 Task: Look for space in Queen Creek, United States from 8th August, 2023 to 15th August, 2023 for 9 adults in price range Rs.10000 to Rs.14000. Place can be shared room with 5 bedrooms having 9 beds and 5 bathrooms. Property type can be house, flat, guest house. Amenities needed are: wifi, TV, free parkinig on premises, gym, breakfast. Booking option can be shelf check-in. Required host language is English.
Action: Mouse moved to (468, 102)
Screenshot: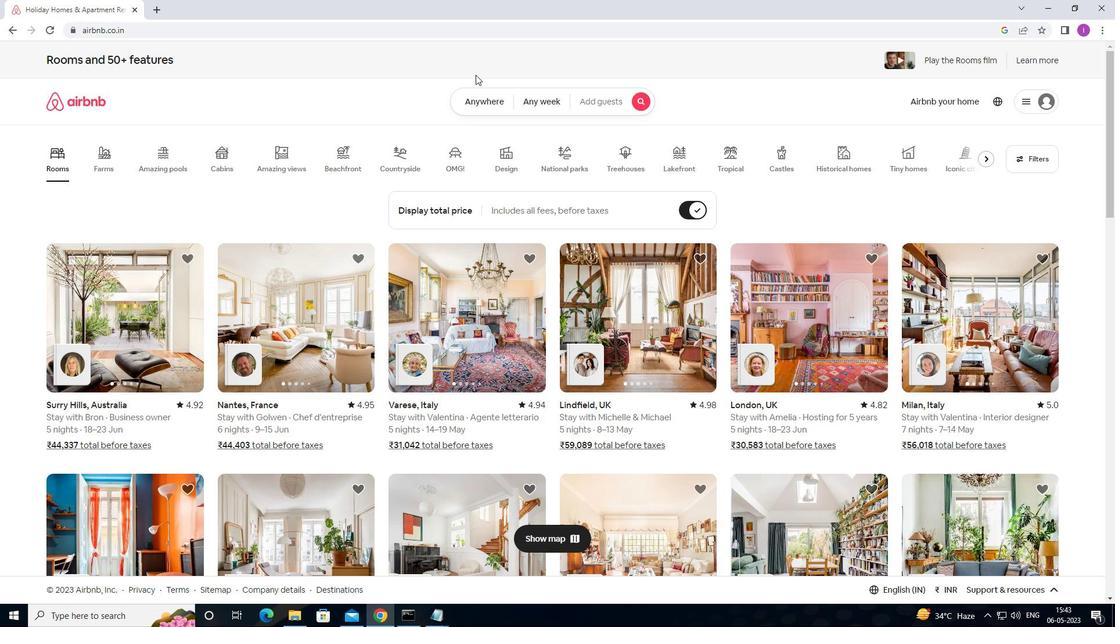 
Action: Mouse pressed left at (468, 102)
Screenshot: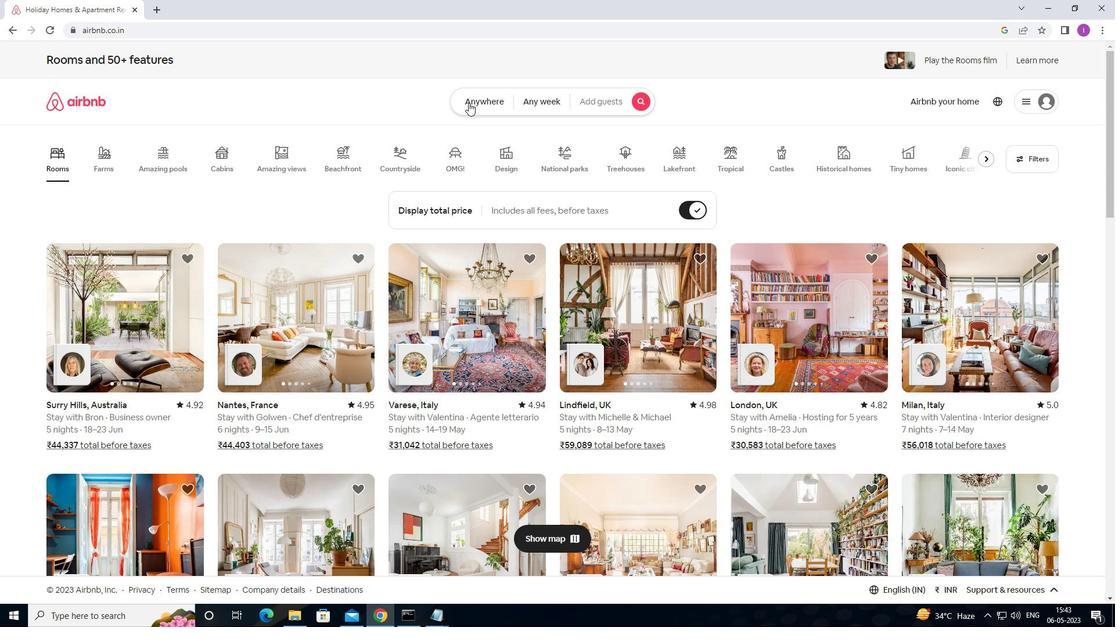 
Action: Mouse moved to (381, 155)
Screenshot: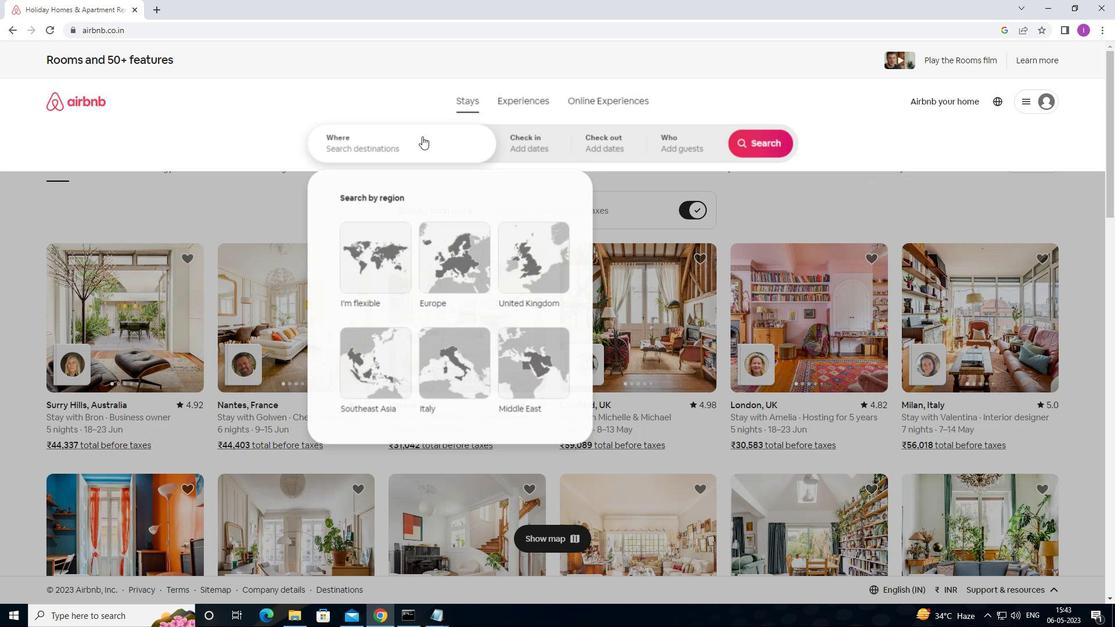 
Action: Mouse pressed left at (381, 155)
Screenshot: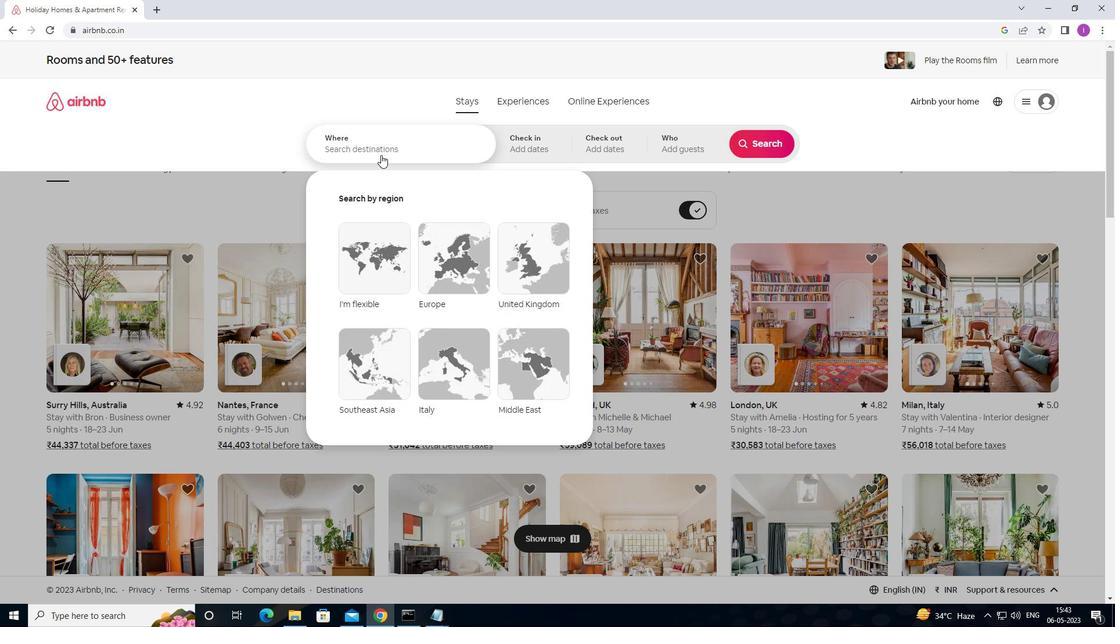 
Action: Mouse moved to (472, 115)
Screenshot: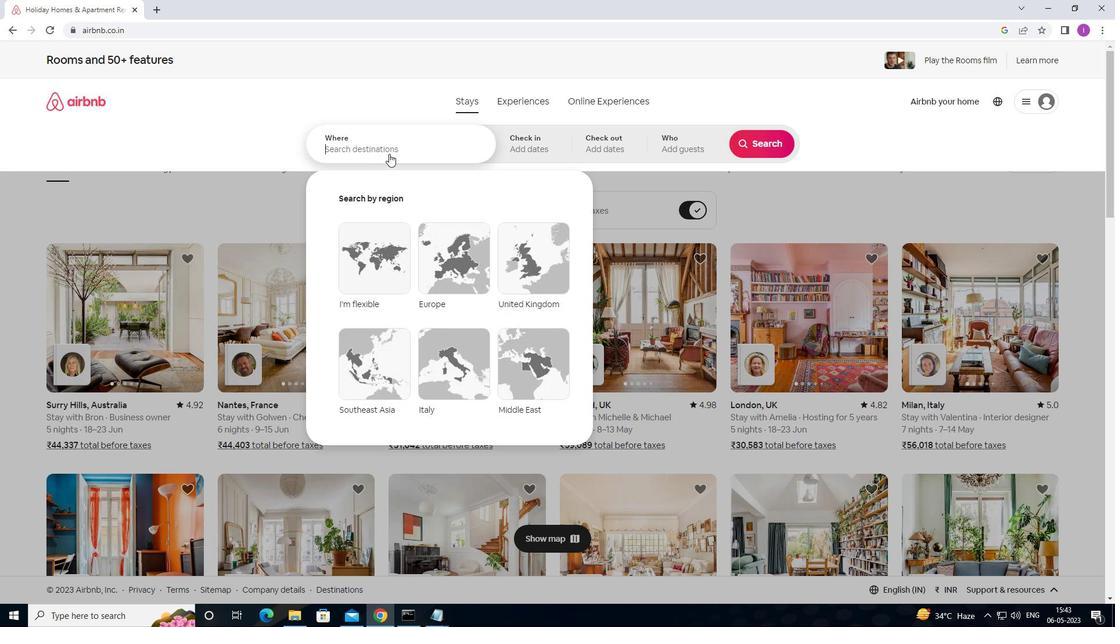 
Action: Key pressed <Key.shift><Key.shift><Key.shift><Key.shift><Key.shift><Key.shift><Key.shift><Key.shift><Key.shift><Key.shift><Key.shift><Key.shift><Key.shift><Key.shift><Key.shift><Key.shift><Key.shift><Key.shift><Key.shift><Key.shift><Key.shift><Key.shift><Key.shift><Key.shift><Key.shift><Key.shift><Key.shift><Key.shift>QUEEN<Key.space><Key.shift>CREEK,<Key.shift>UNO<Key.backspace>ITED<Key.space>STATES
Screenshot: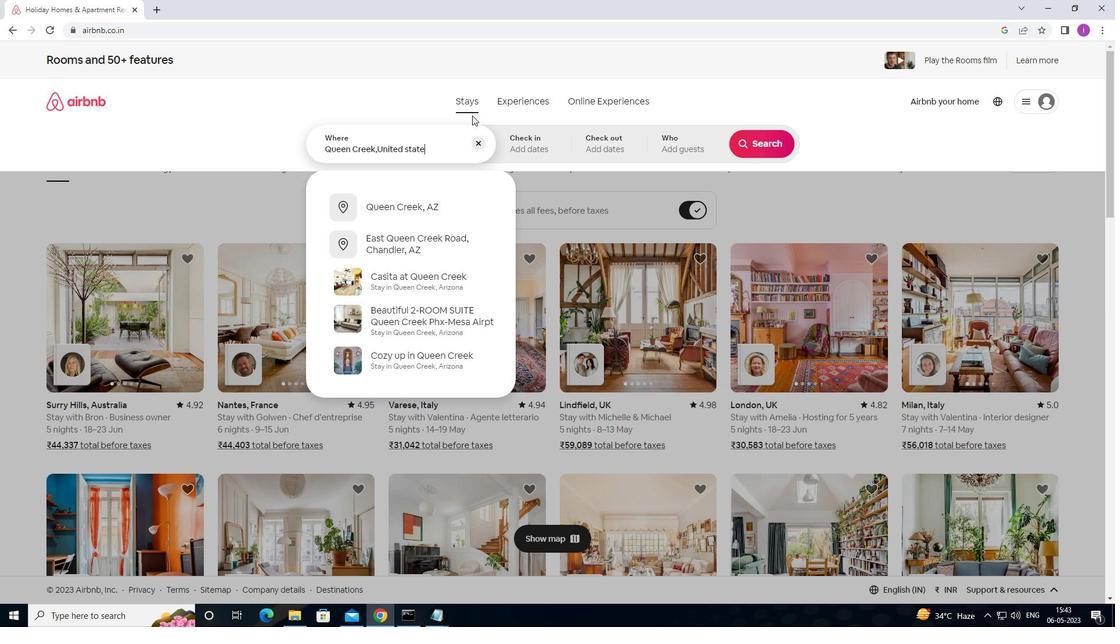 
Action: Mouse moved to (526, 144)
Screenshot: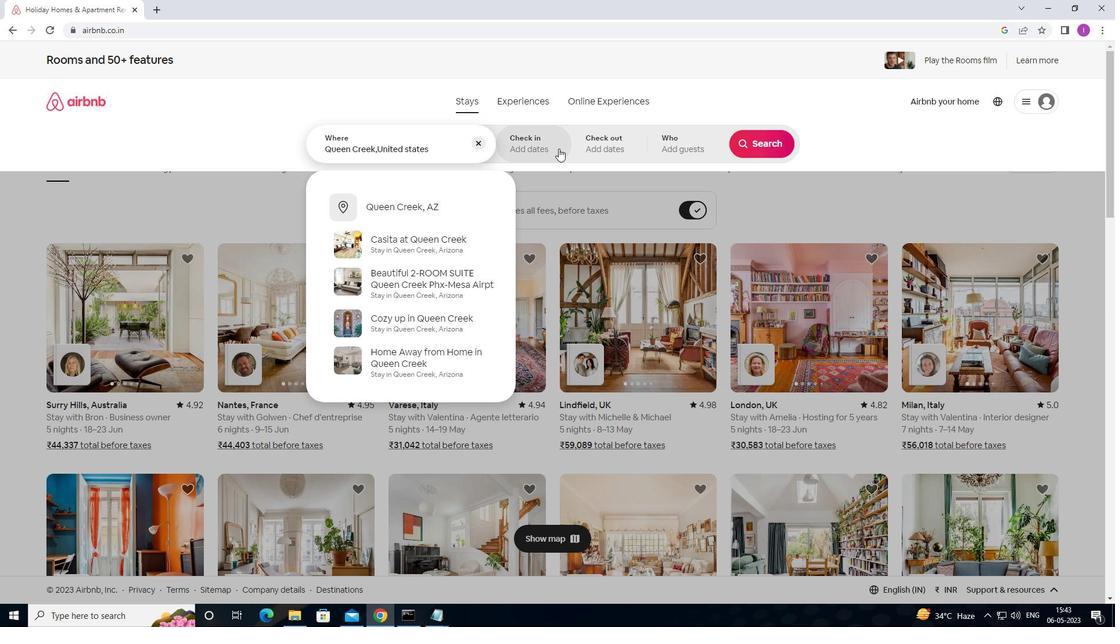 
Action: Mouse pressed left at (526, 144)
Screenshot: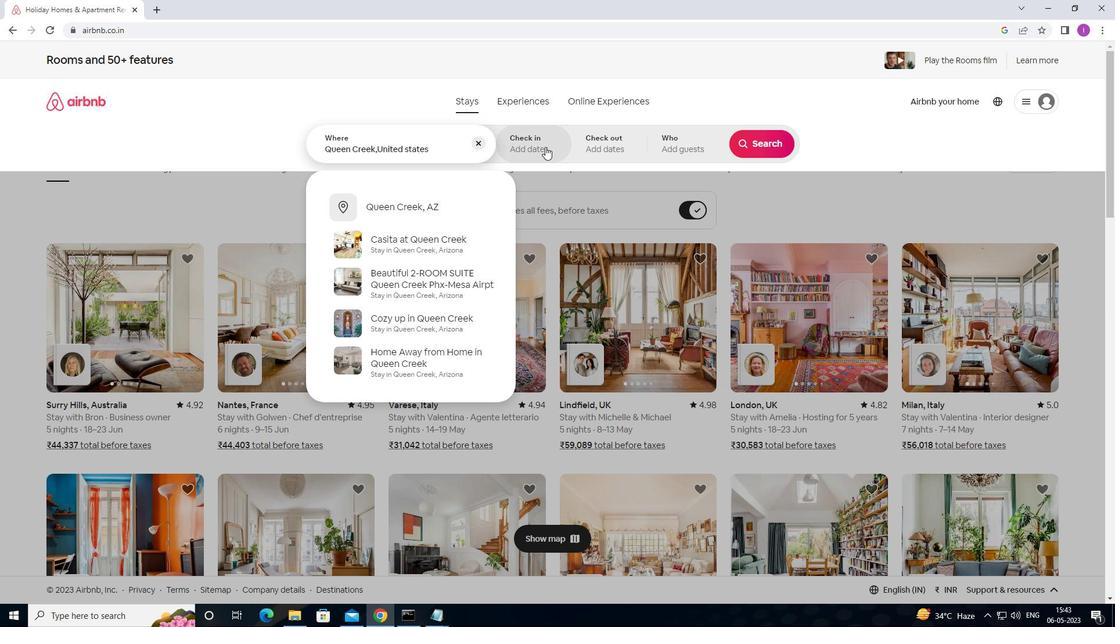
Action: Mouse moved to (762, 235)
Screenshot: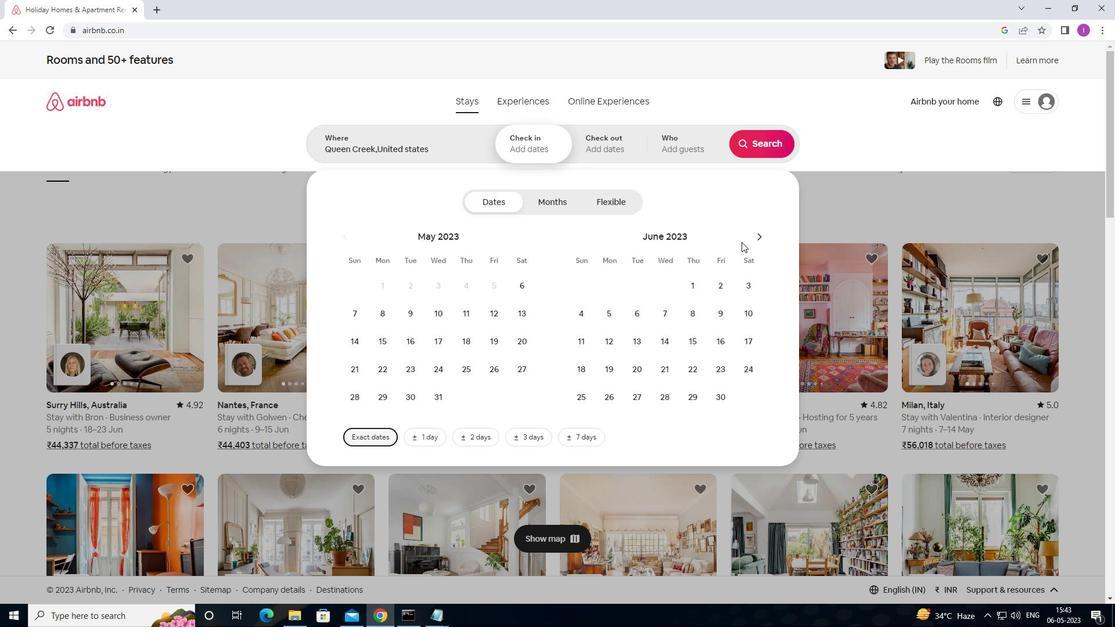 
Action: Mouse pressed left at (762, 235)
Screenshot: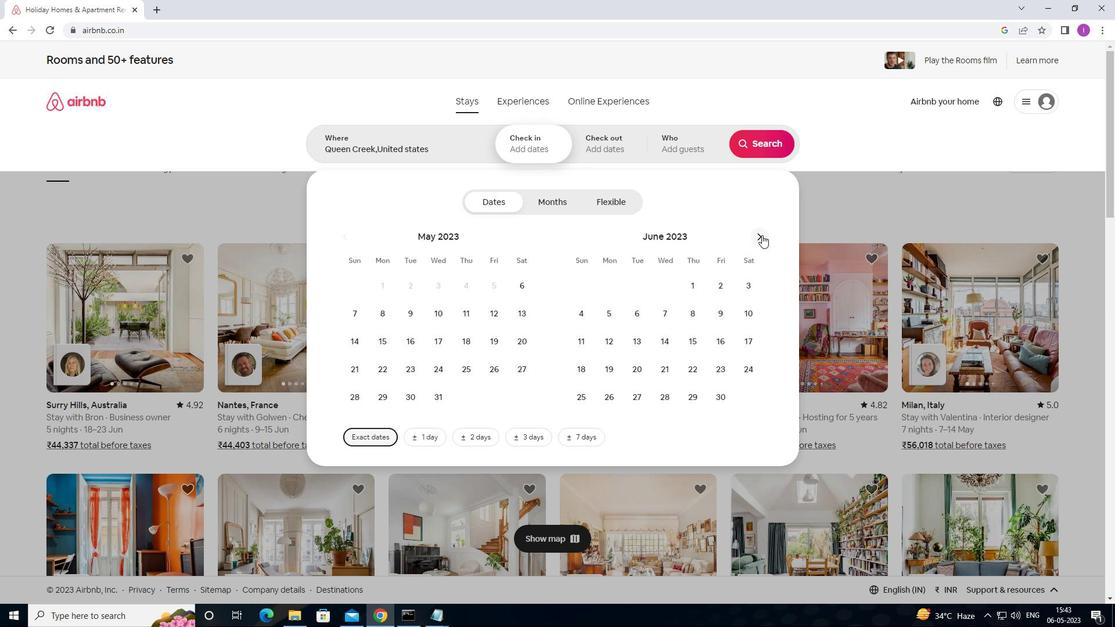 
Action: Mouse pressed left at (762, 235)
Screenshot: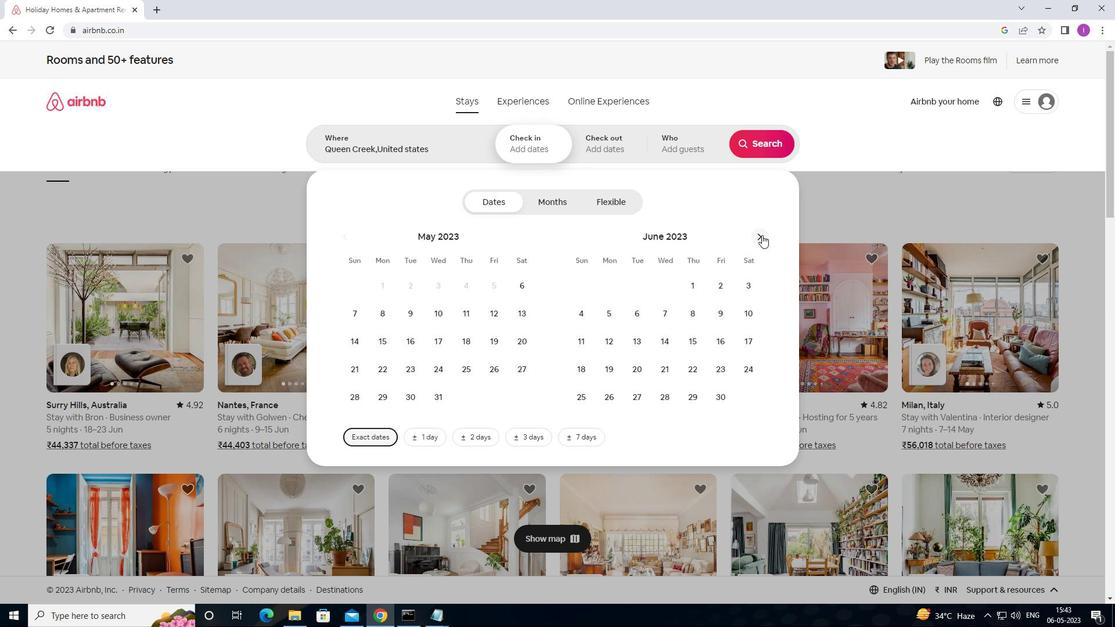 
Action: Mouse pressed left at (762, 235)
Screenshot: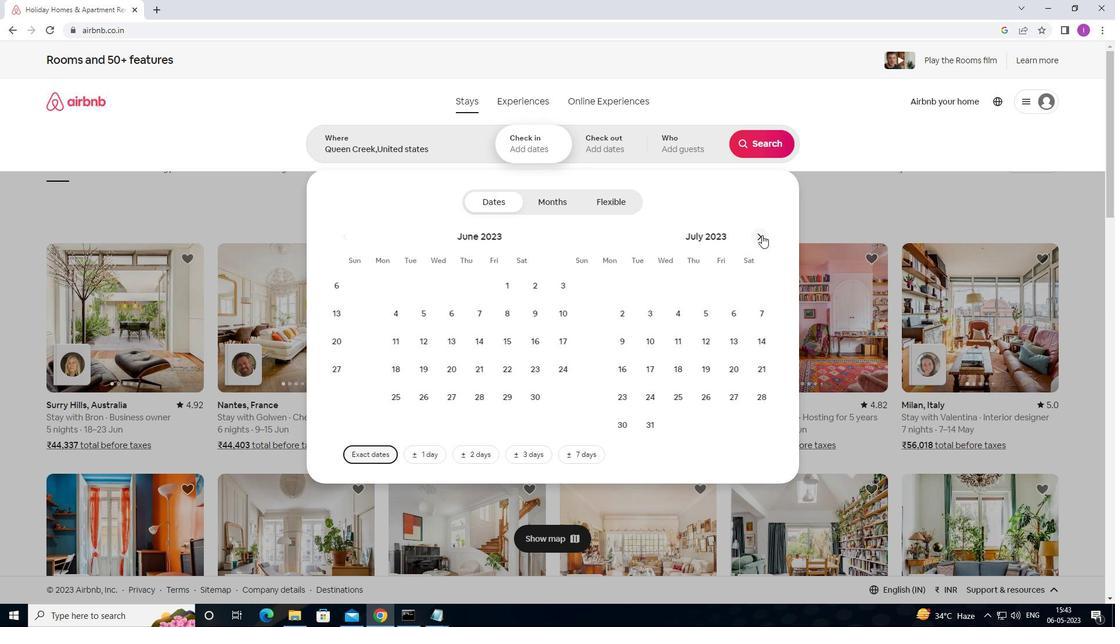 
Action: Mouse moved to (643, 309)
Screenshot: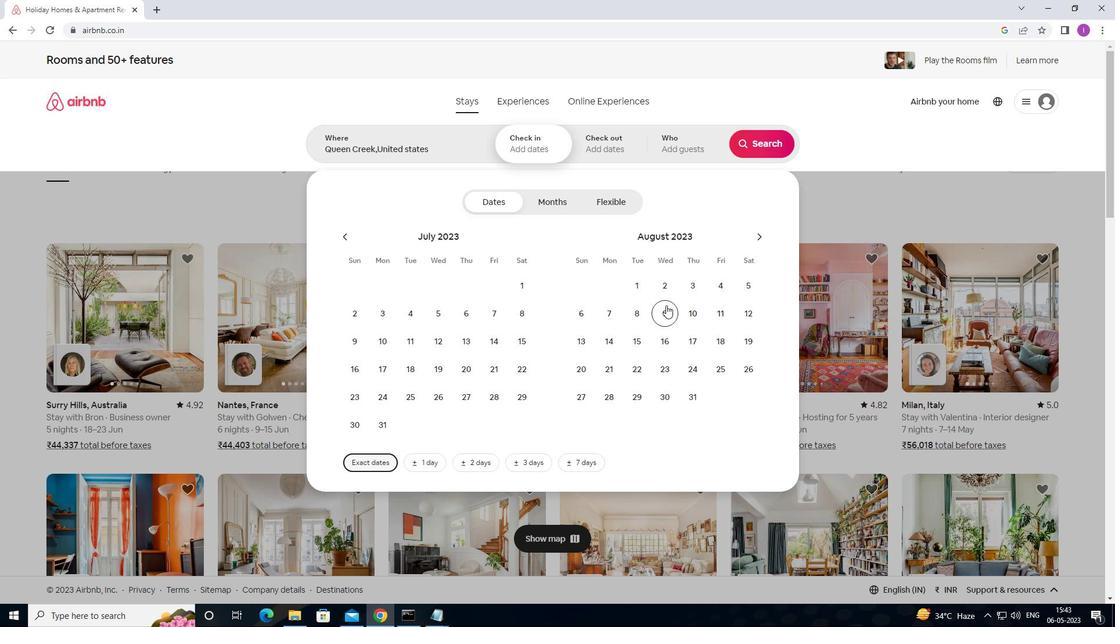 
Action: Mouse pressed left at (643, 309)
Screenshot: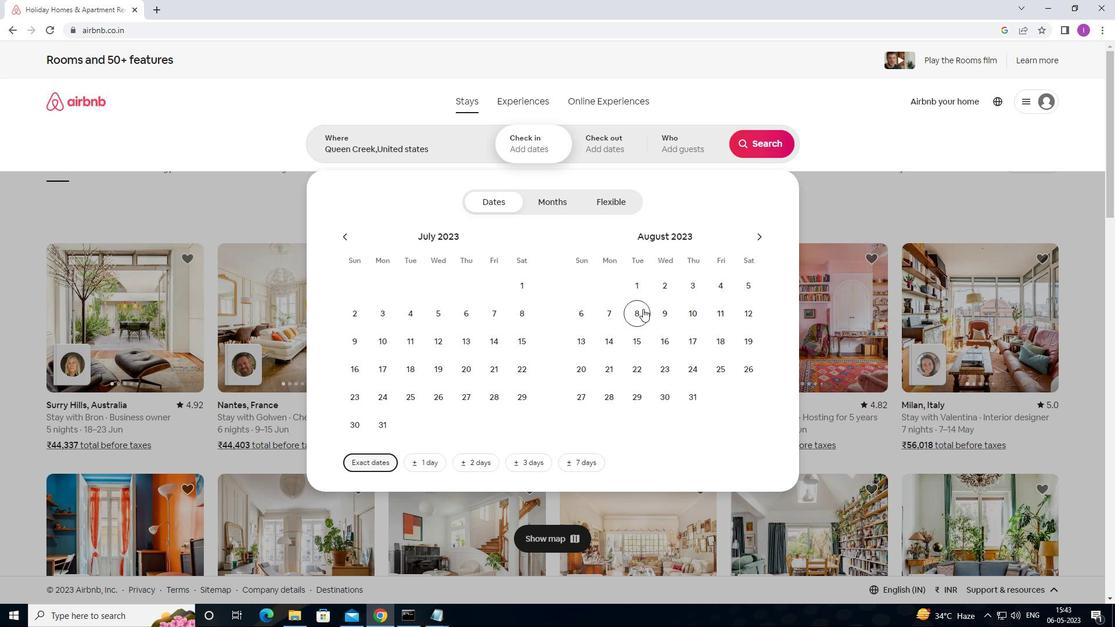 
Action: Mouse moved to (641, 335)
Screenshot: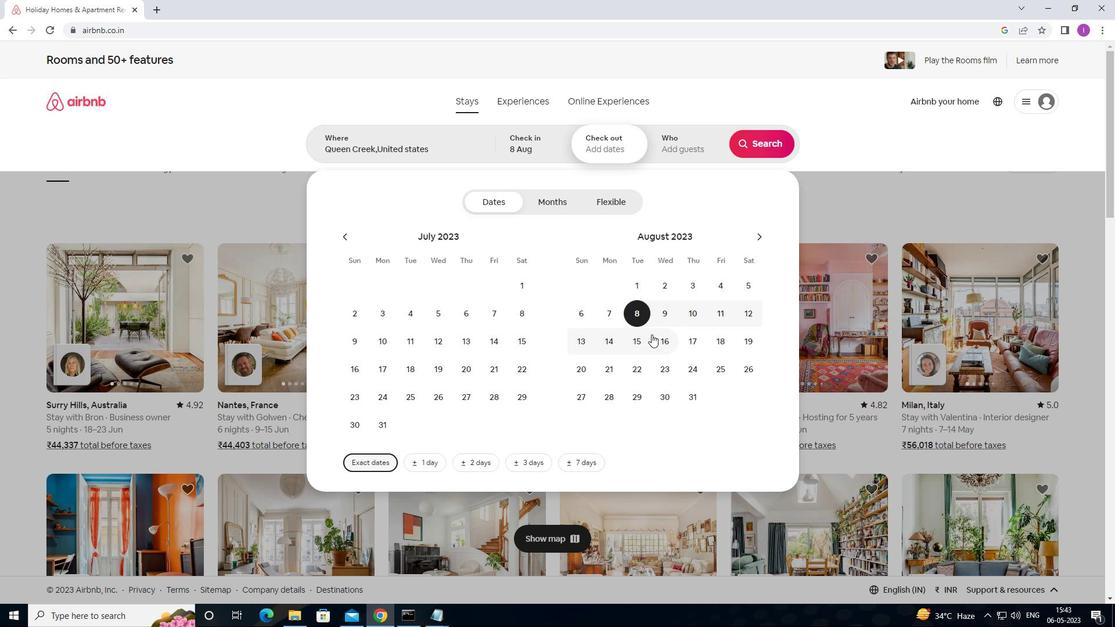 
Action: Mouse pressed left at (641, 335)
Screenshot: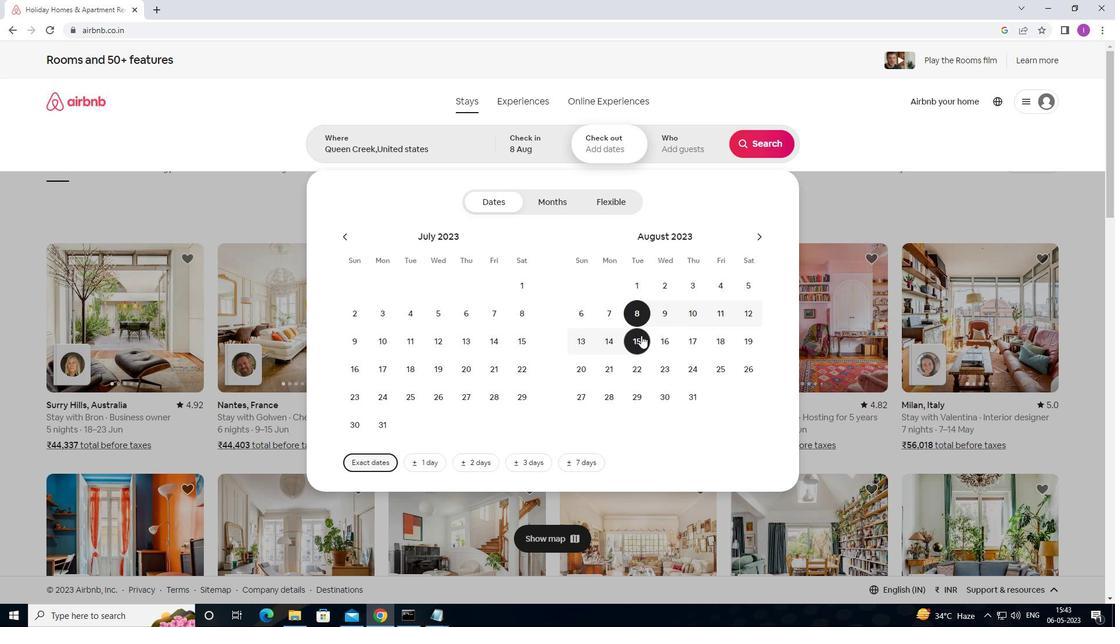 
Action: Mouse moved to (669, 145)
Screenshot: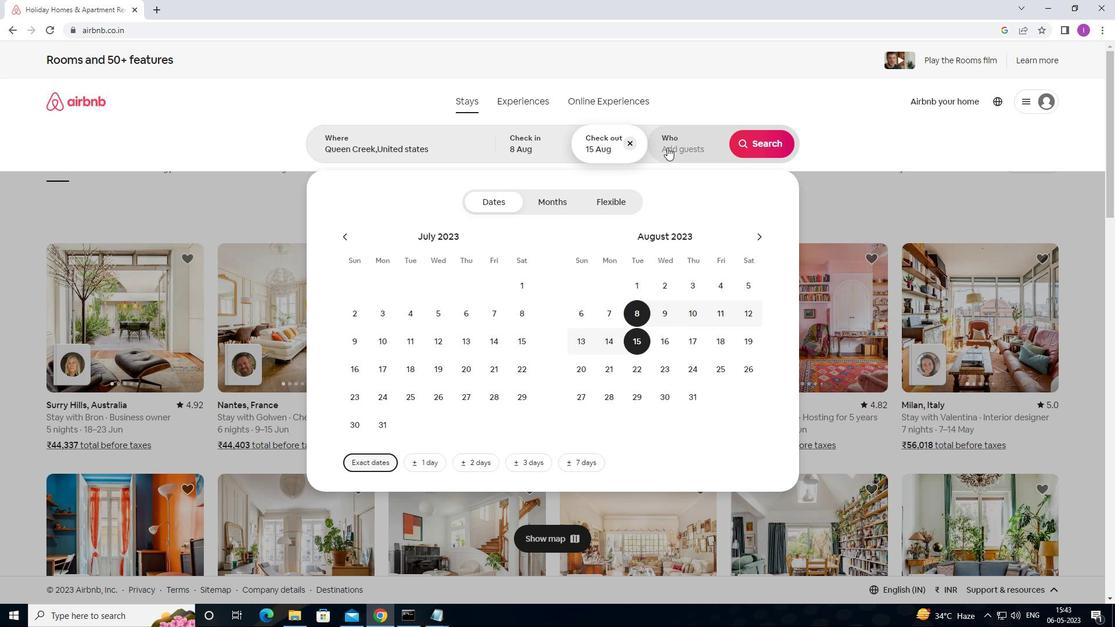
Action: Mouse pressed left at (669, 145)
Screenshot: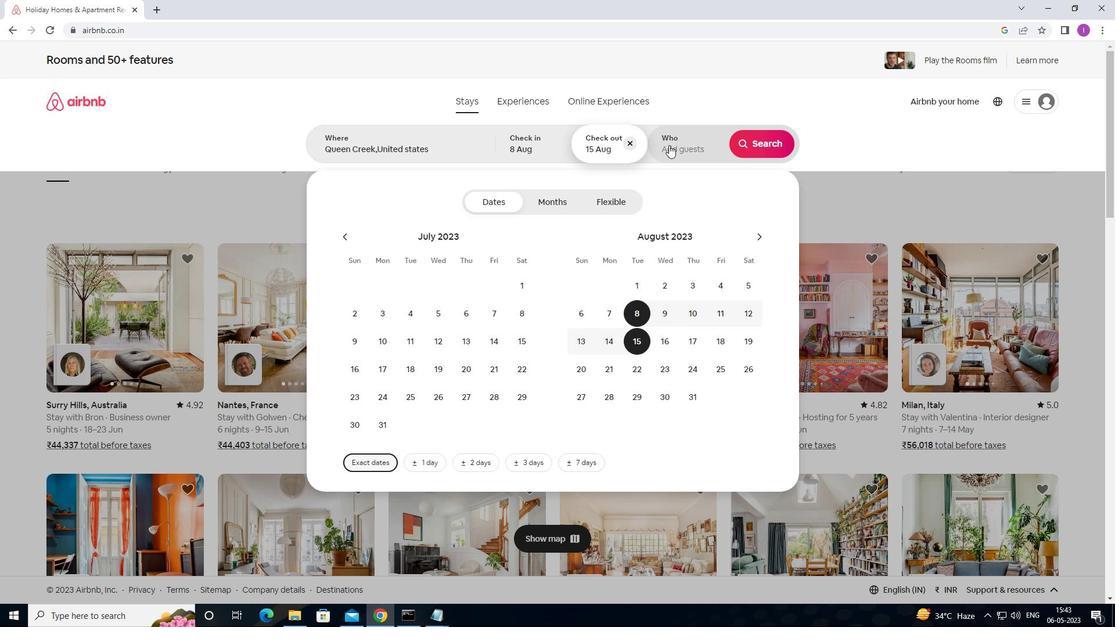 
Action: Mouse moved to (765, 202)
Screenshot: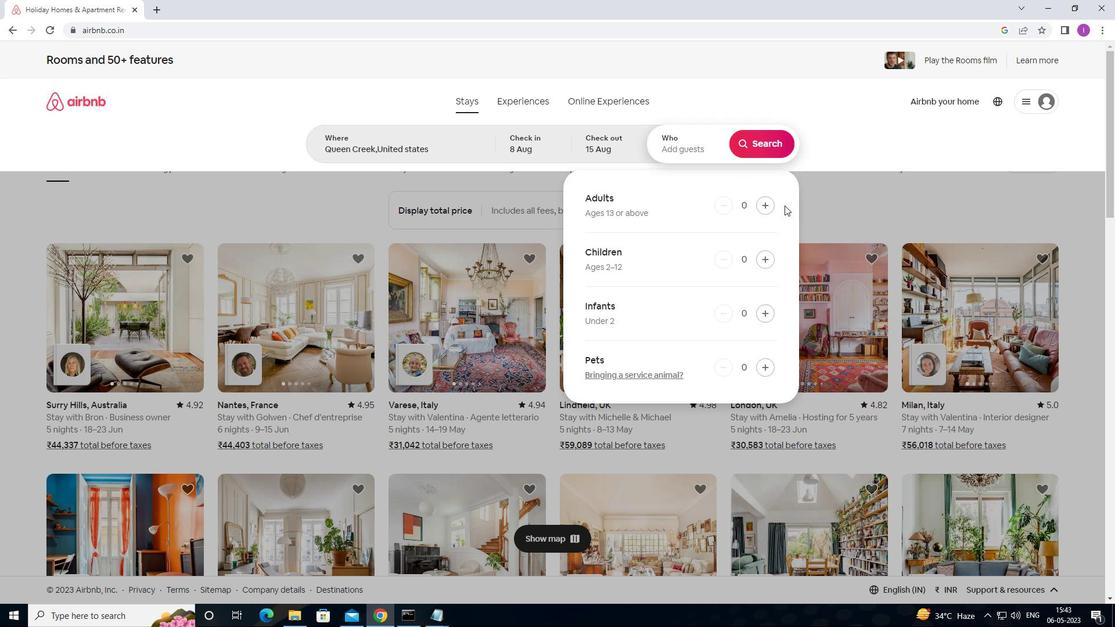 
Action: Mouse pressed left at (765, 202)
Screenshot: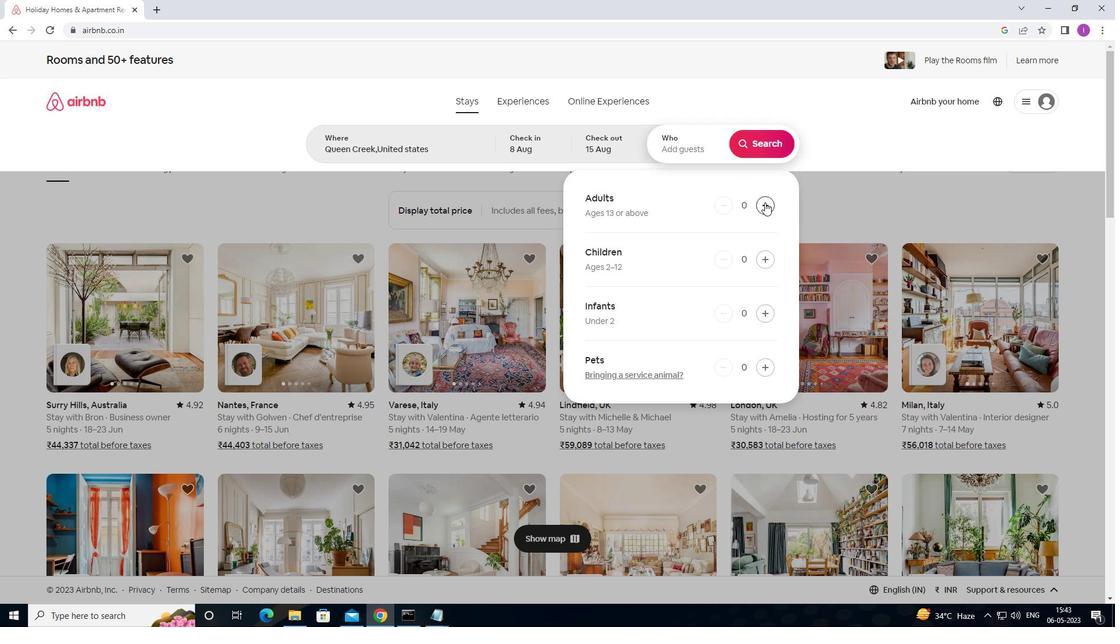
Action: Mouse moved to (765, 203)
Screenshot: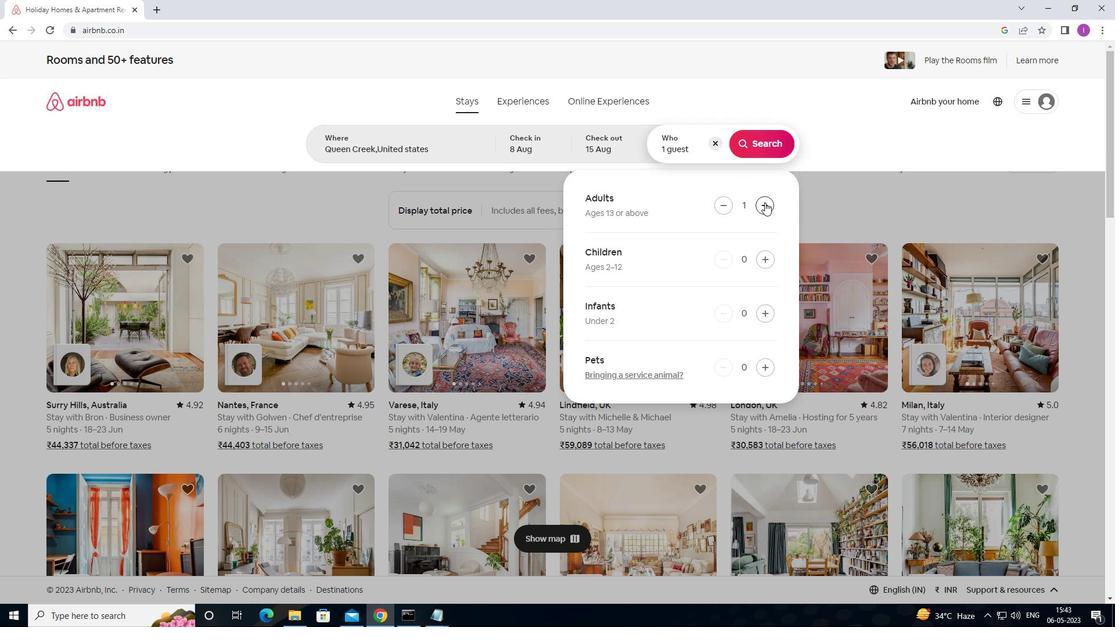 
Action: Mouse pressed left at (765, 203)
Screenshot: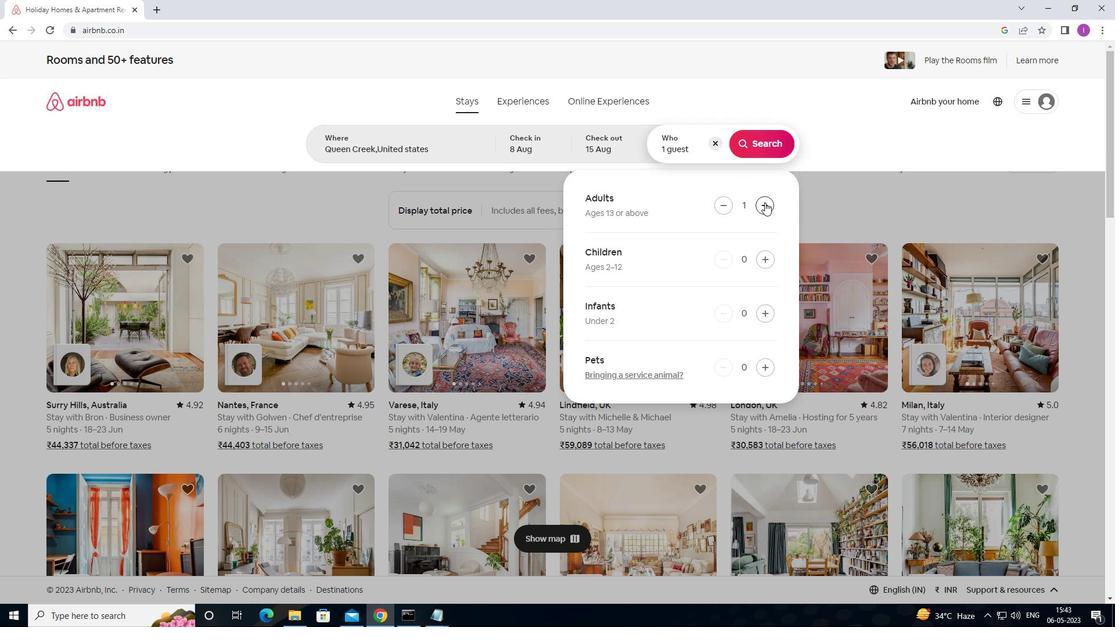 
Action: Mouse moved to (765, 203)
Screenshot: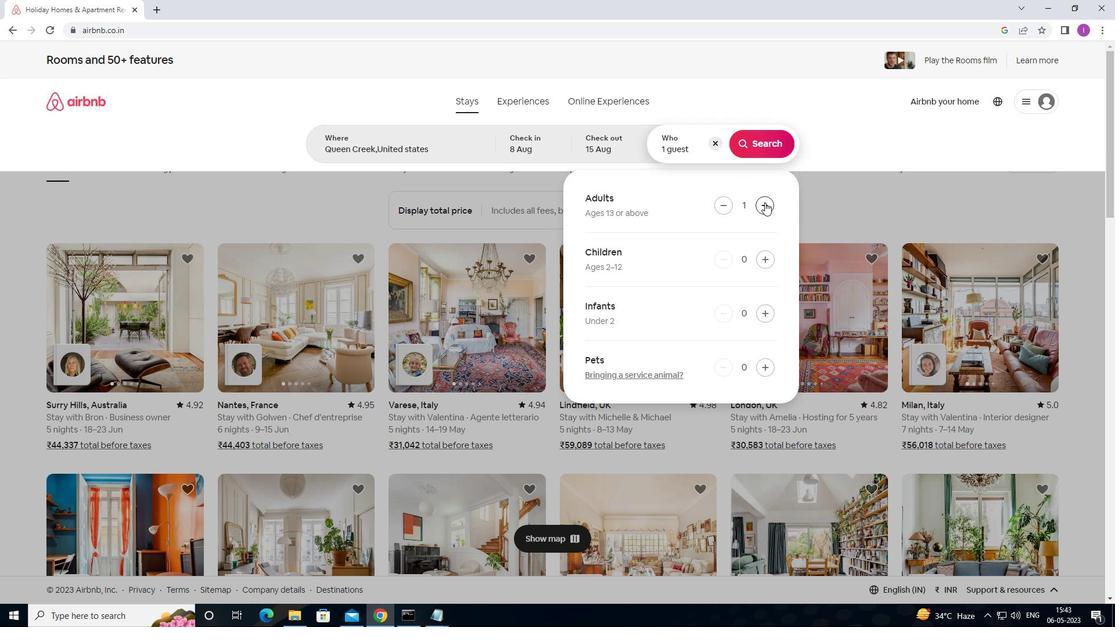 
Action: Mouse pressed left at (765, 203)
Screenshot: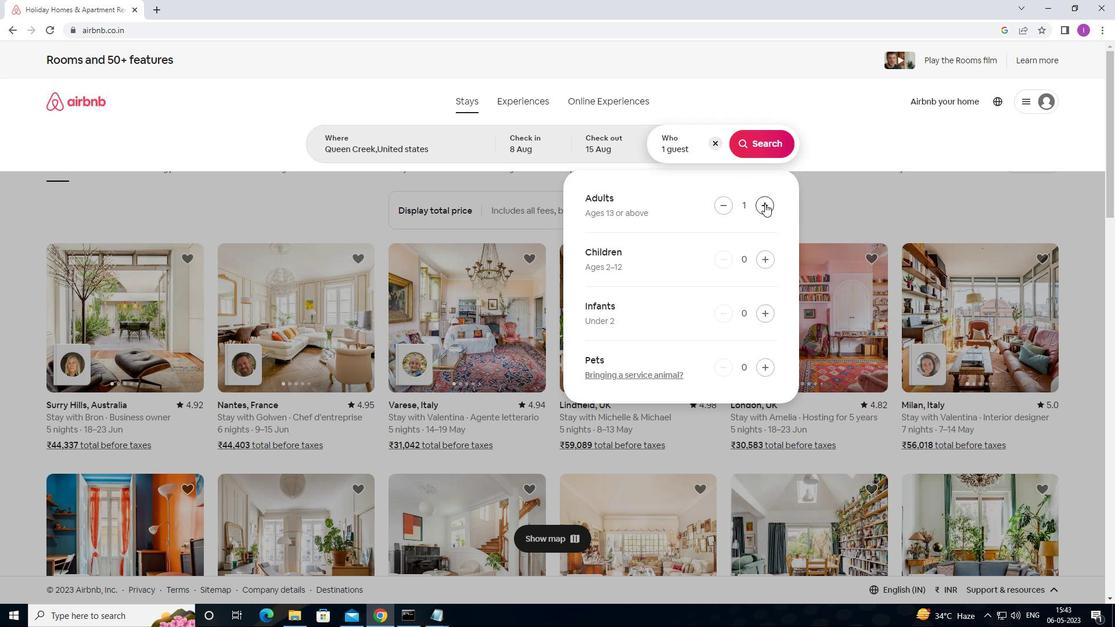 
Action: Mouse moved to (776, 203)
Screenshot: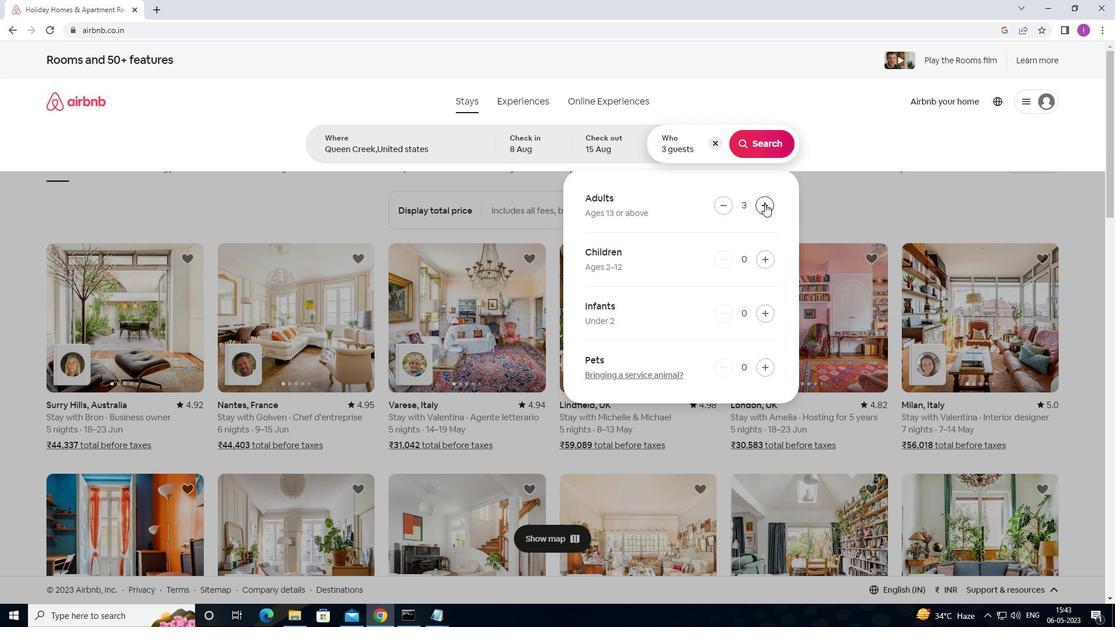 
Action: Mouse pressed left at (776, 203)
Screenshot: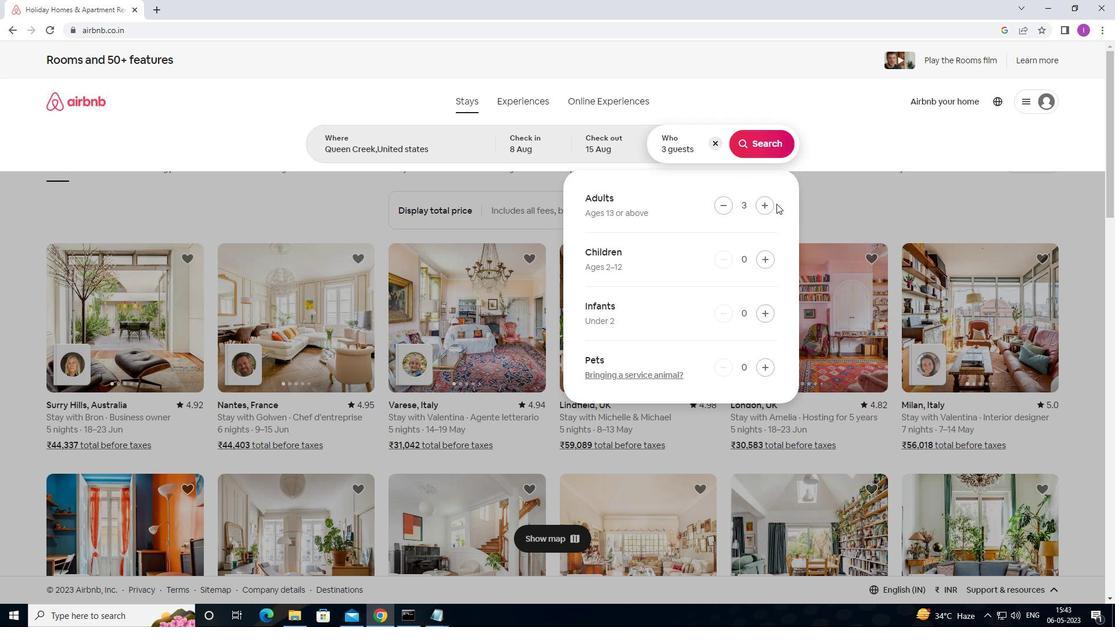 
Action: Mouse pressed left at (776, 203)
Screenshot: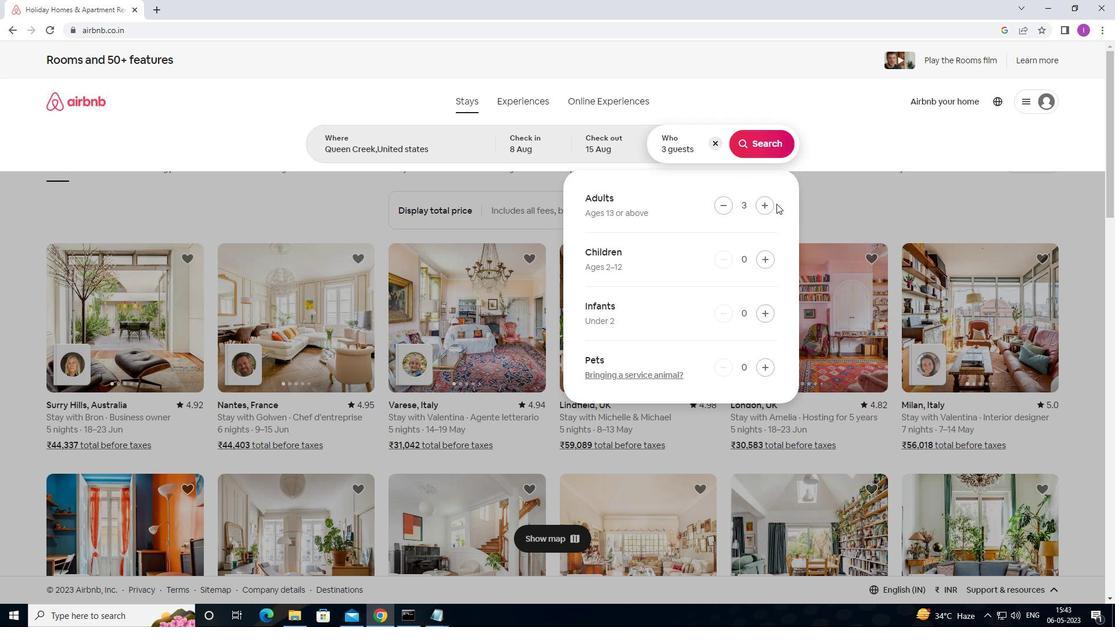 
Action: Mouse pressed left at (776, 203)
Screenshot: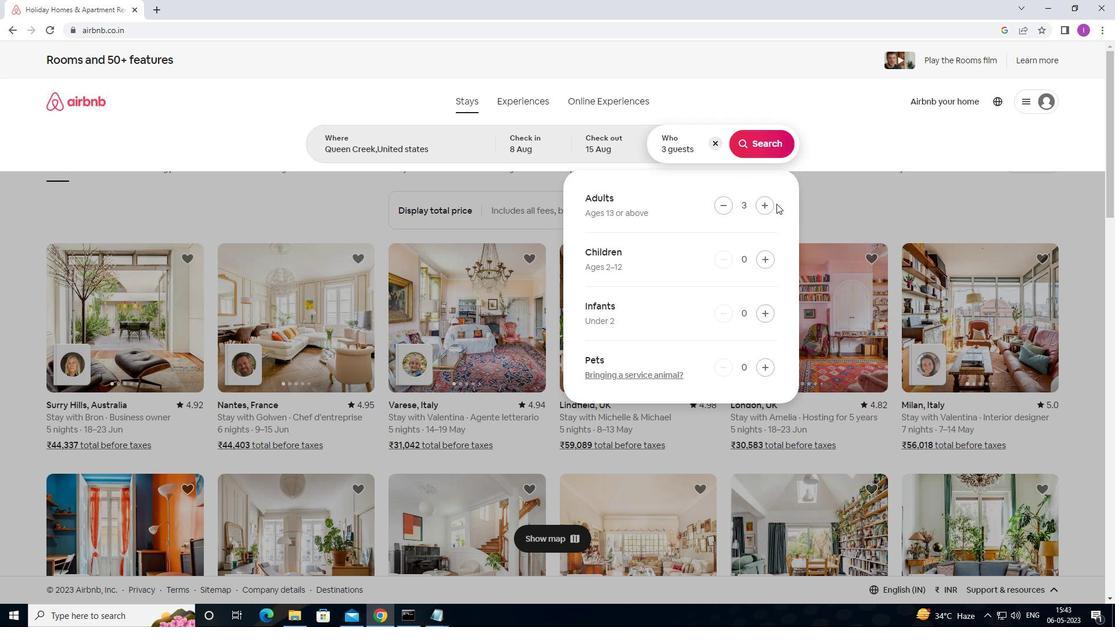 
Action: Mouse pressed left at (776, 203)
Screenshot: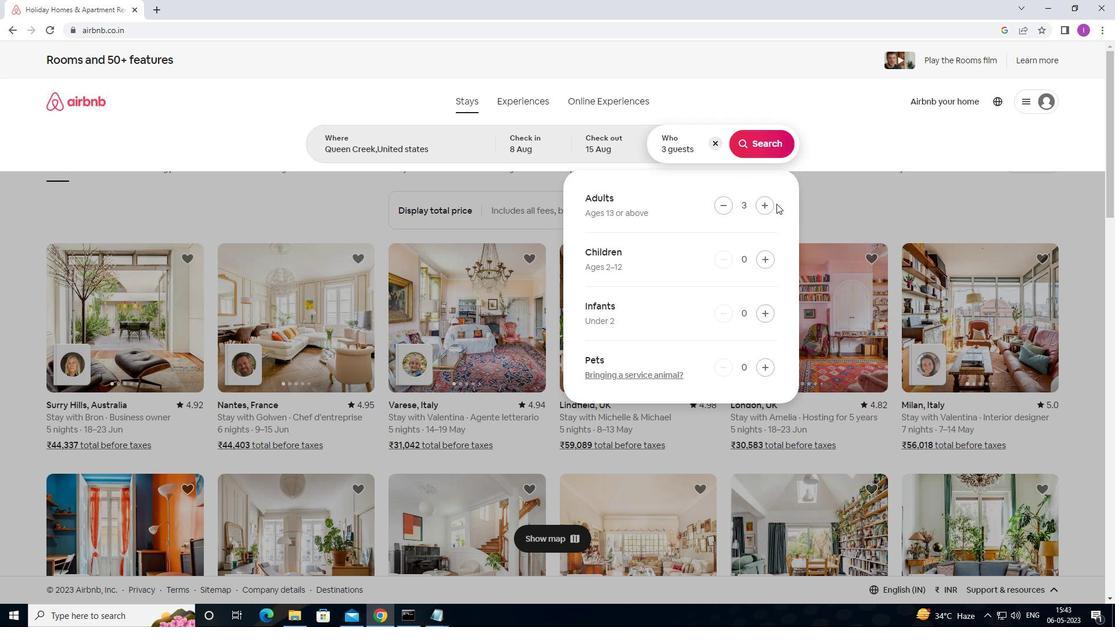 
Action: Mouse moved to (772, 205)
Screenshot: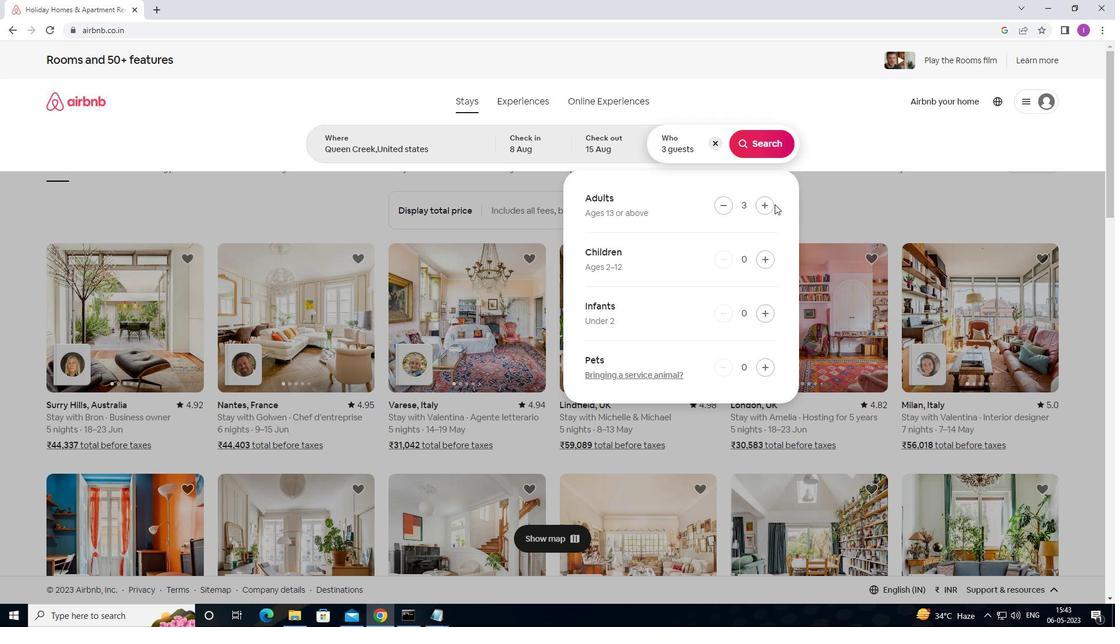 
Action: Mouse pressed left at (772, 205)
Screenshot: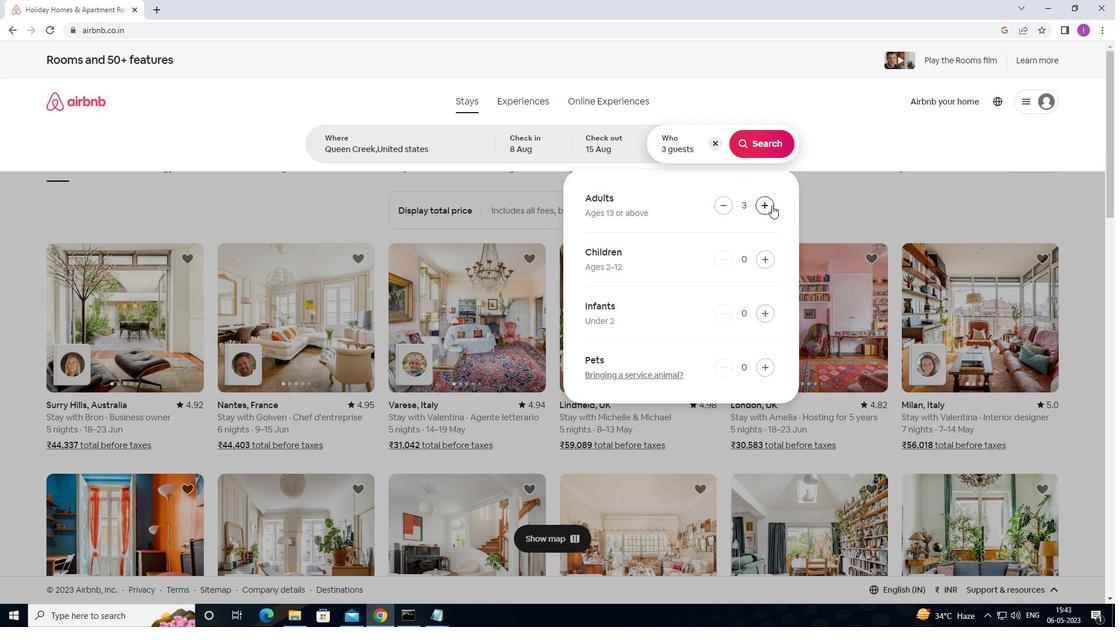 
Action: Mouse moved to (766, 205)
Screenshot: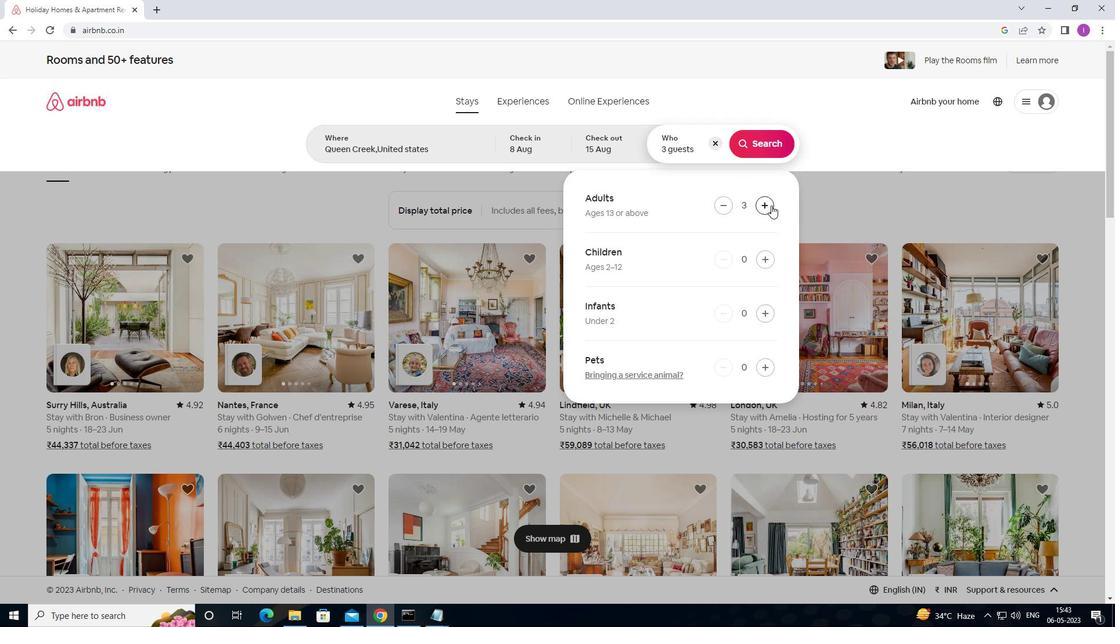 
Action: Mouse pressed left at (766, 205)
Screenshot: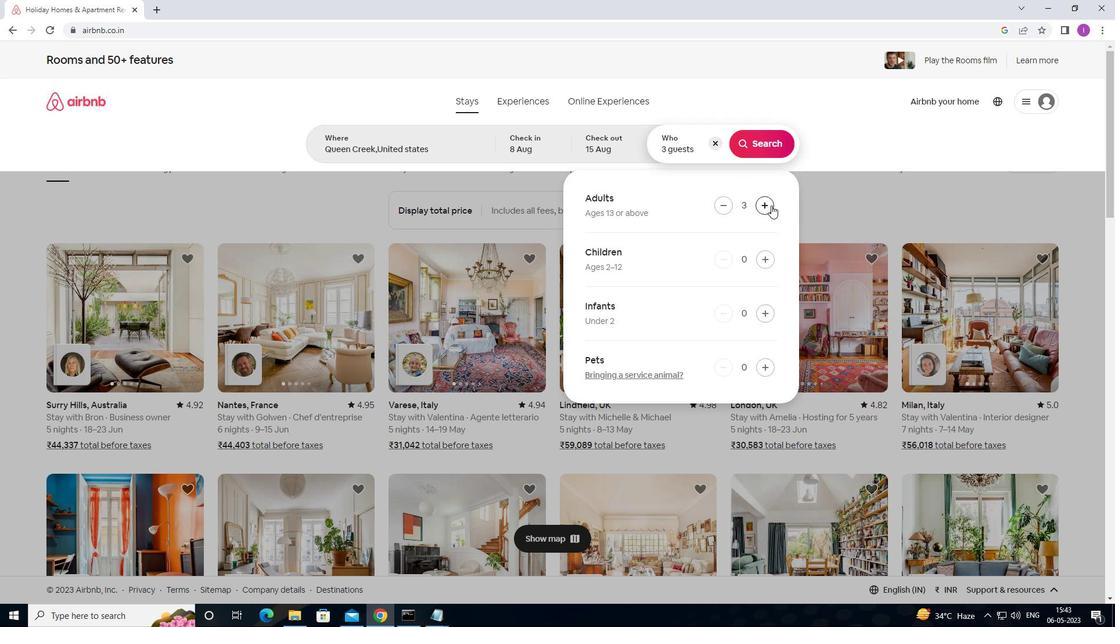 
Action: Mouse moved to (765, 205)
Screenshot: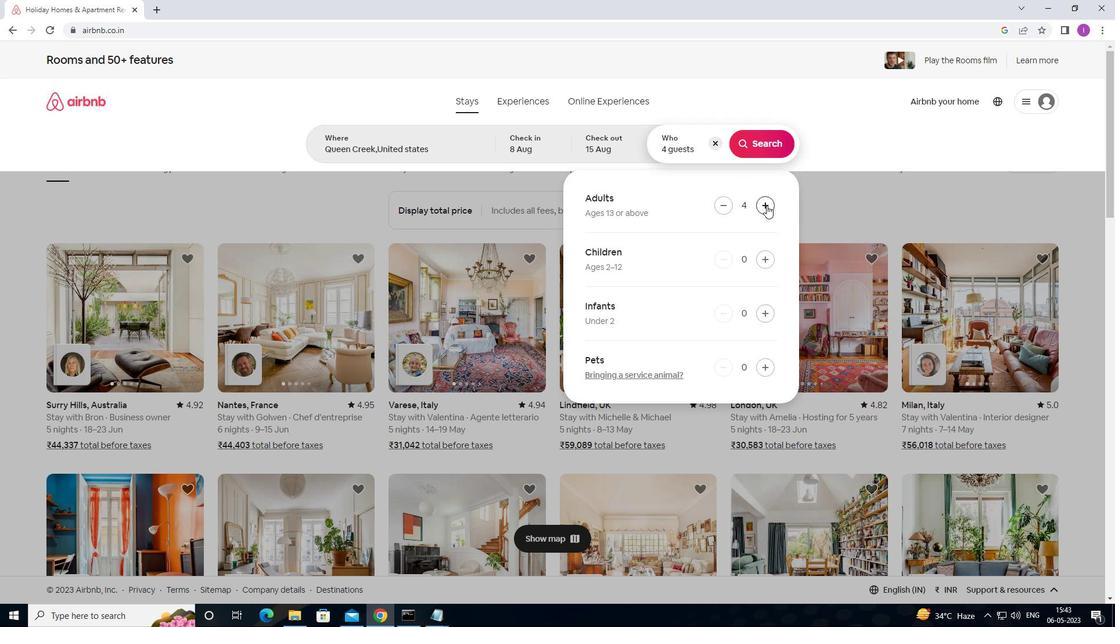 
Action: Mouse pressed left at (765, 205)
Screenshot: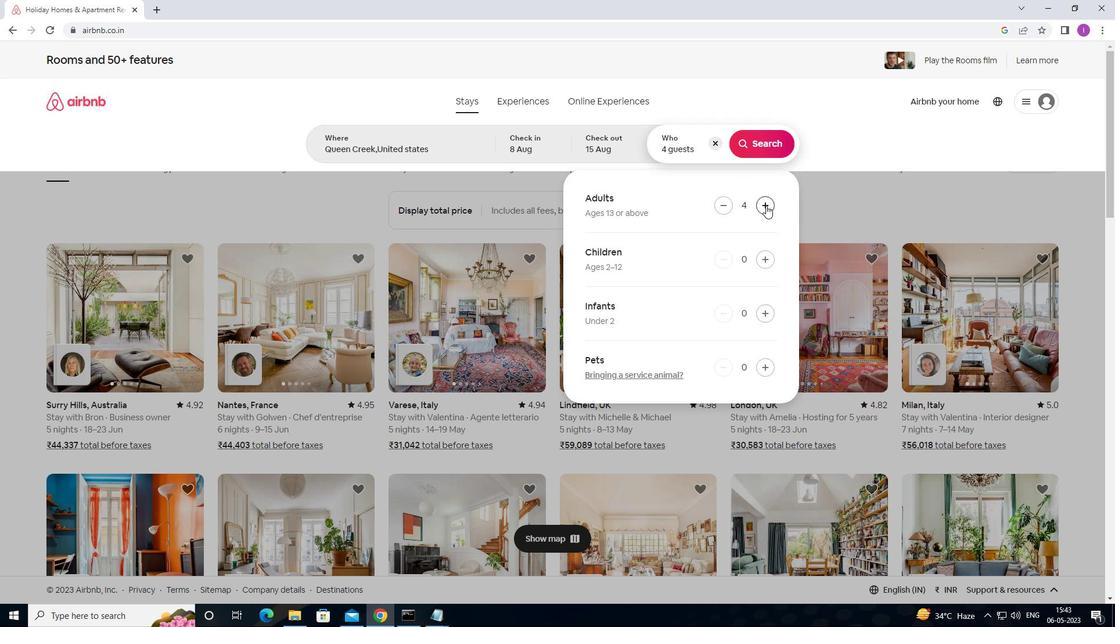 
Action: Mouse pressed left at (765, 205)
Screenshot: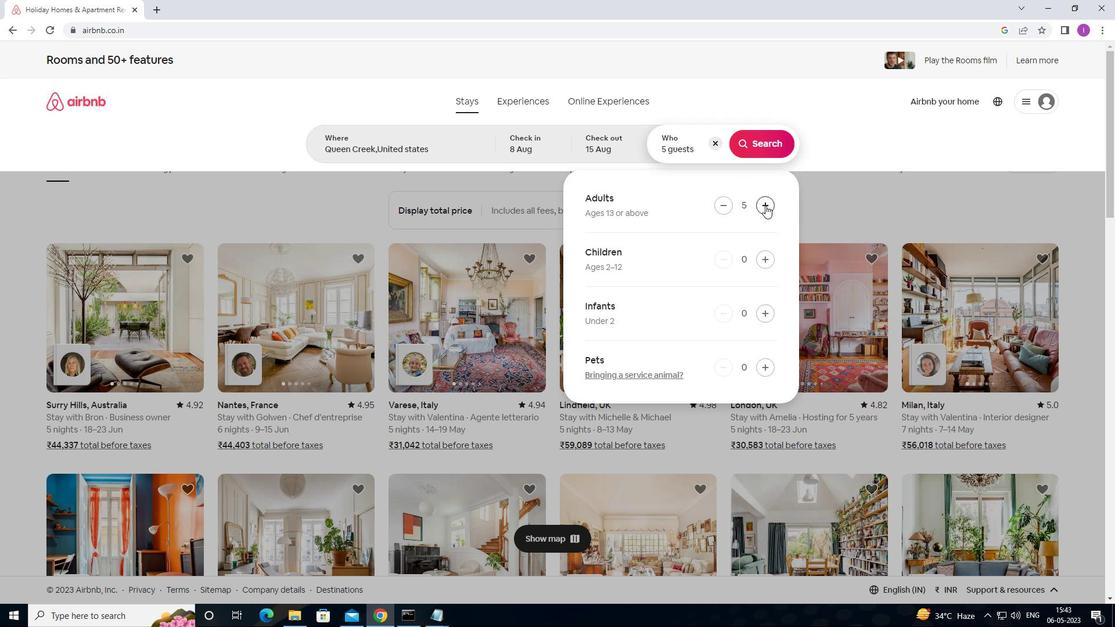 
Action: Mouse pressed left at (765, 205)
Screenshot: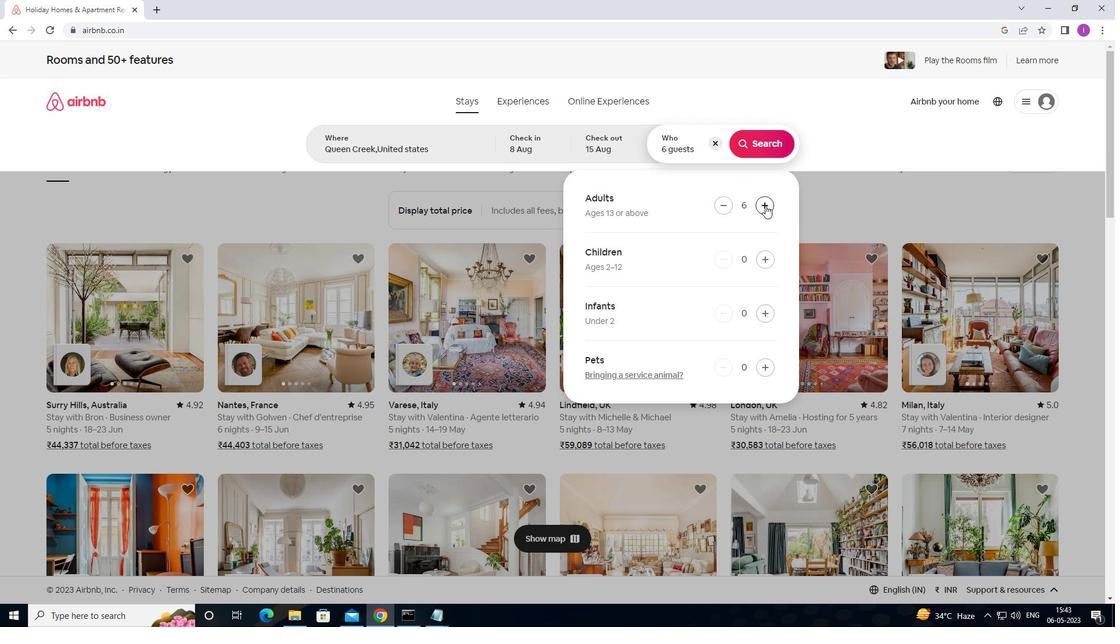 
Action: Mouse moved to (763, 200)
Screenshot: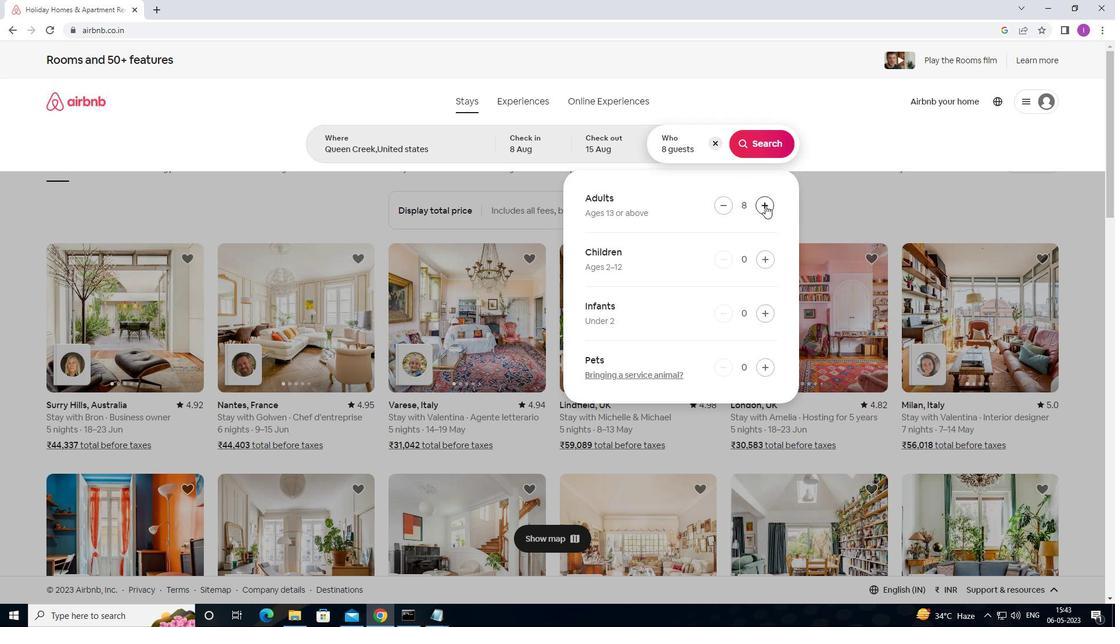 
Action: Mouse pressed left at (763, 200)
Screenshot: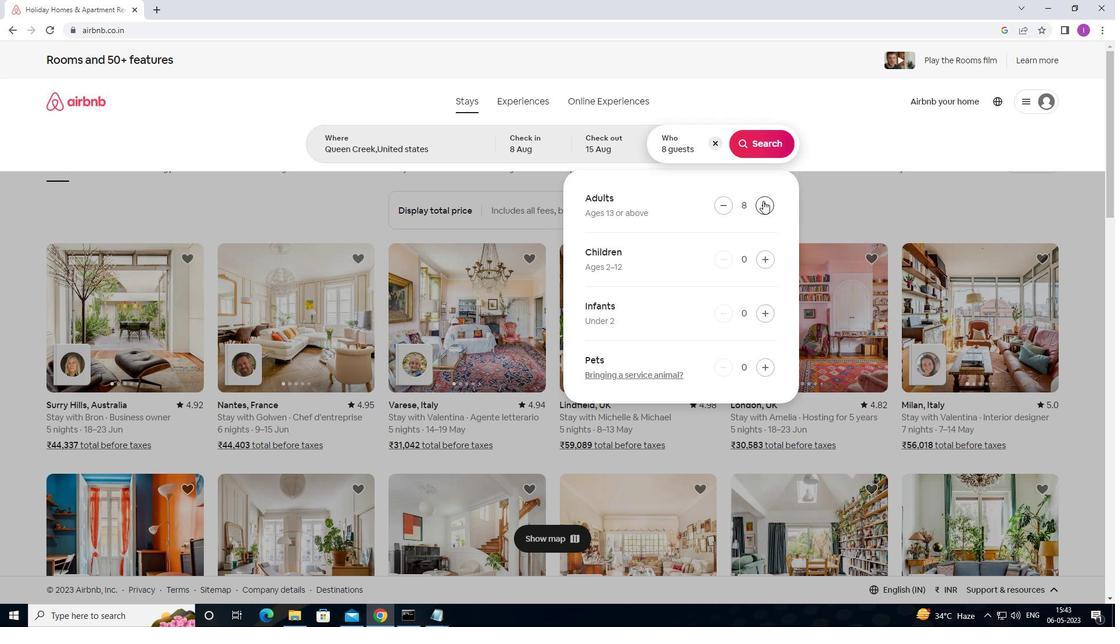 
Action: Mouse moved to (757, 146)
Screenshot: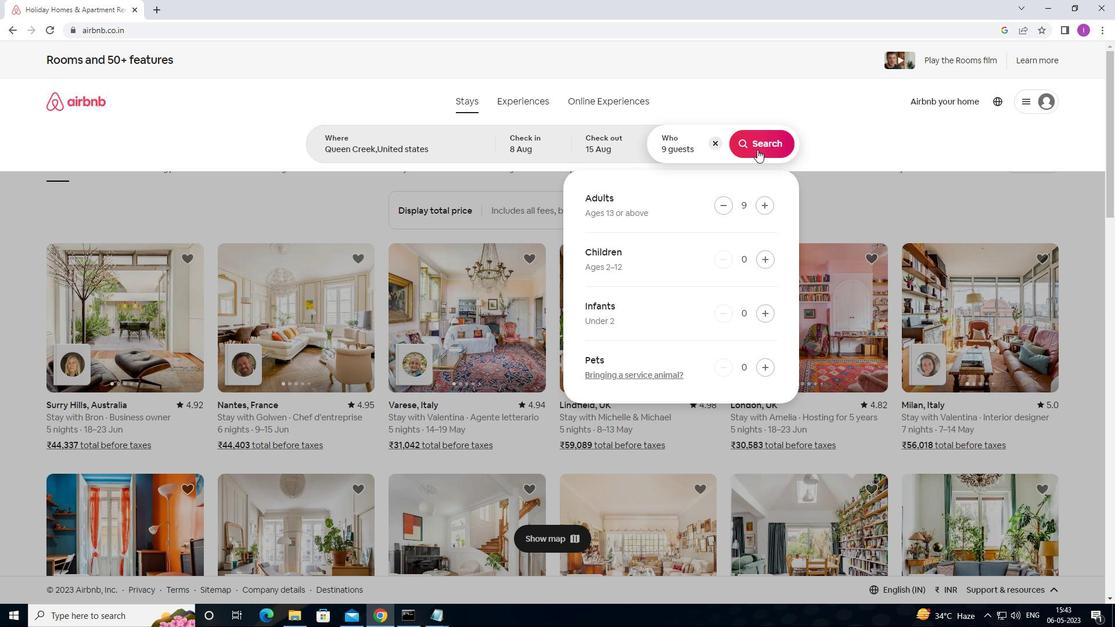 
Action: Mouse pressed left at (757, 146)
Screenshot: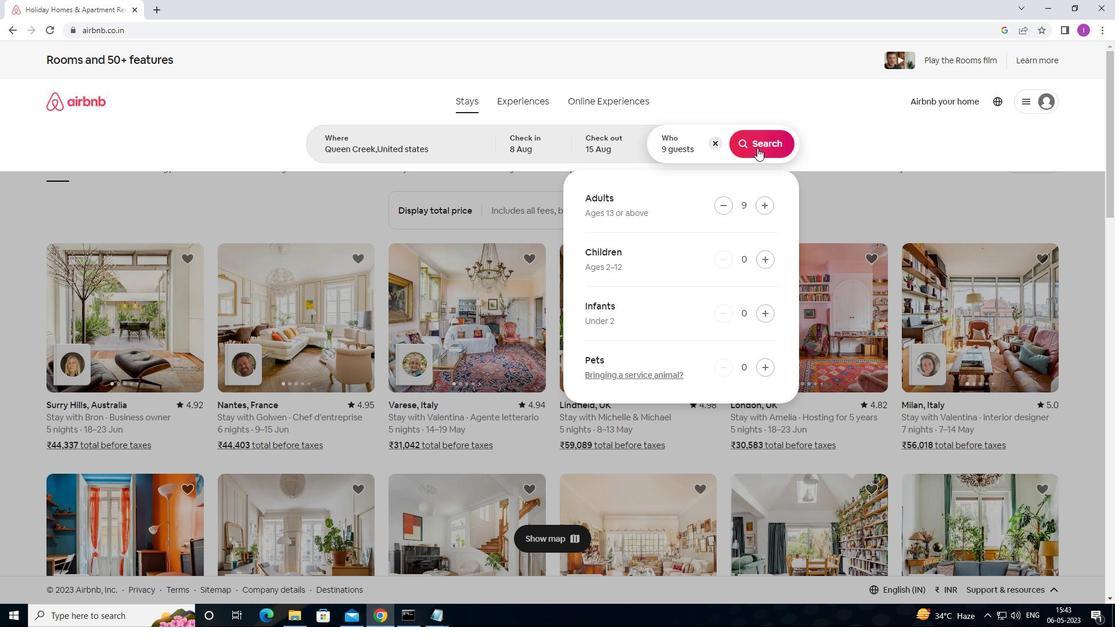 
Action: Mouse moved to (1048, 112)
Screenshot: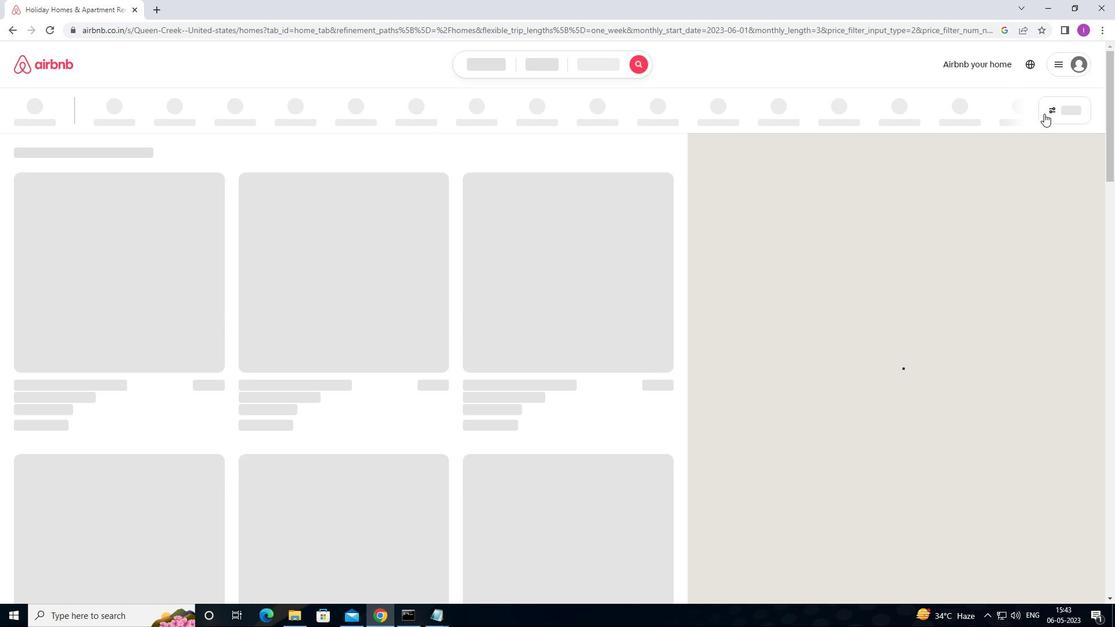 
Action: Mouse pressed left at (1048, 112)
Screenshot: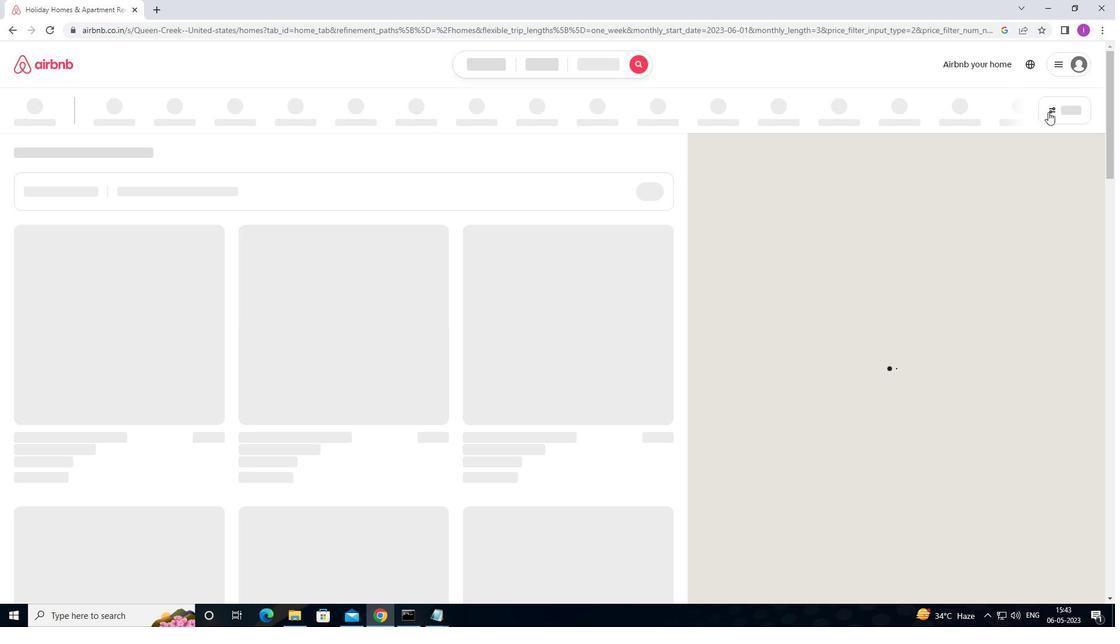 
Action: Mouse moved to (457, 393)
Screenshot: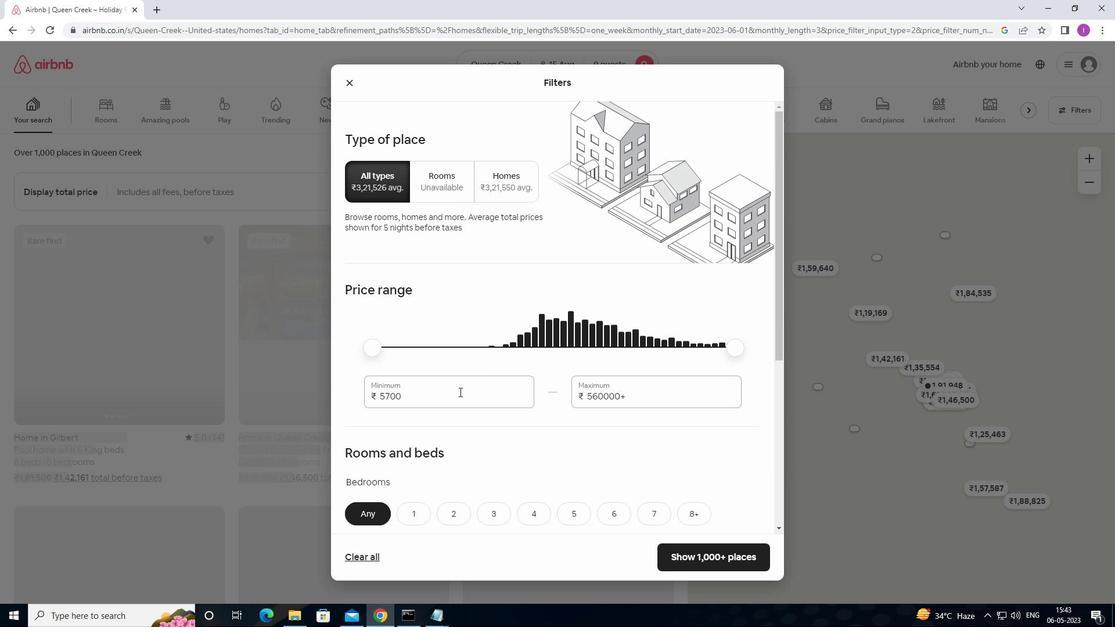 
Action: Mouse pressed left at (457, 393)
Screenshot: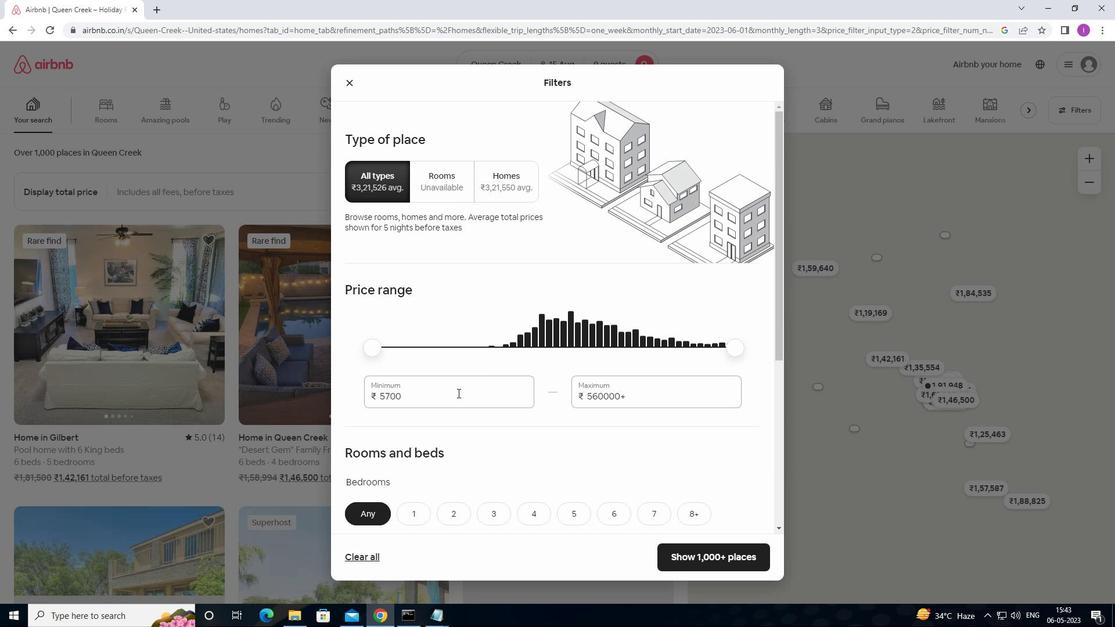 
Action: Mouse moved to (401, 379)
Screenshot: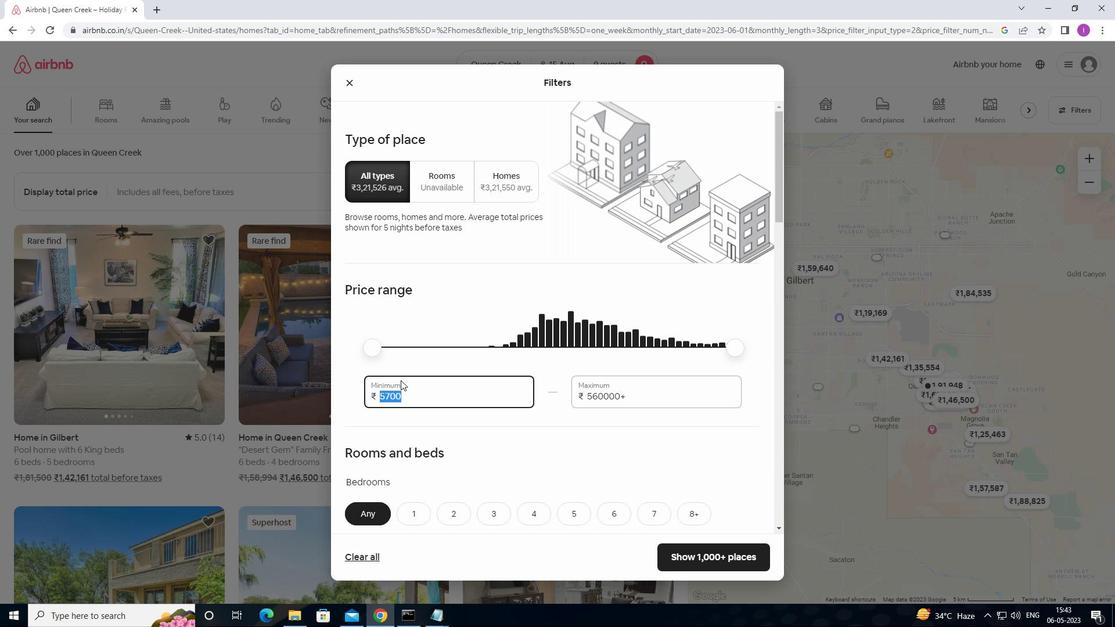 
Action: Key pressed 2
Screenshot: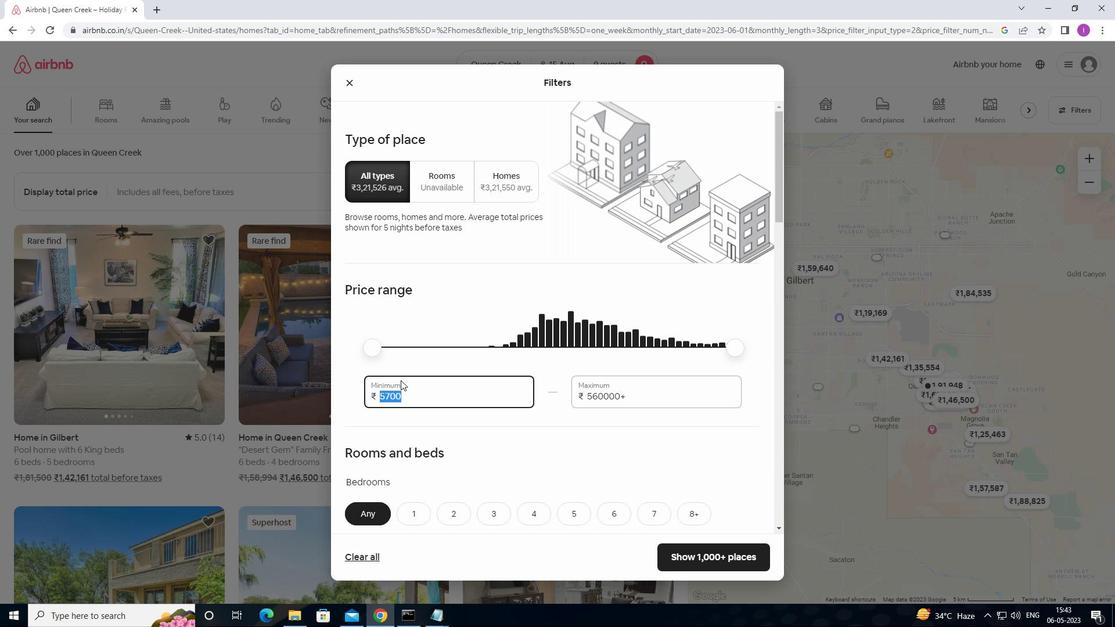 
Action: Mouse moved to (415, 366)
Screenshot: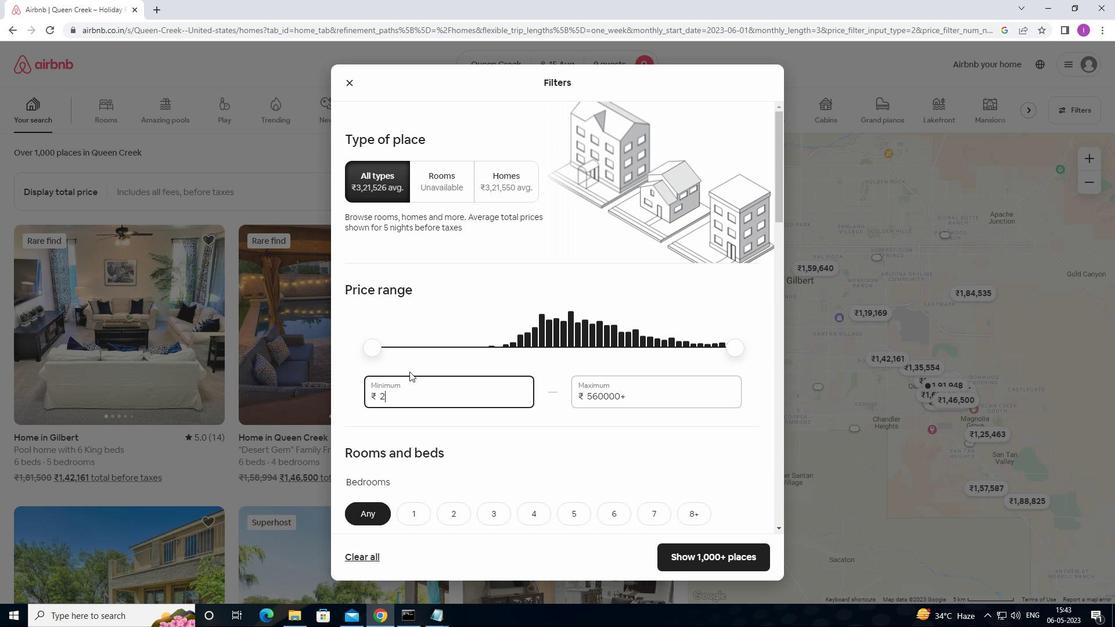 
Action: Key pressed 1000<Key.backspace><Key.backspace><Key.backspace><Key.backspace><Key.backspace><Key.backspace><Key.backspace><Key.backspace><Key.backspace><Key.backspace><Key.backspace><Key.backspace>
Screenshot: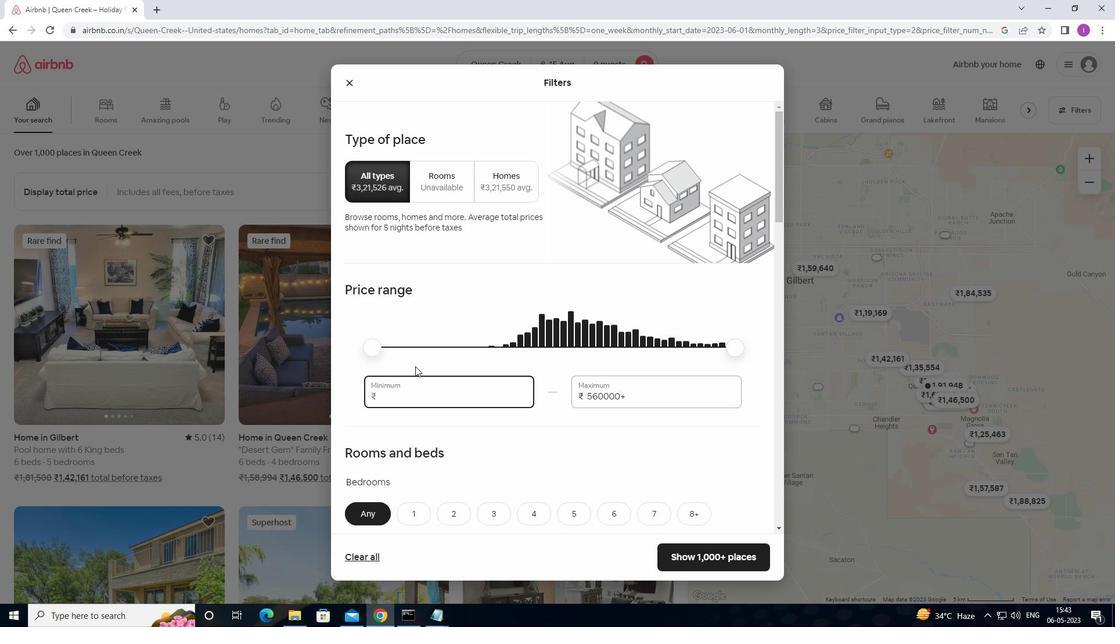 
Action: Mouse moved to (428, 356)
Screenshot: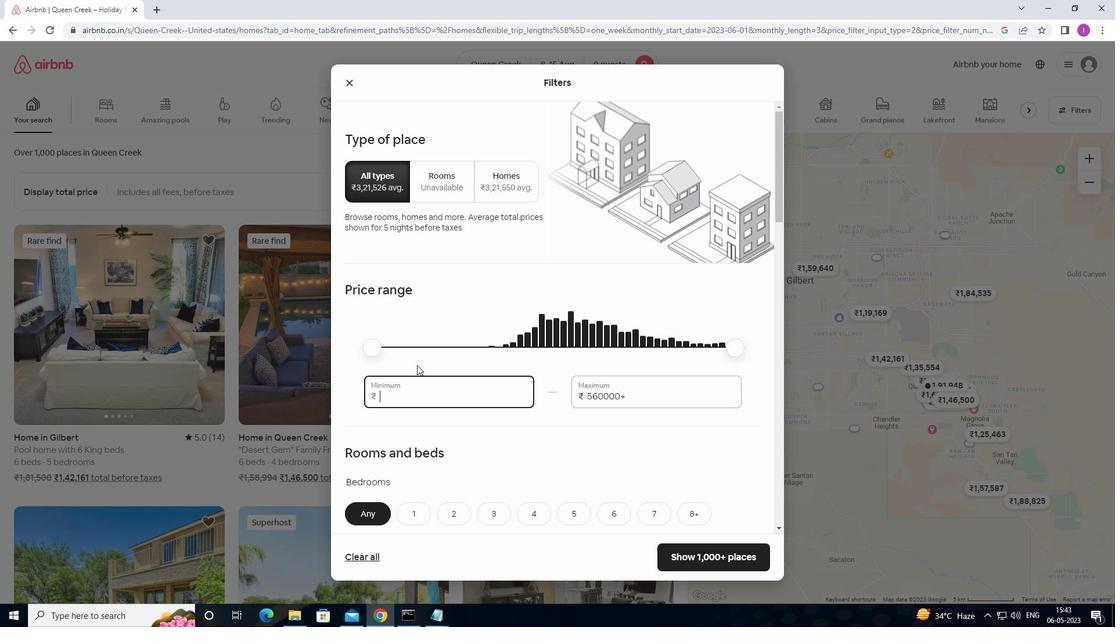 
Action: Key pressed 1
Screenshot: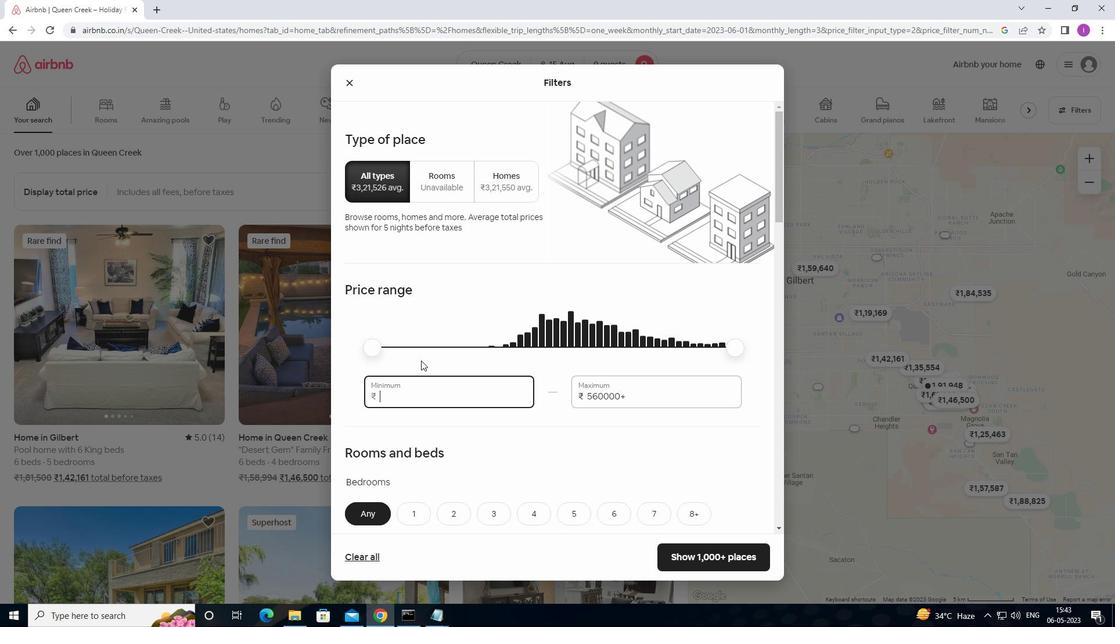 
Action: Mouse moved to (430, 356)
Screenshot: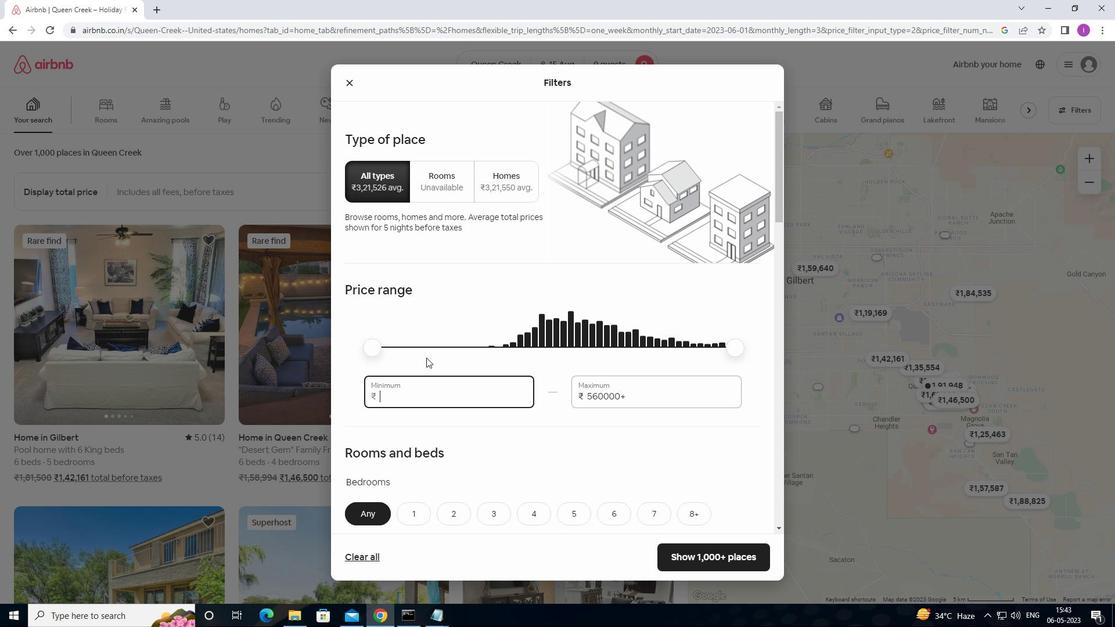 
Action: Key pressed 000
Screenshot: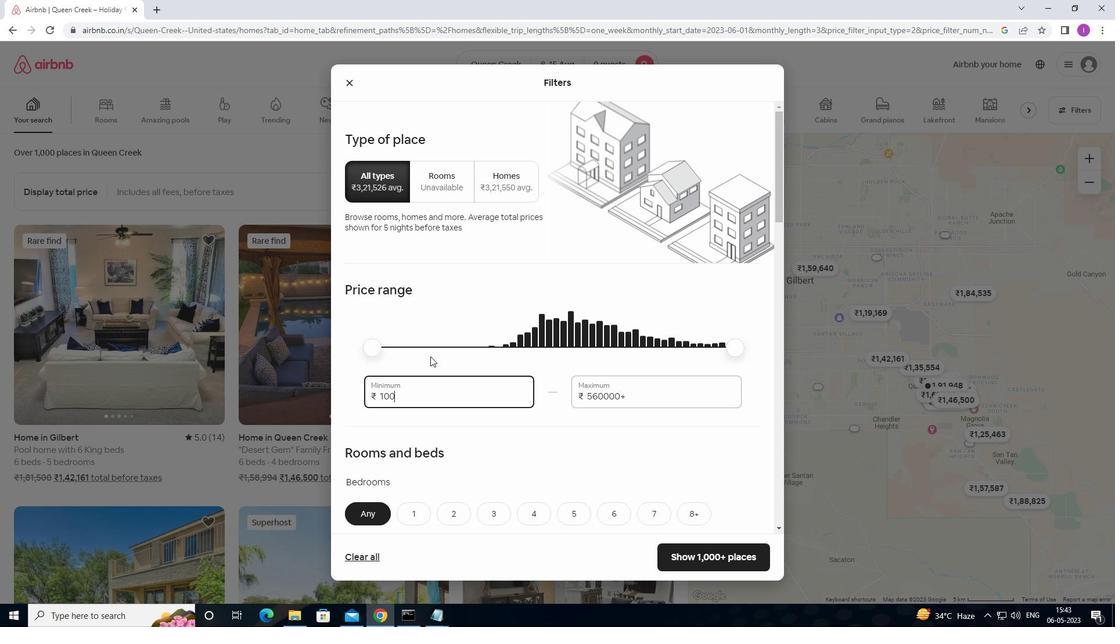 
Action: Mouse moved to (447, 354)
Screenshot: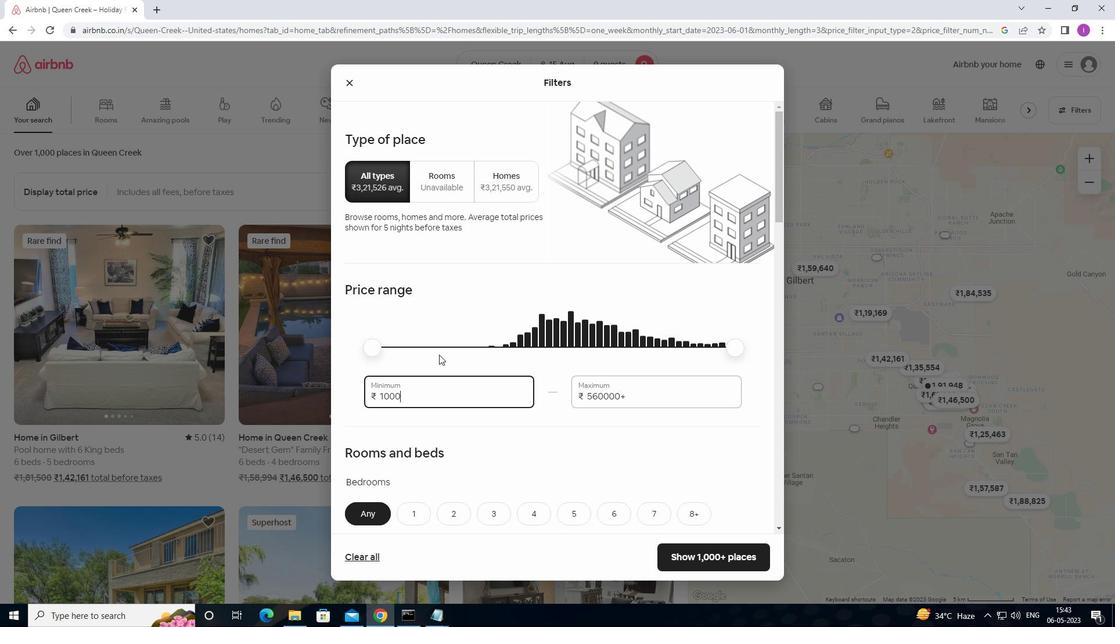 
Action: Key pressed 0
Screenshot: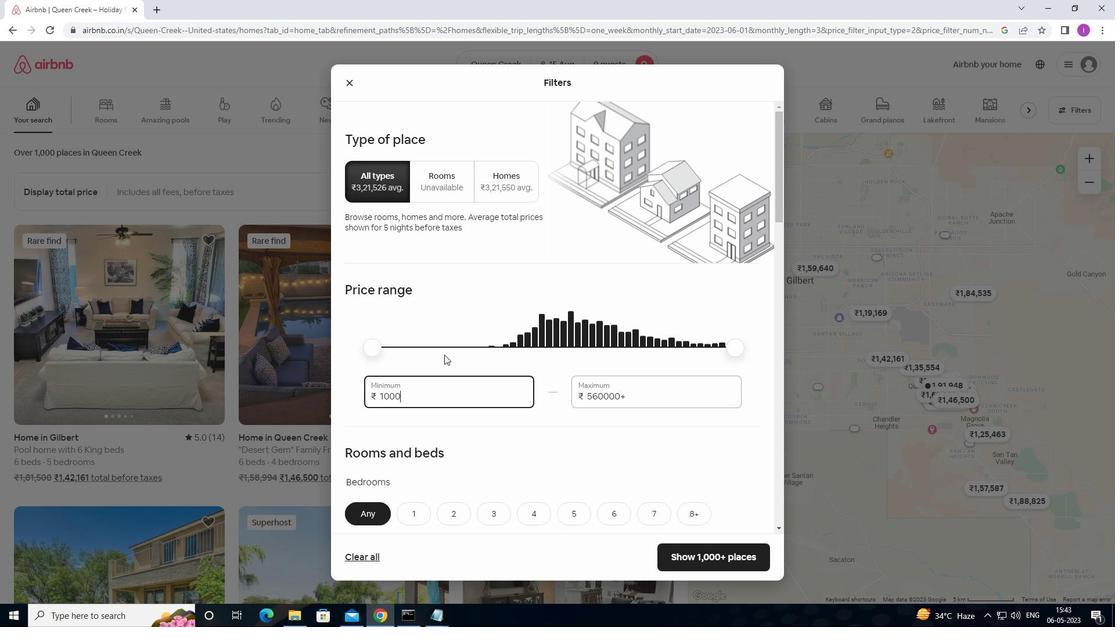 
Action: Mouse moved to (654, 399)
Screenshot: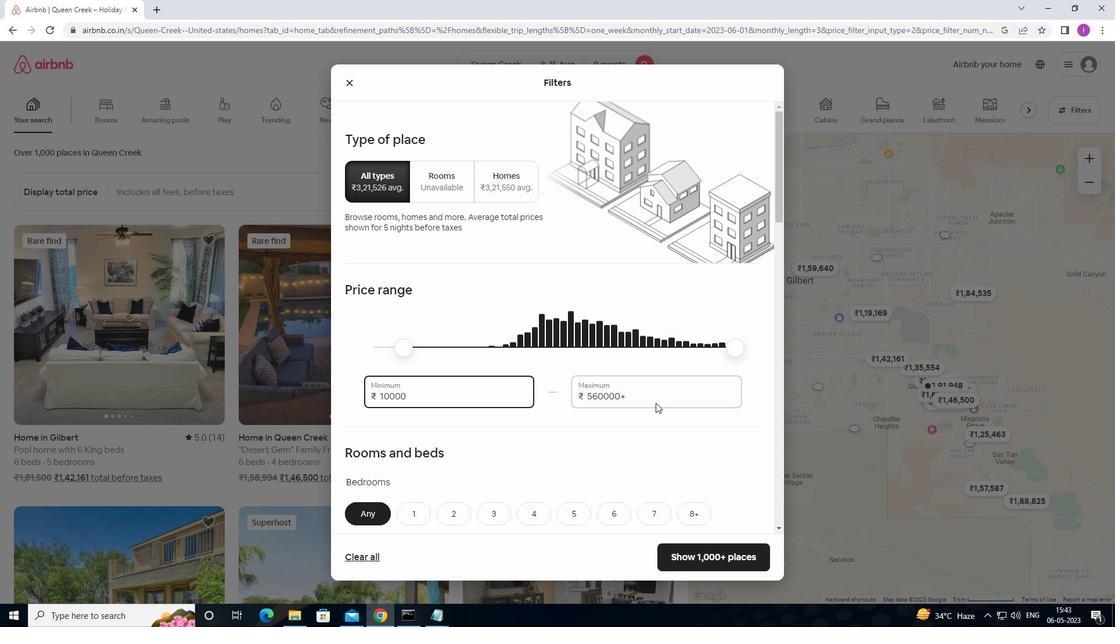 
Action: Mouse pressed left at (654, 399)
Screenshot: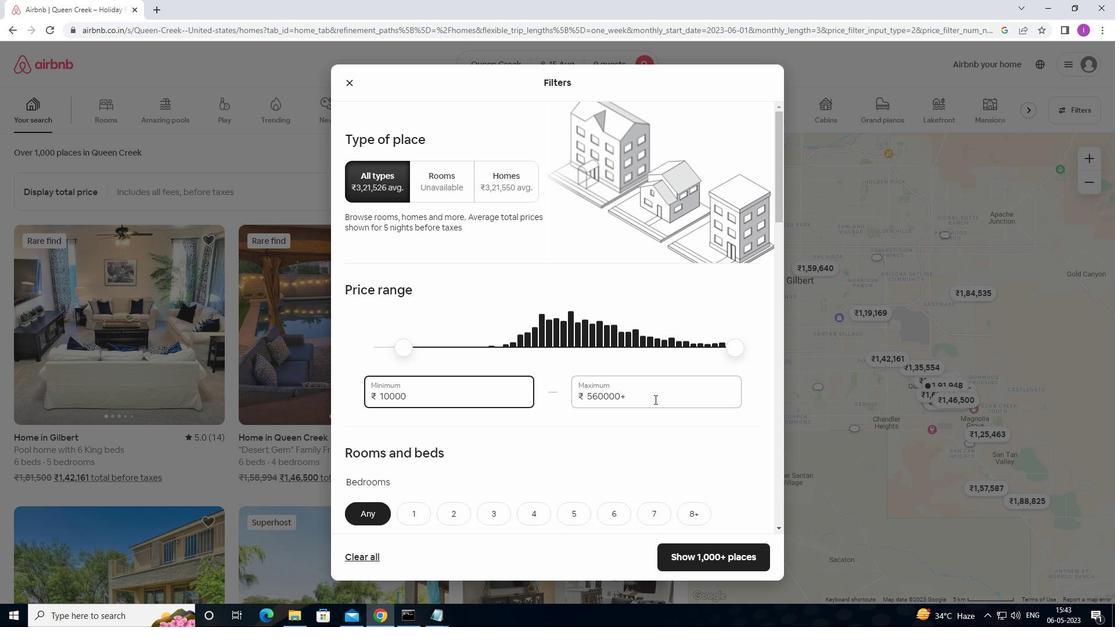 
Action: Mouse moved to (579, 409)
Screenshot: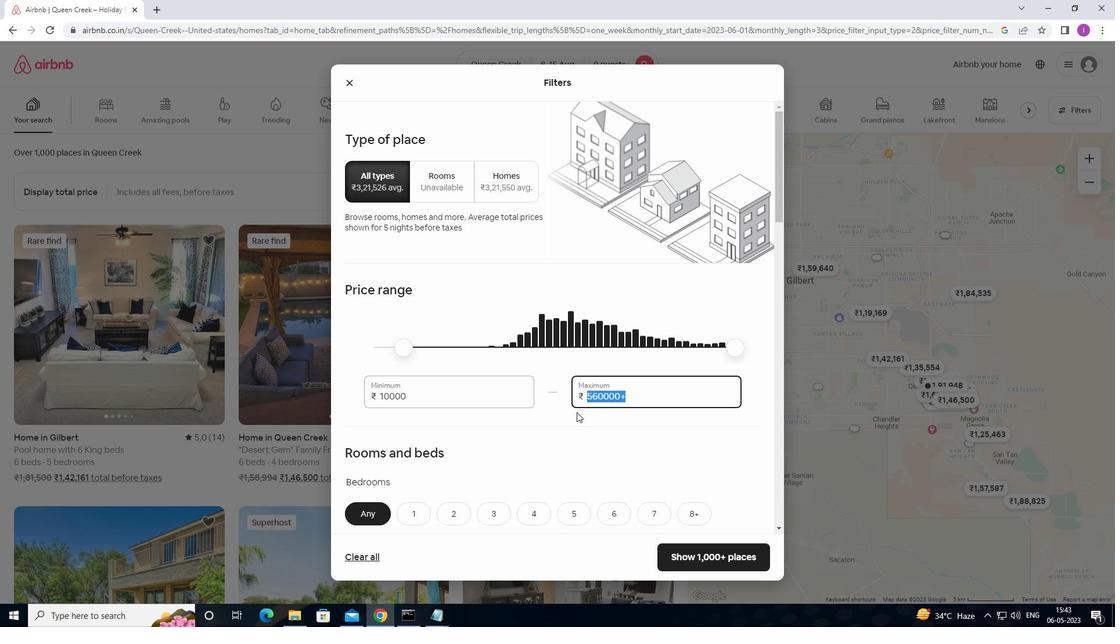 
Action: Key pressed 1
Screenshot: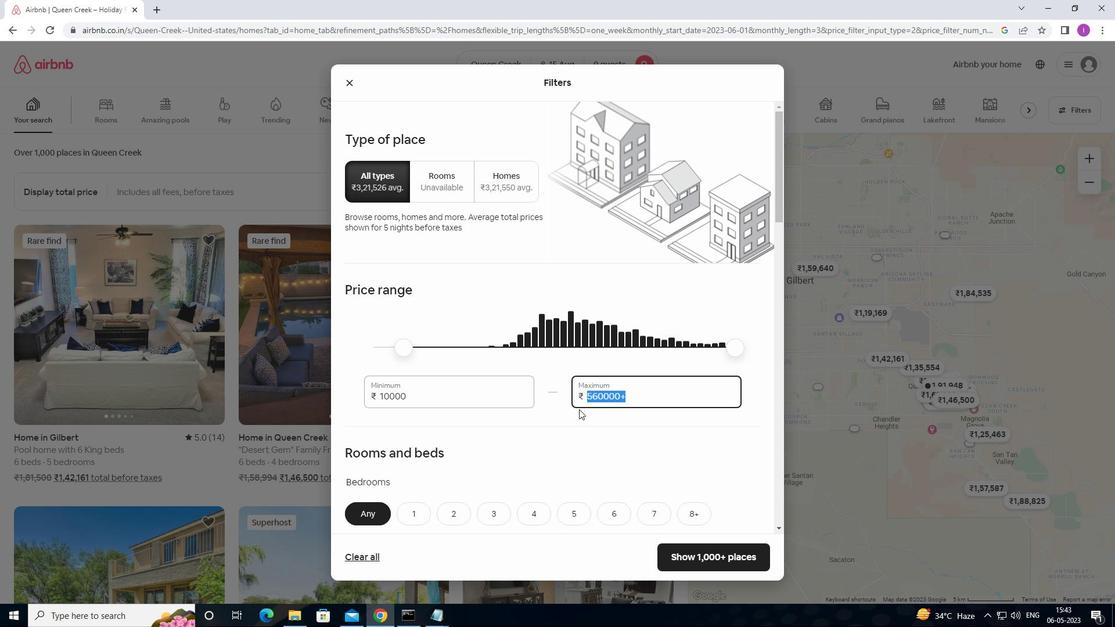 
Action: Mouse moved to (580, 407)
Screenshot: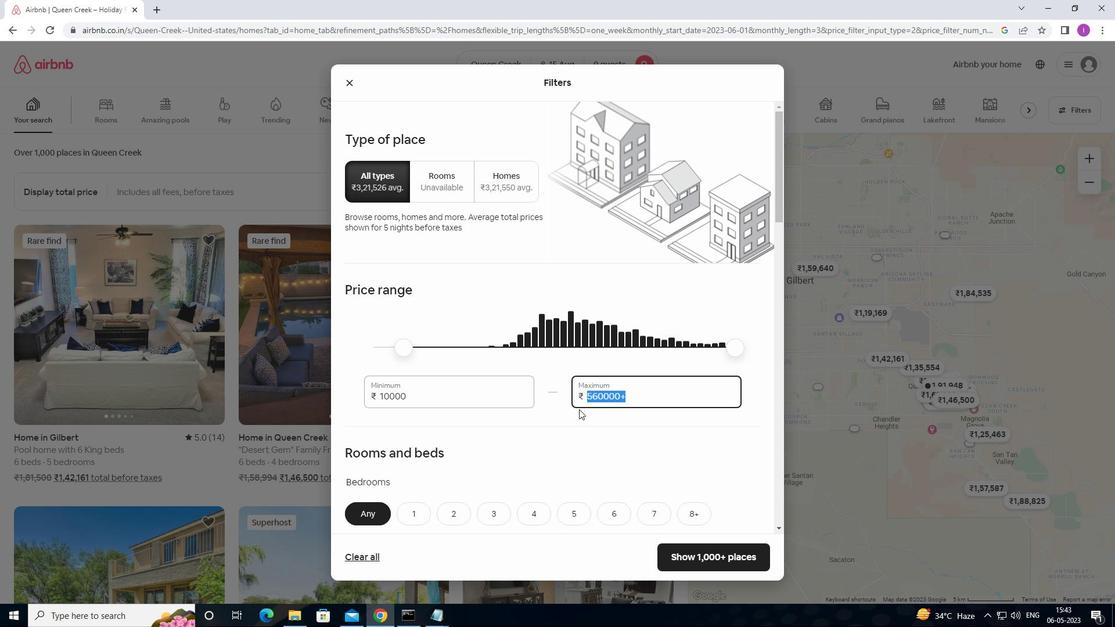 
Action: Key pressed 4000
Screenshot: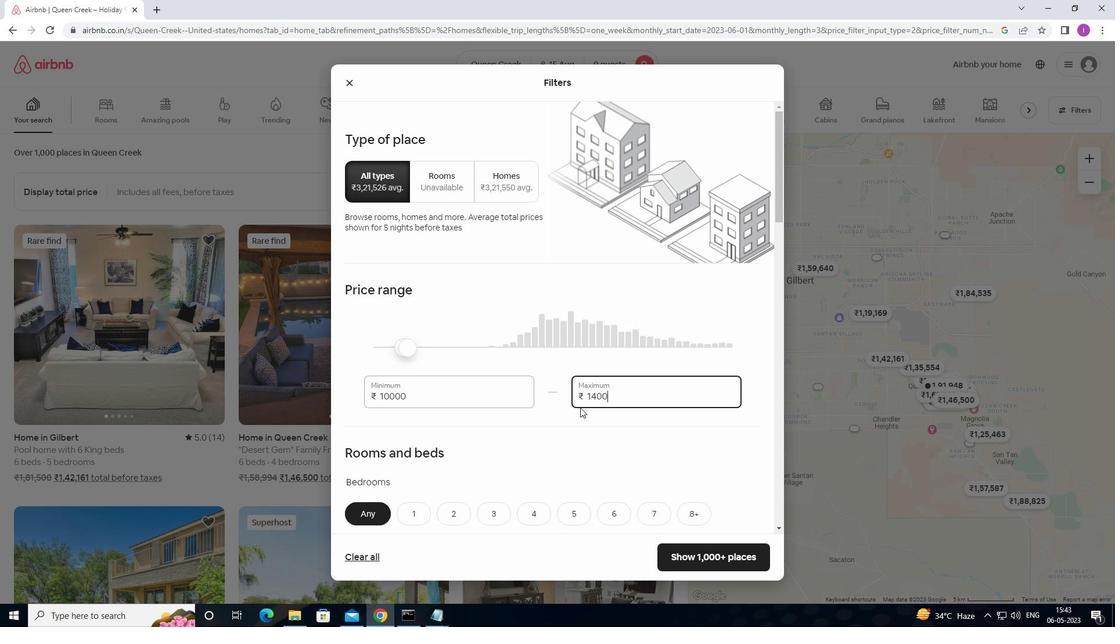 
Action: Mouse moved to (582, 406)
Screenshot: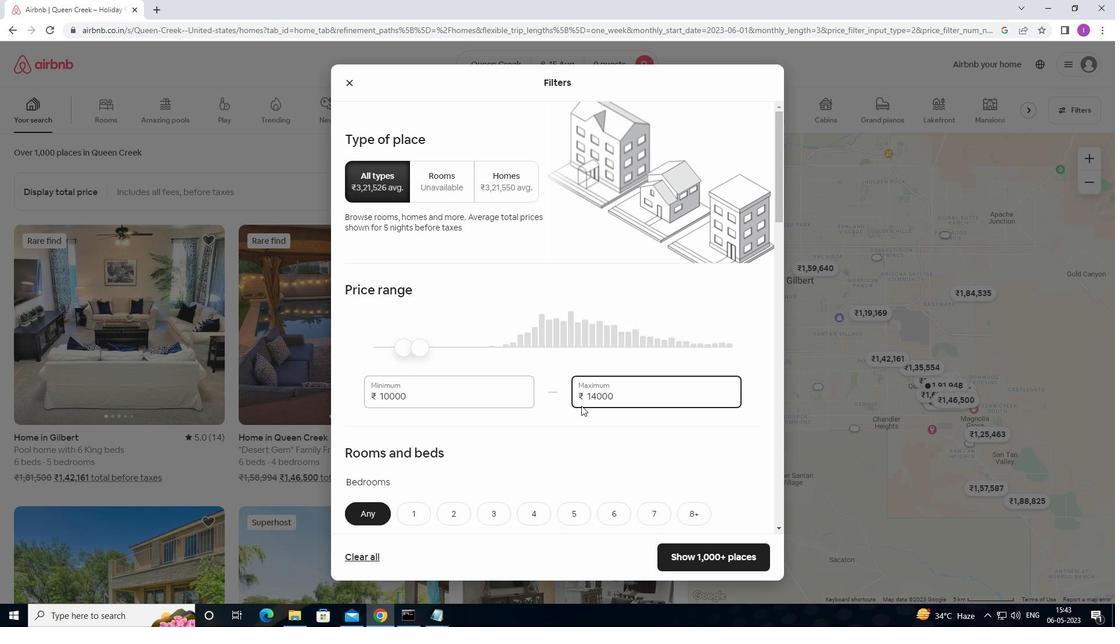 
Action: Mouse scrolled (582, 405) with delta (0, 0)
Screenshot: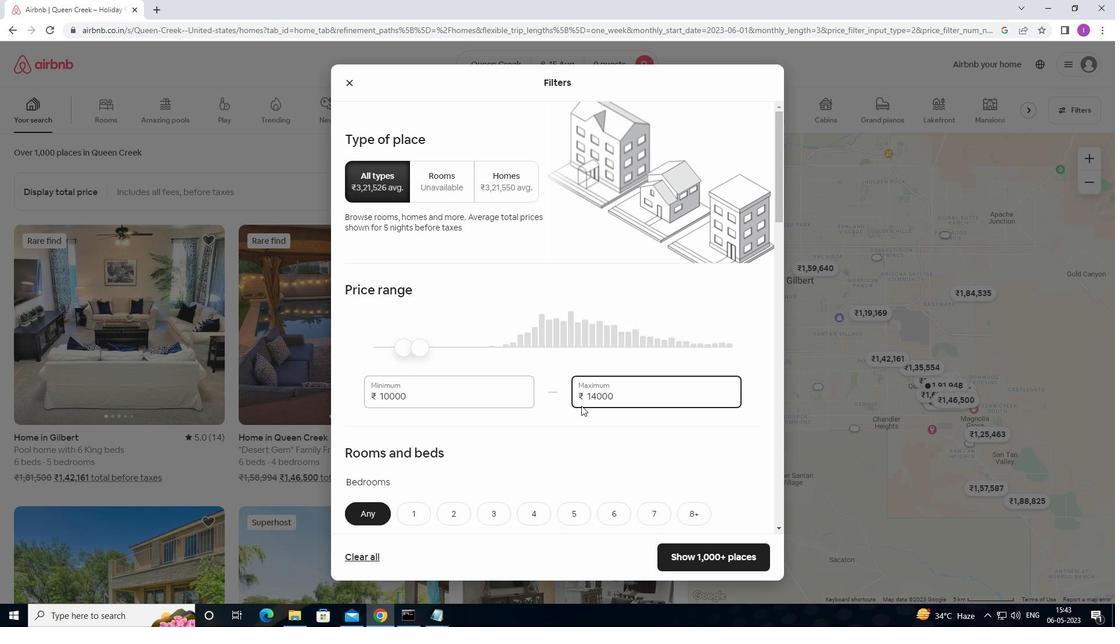 
Action: Mouse moved to (583, 410)
Screenshot: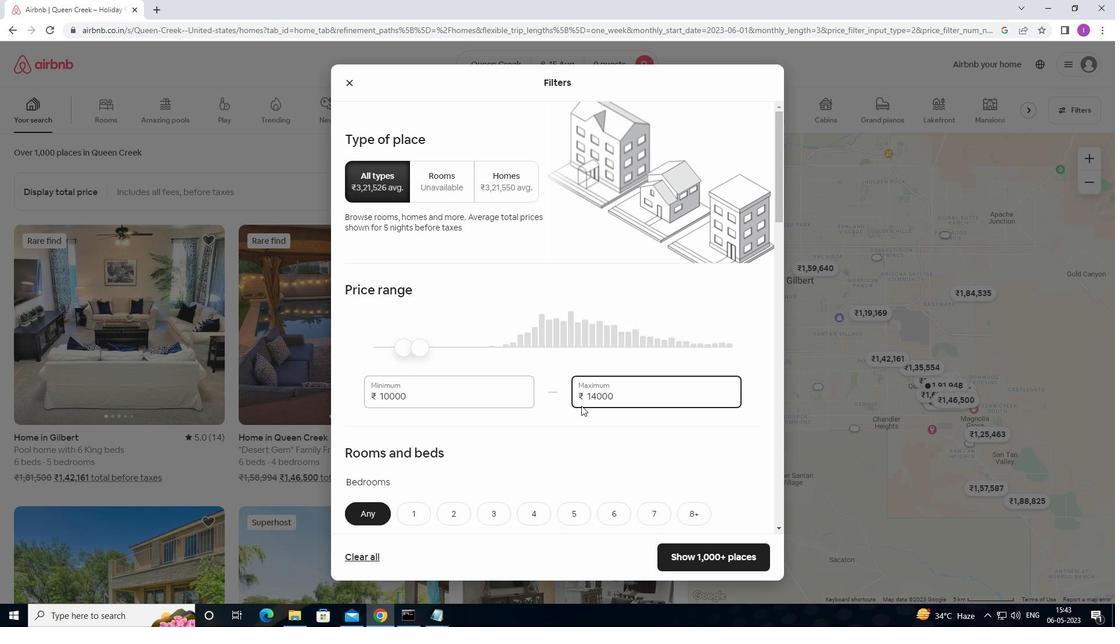 
Action: Mouse scrolled (583, 410) with delta (0, 0)
Screenshot: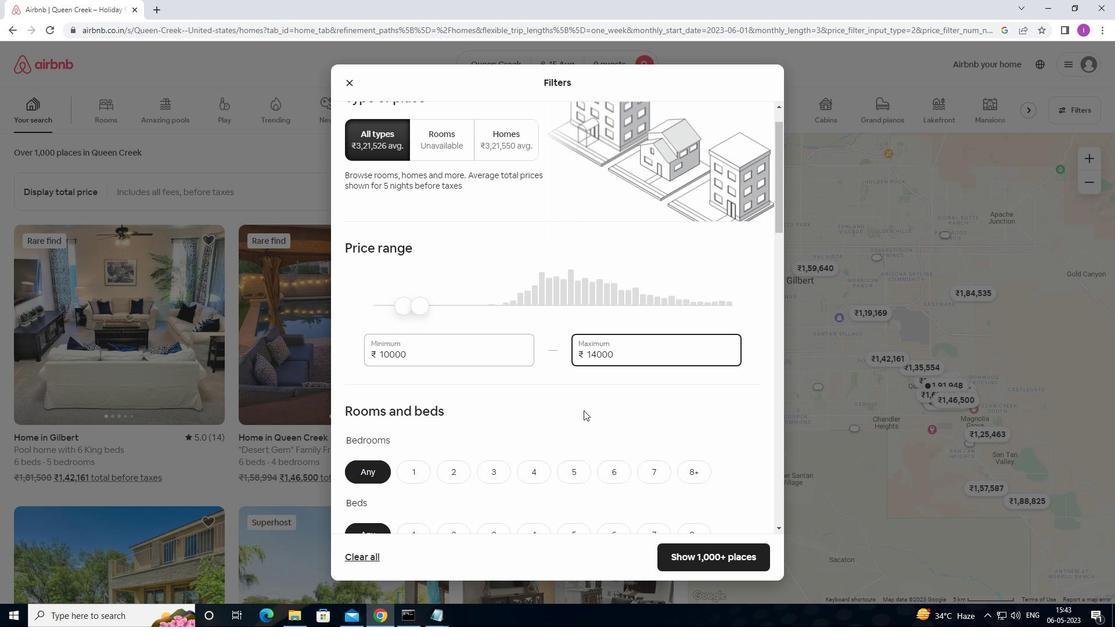 
Action: Mouse scrolled (583, 410) with delta (0, 0)
Screenshot: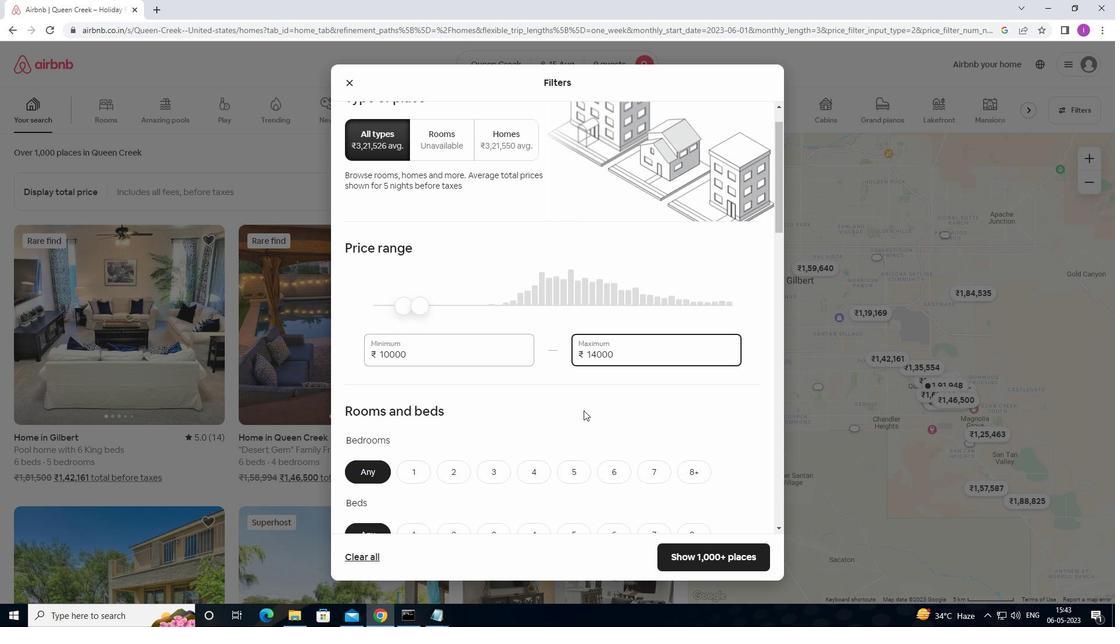
Action: Mouse scrolled (583, 410) with delta (0, 0)
Screenshot: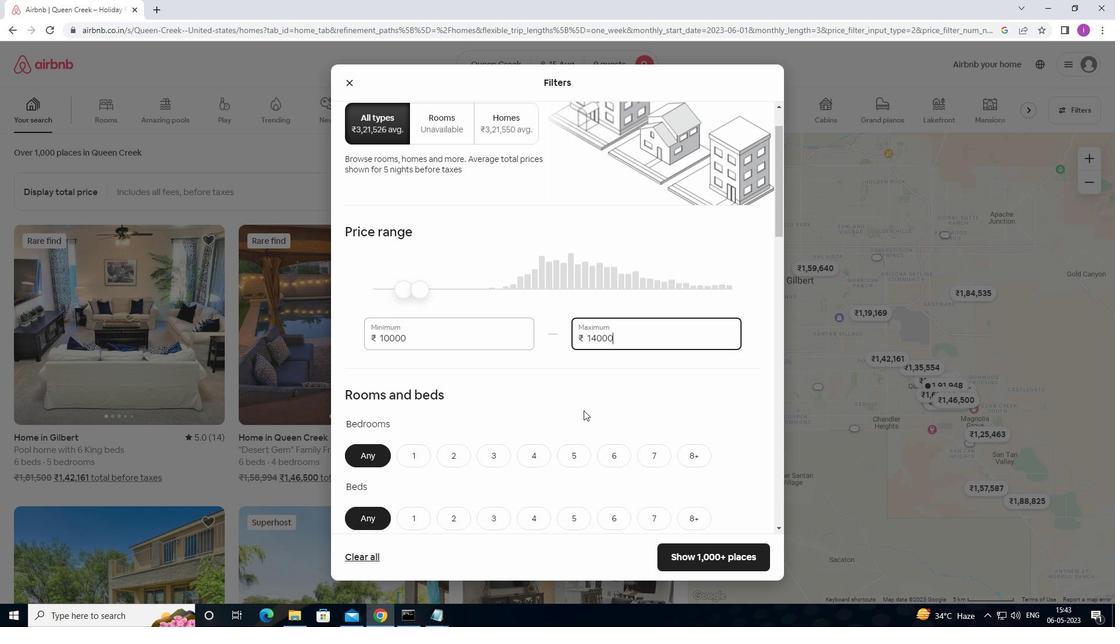 
Action: Mouse scrolled (583, 410) with delta (0, 0)
Screenshot: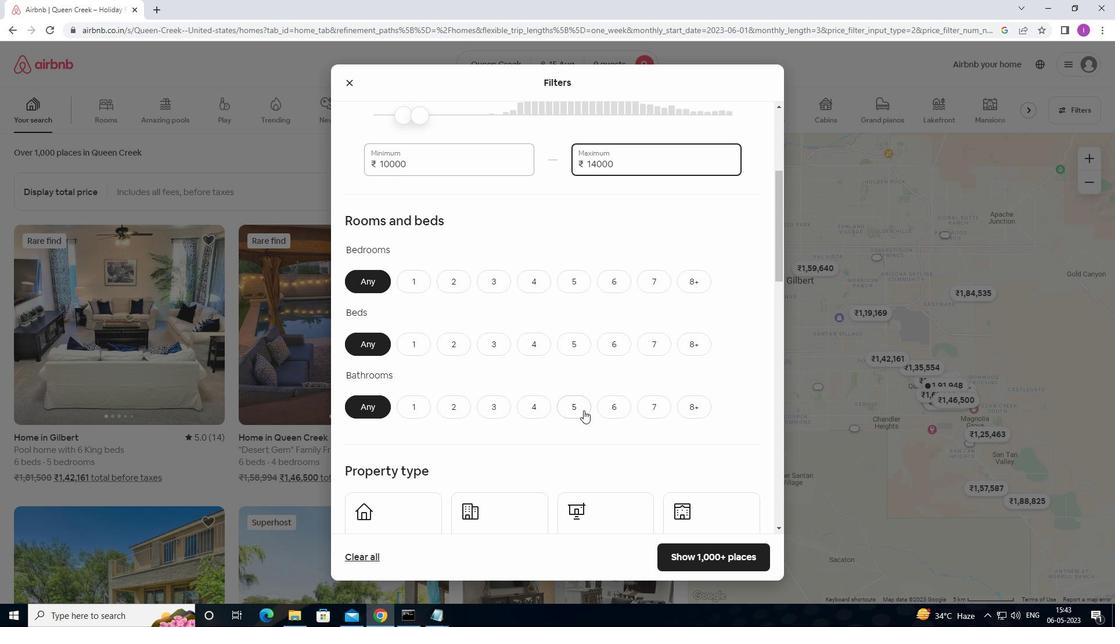 
Action: Mouse moved to (584, 410)
Screenshot: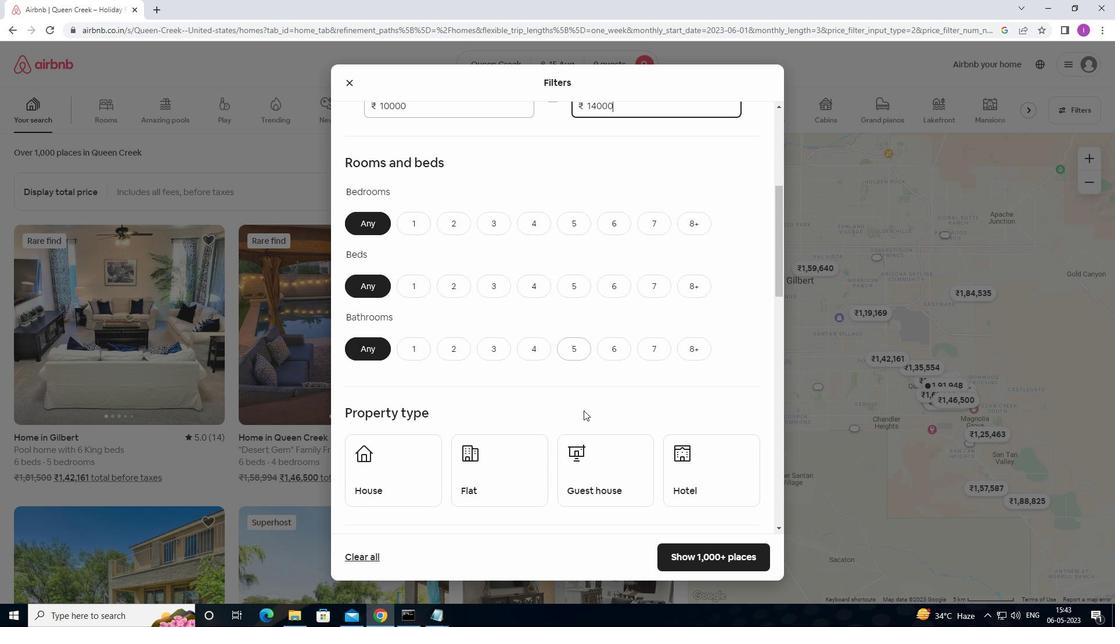 
Action: Mouse scrolled (584, 410) with delta (0, 0)
Screenshot: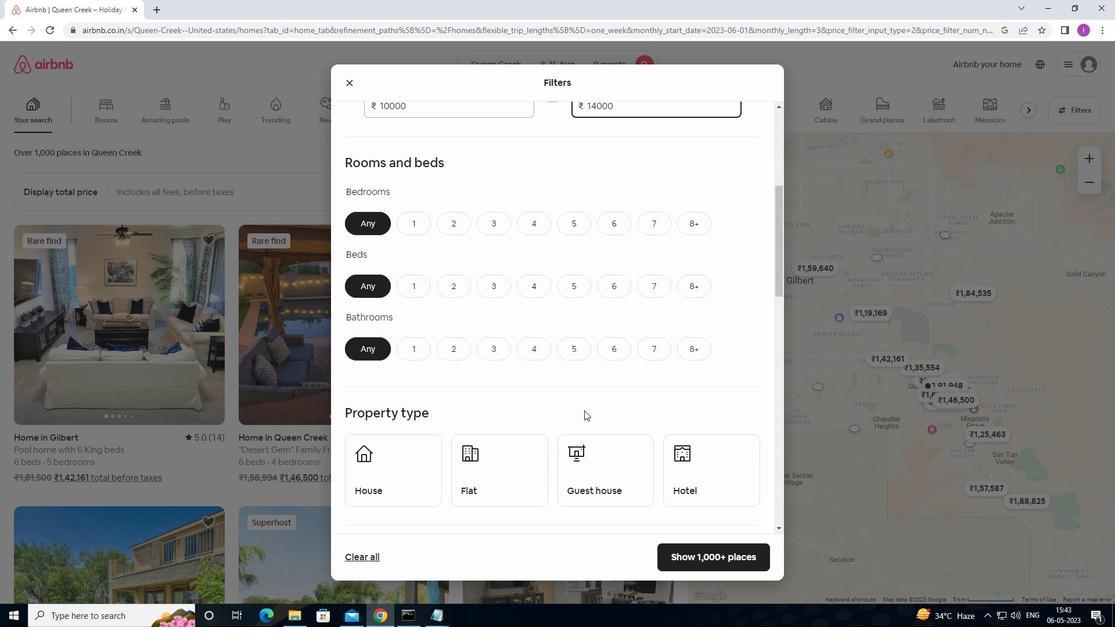 
Action: Mouse moved to (584, 410)
Screenshot: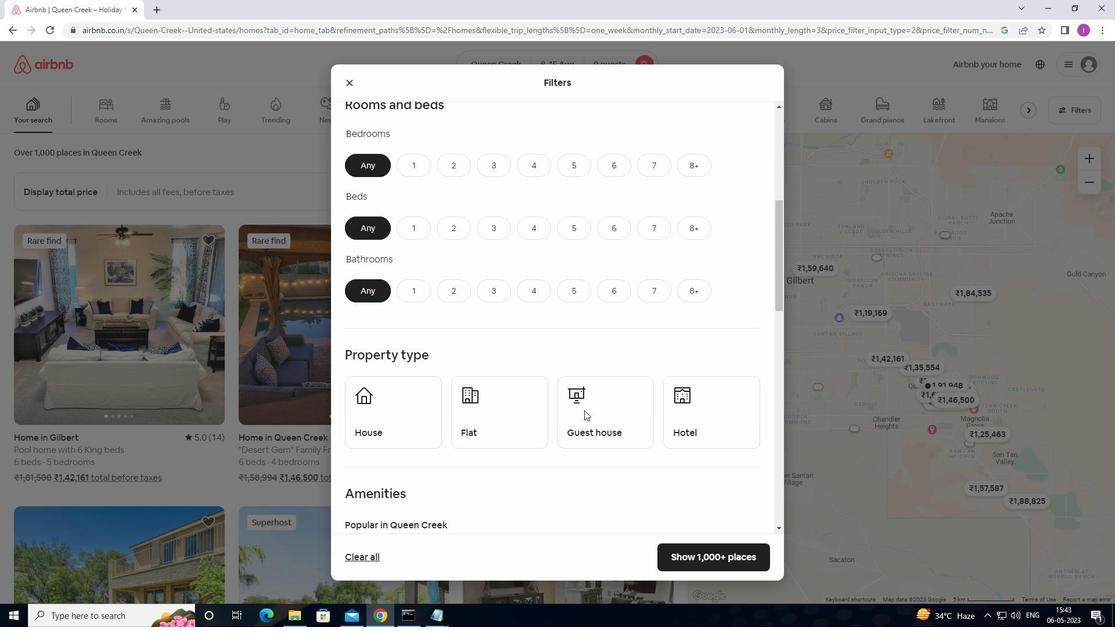 
Action: Mouse scrolled (584, 410) with delta (0, 0)
Screenshot: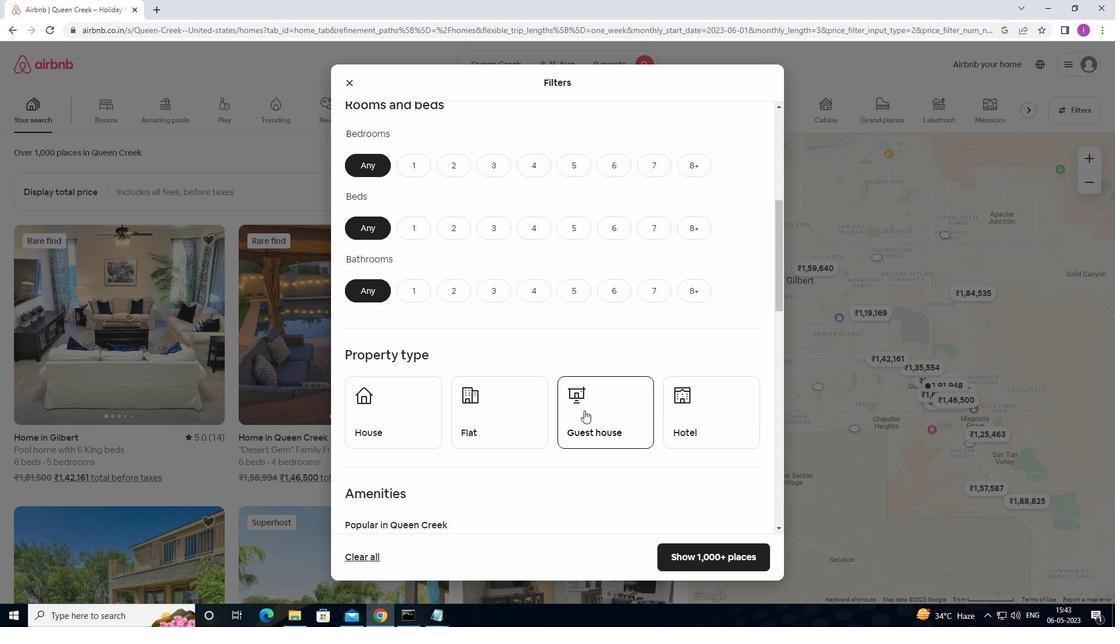 
Action: Mouse moved to (582, 113)
Screenshot: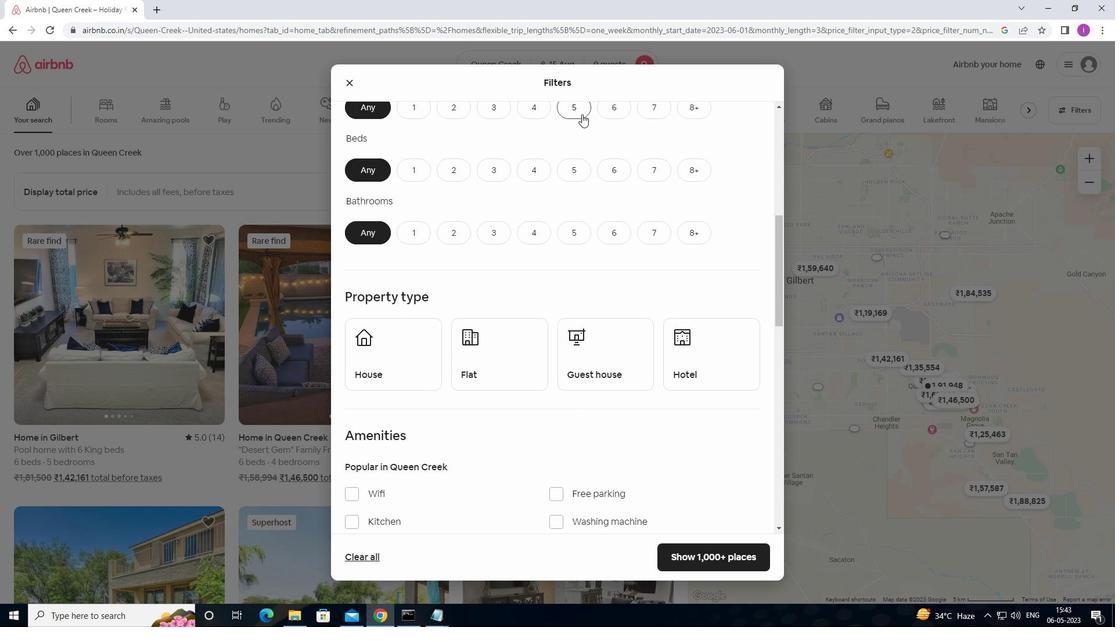 
Action: Mouse pressed left at (582, 113)
Screenshot: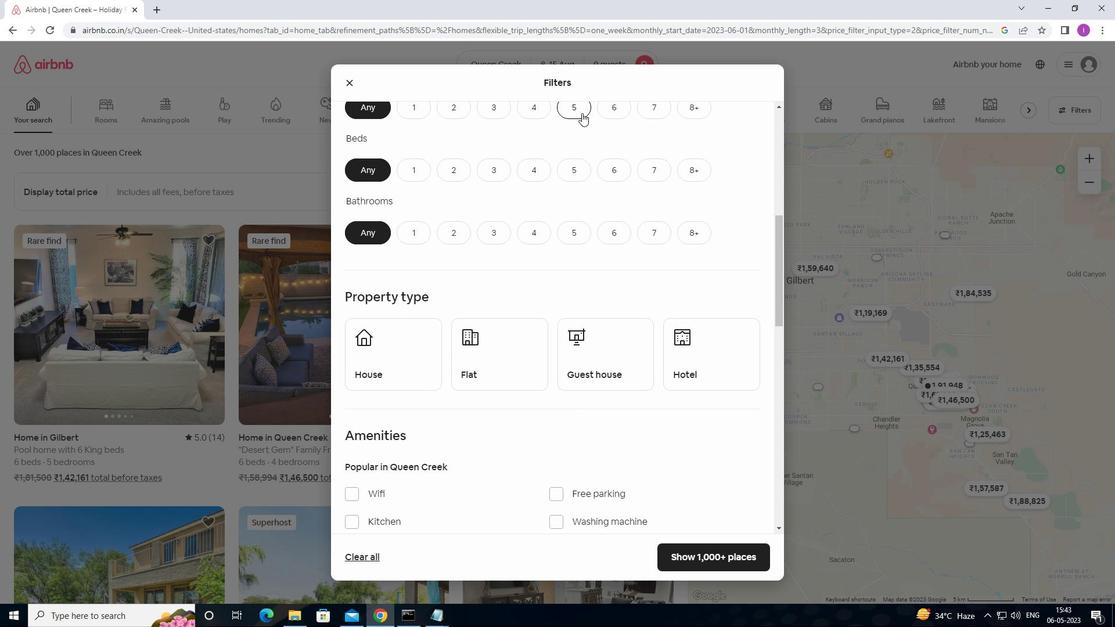 
Action: Mouse moved to (687, 168)
Screenshot: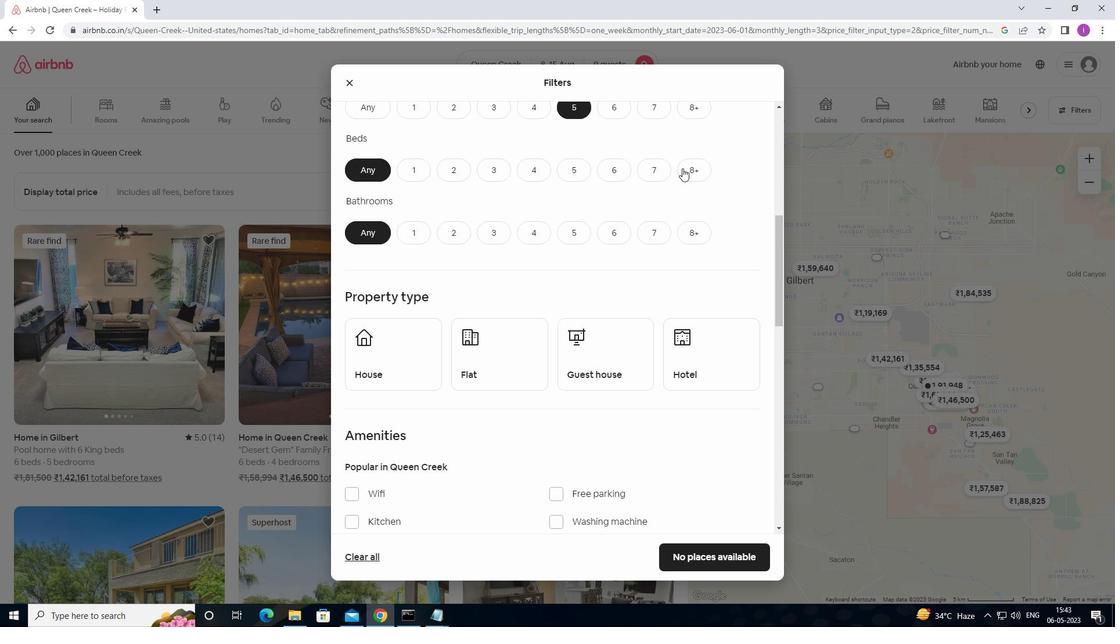 
Action: Mouse pressed left at (687, 168)
Screenshot: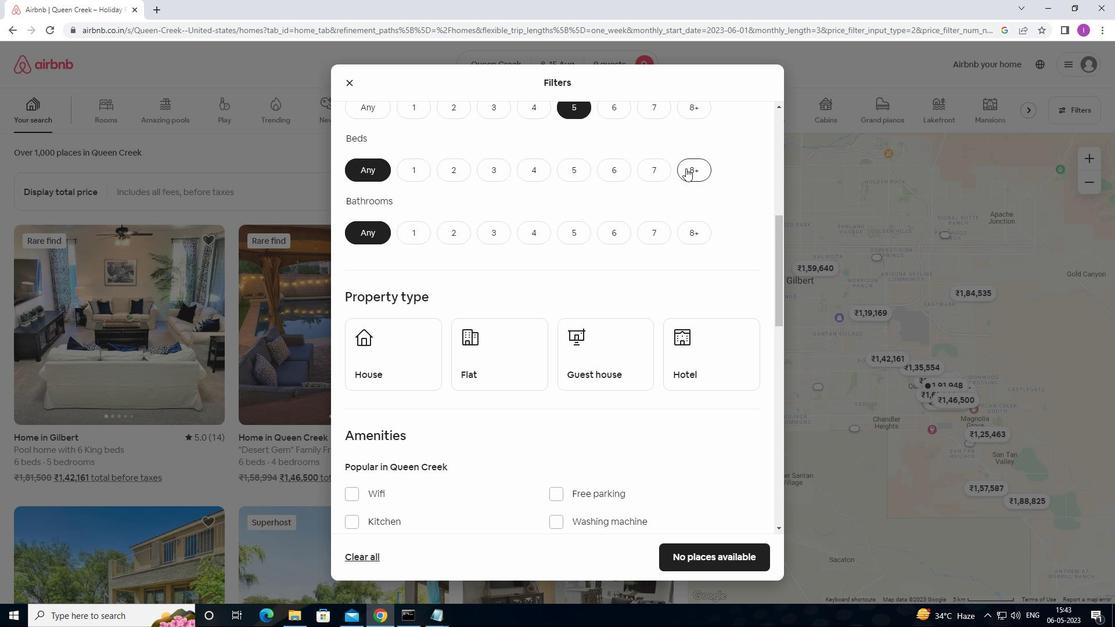 
Action: Mouse moved to (575, 236)
Screenshot: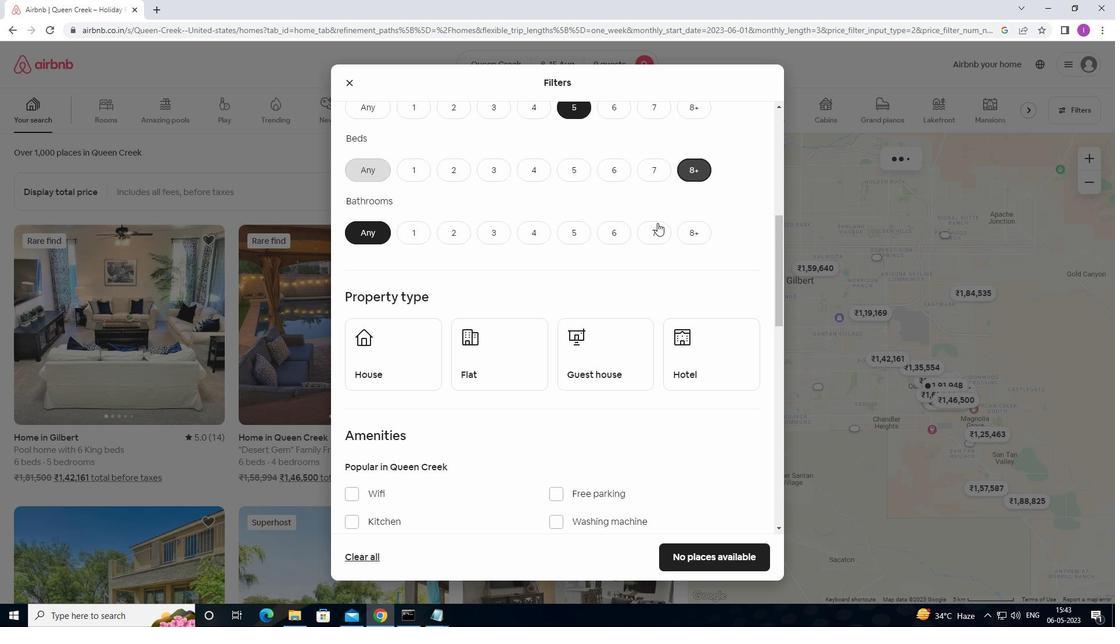 
Action: Mouse pressed left at (575, 236)
Screenshot: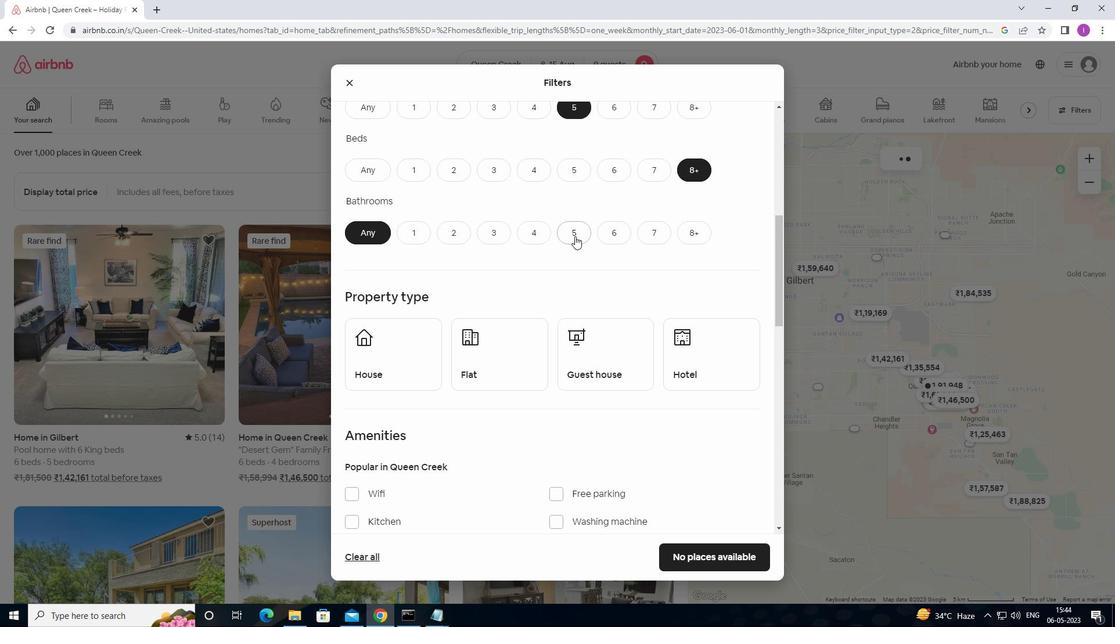 
Action: Mouse moved to (427, 372)
Screenshot: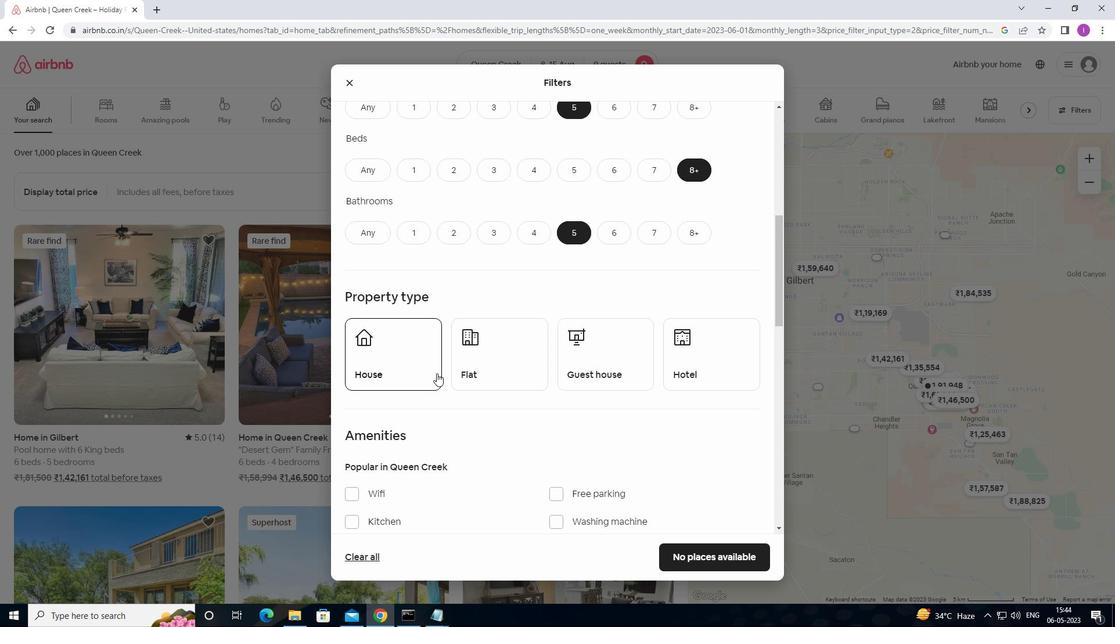 
Action: Mouse pressed left at (427, 372)
Screenshot: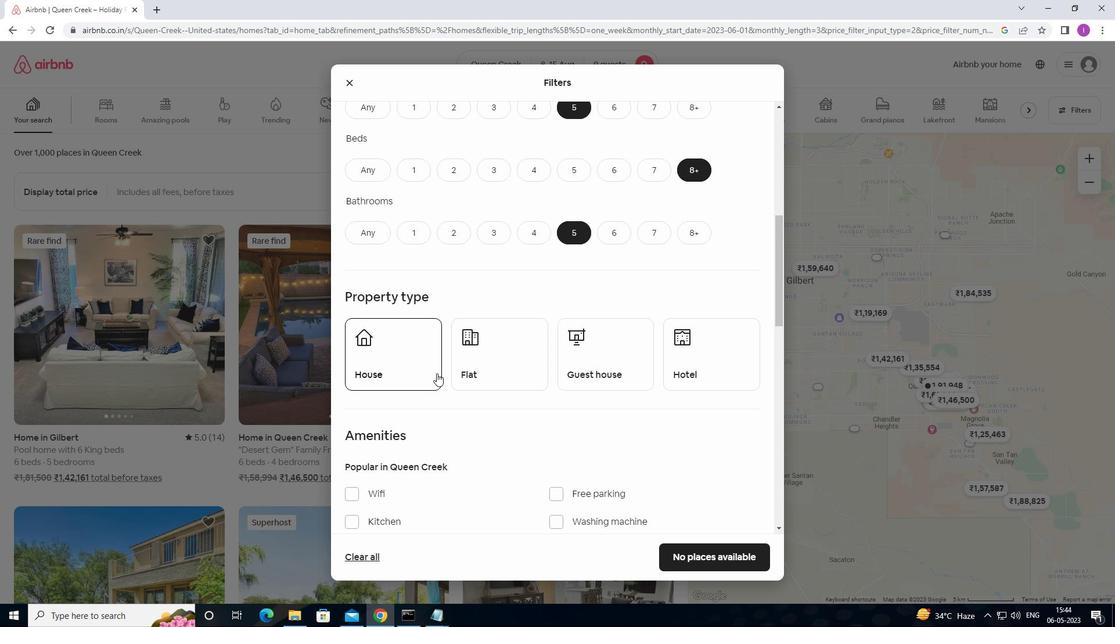 
Action: Mouse moved to (483, 367)
Screenshot: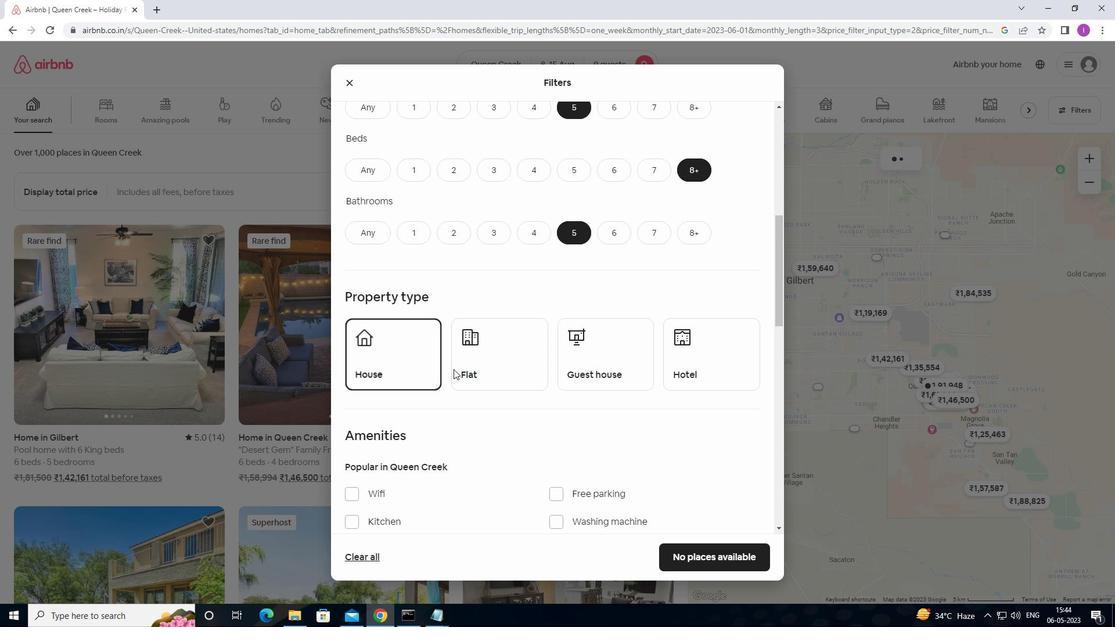 
Action: Mouse pressed left at (483, 367)
Screenshot: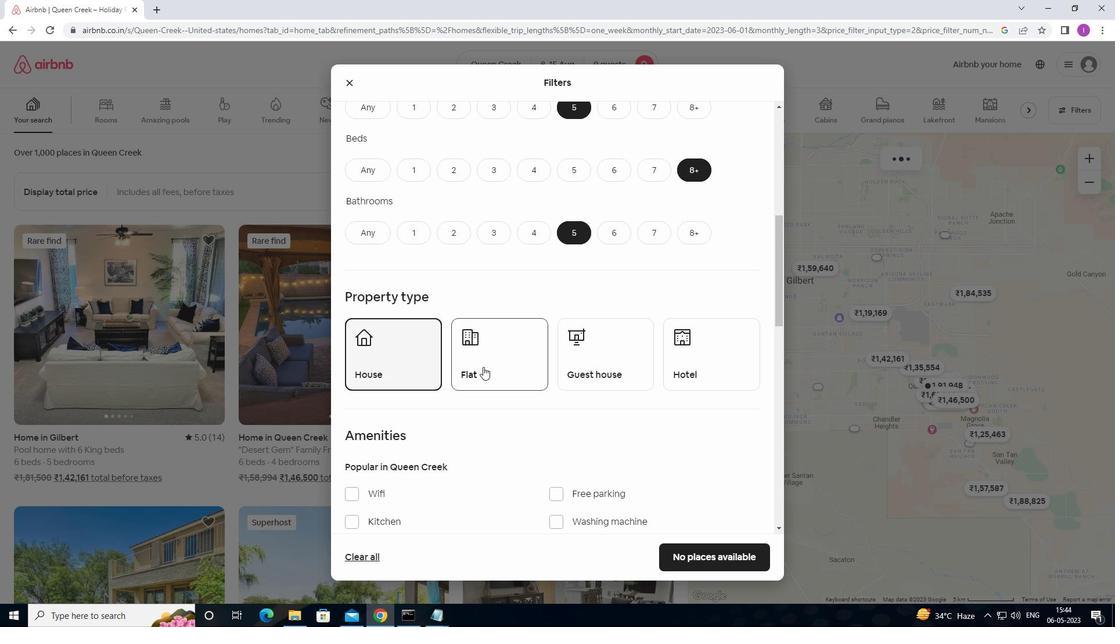 
Action: Mouse moved to (591, 371)
Screenshot: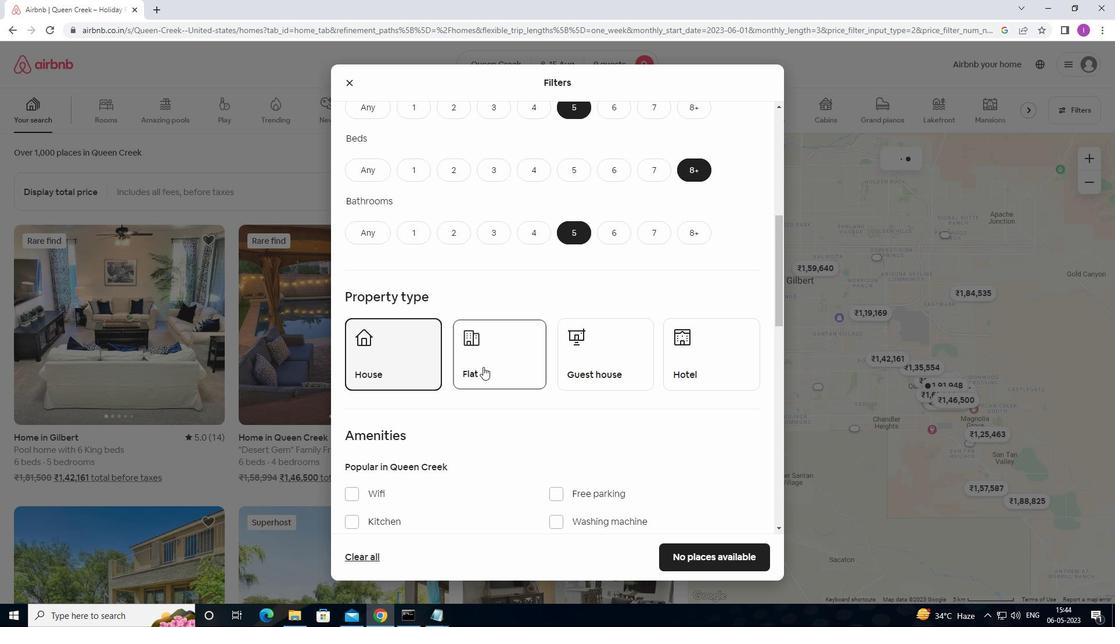 
Action: Mouse pressed left at (591, 371)
Screenshot: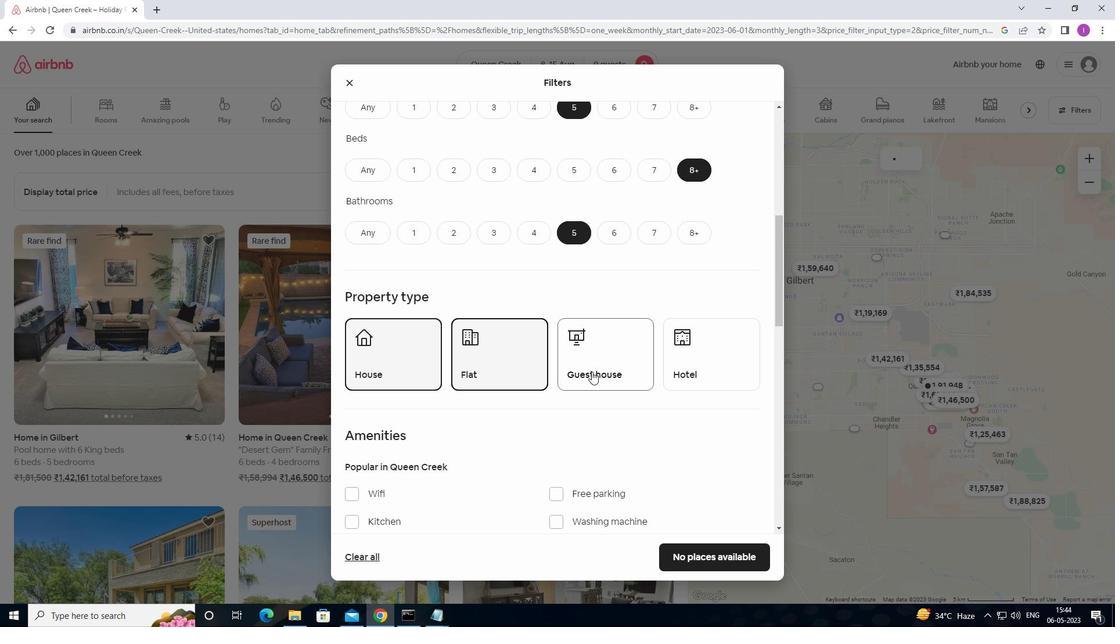 
Action: Mouse moved to (594, 371)
Screenshot: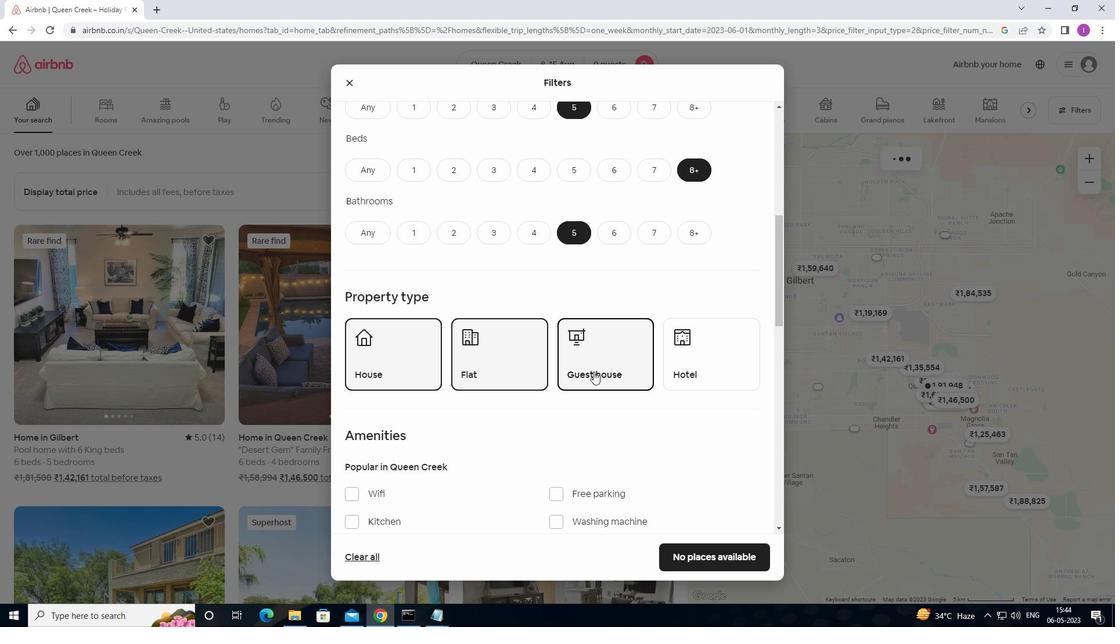 
Action: Mouse scrolled (594, 371) with delta (0, 0)
Screenshot: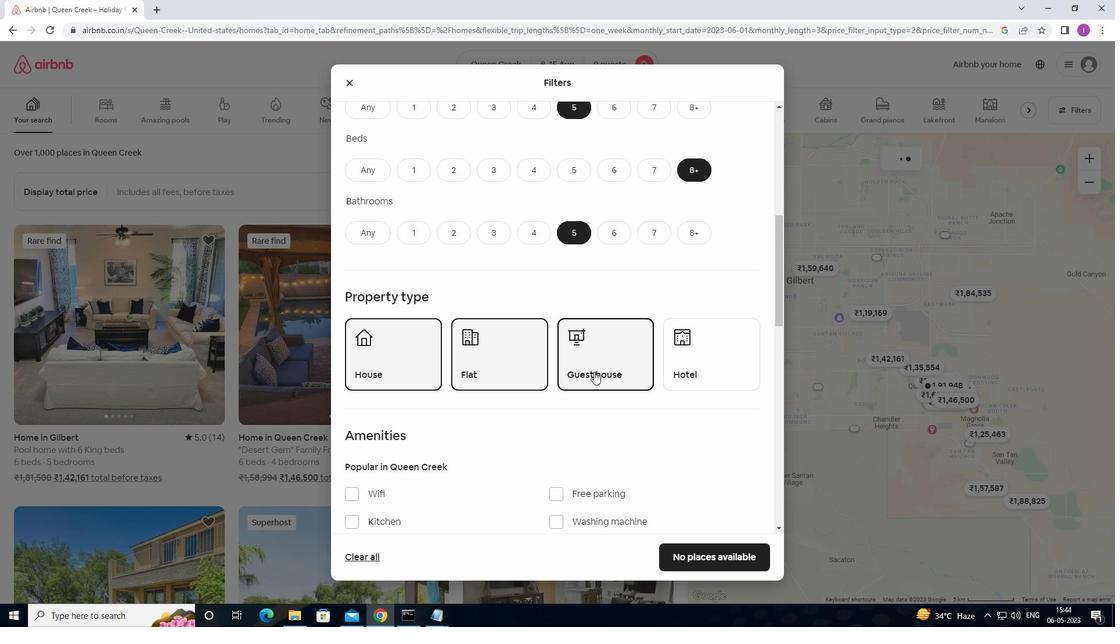 
Action: Mouse moved to (595, 371)
Screenshot: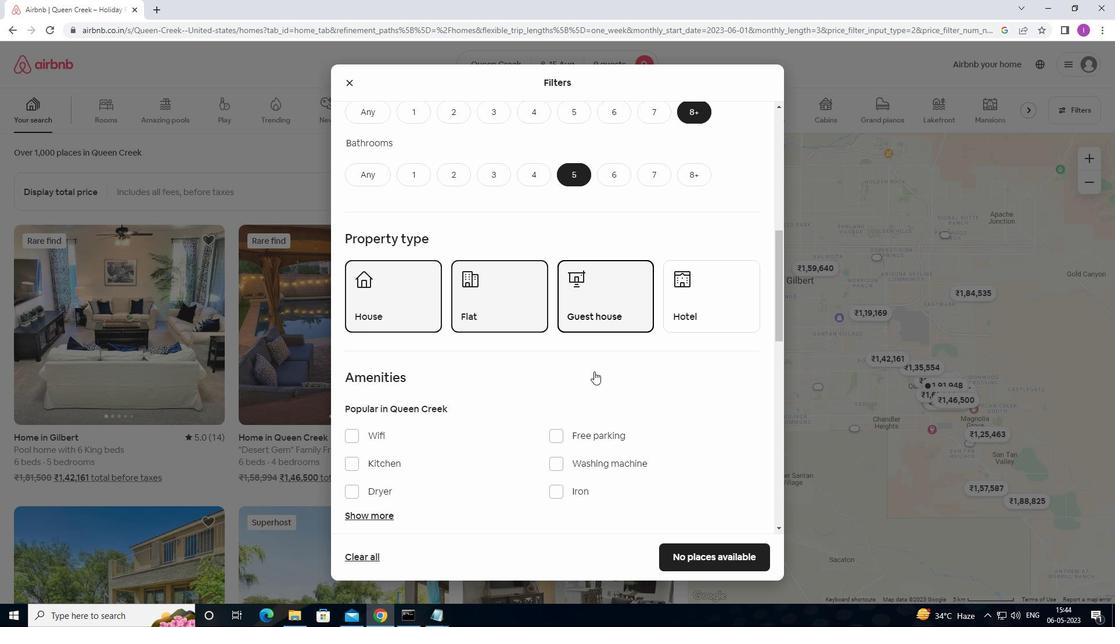 
Action: Mouse scrolled (595, 371) with delta (0, 0)
Screenshot: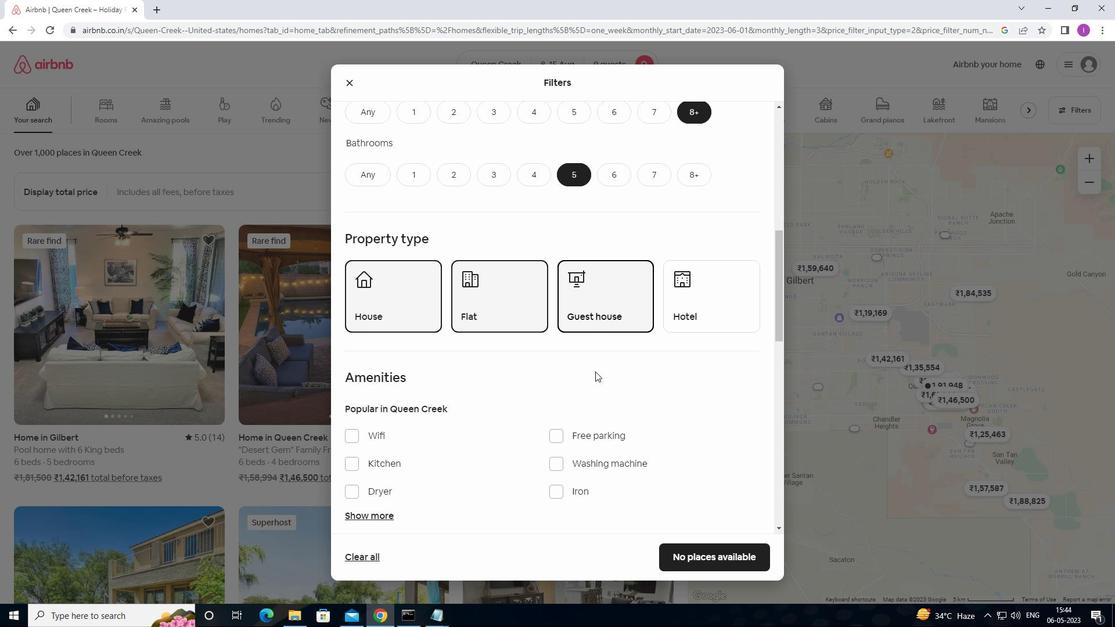 
Action: Mouse scrolled (595, 371) with delta (0, 0)
Screenshot: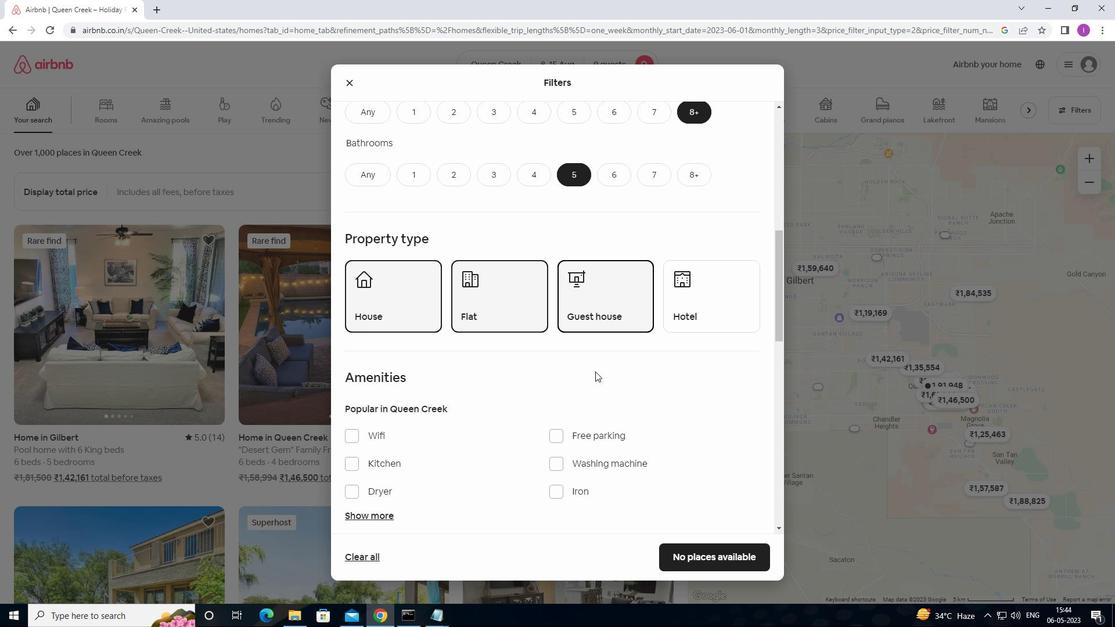 
Action: Mouse moved to (360, 316)
Screenshot: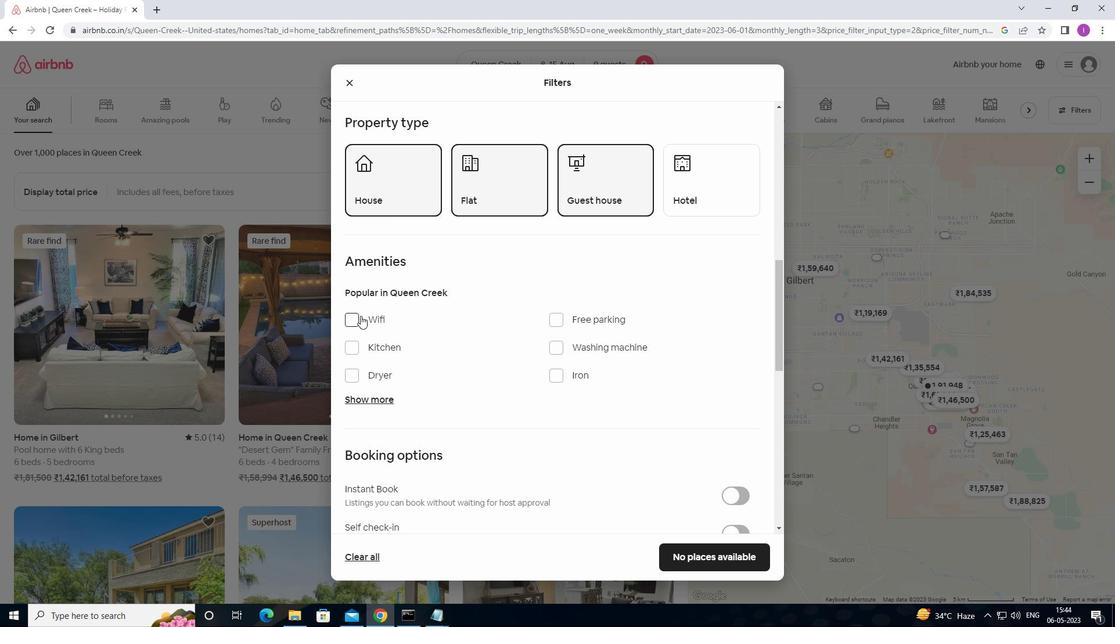 
Action: Mouse pressed left at (360, 316)
Screenshot: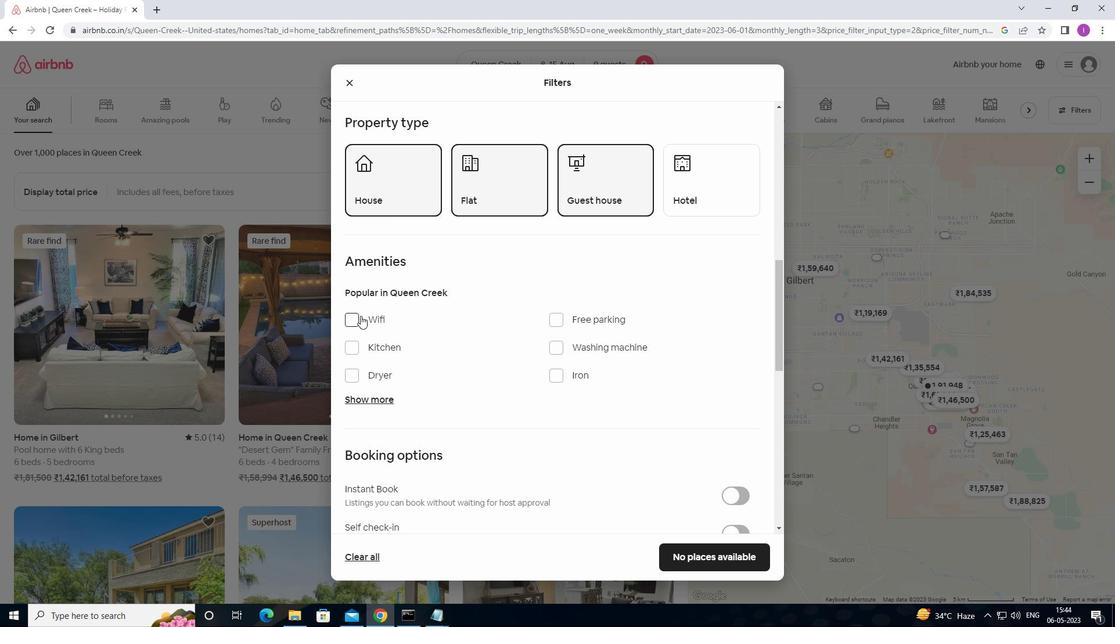 
Action: Mouse moved to (571, 323)
Screenshot: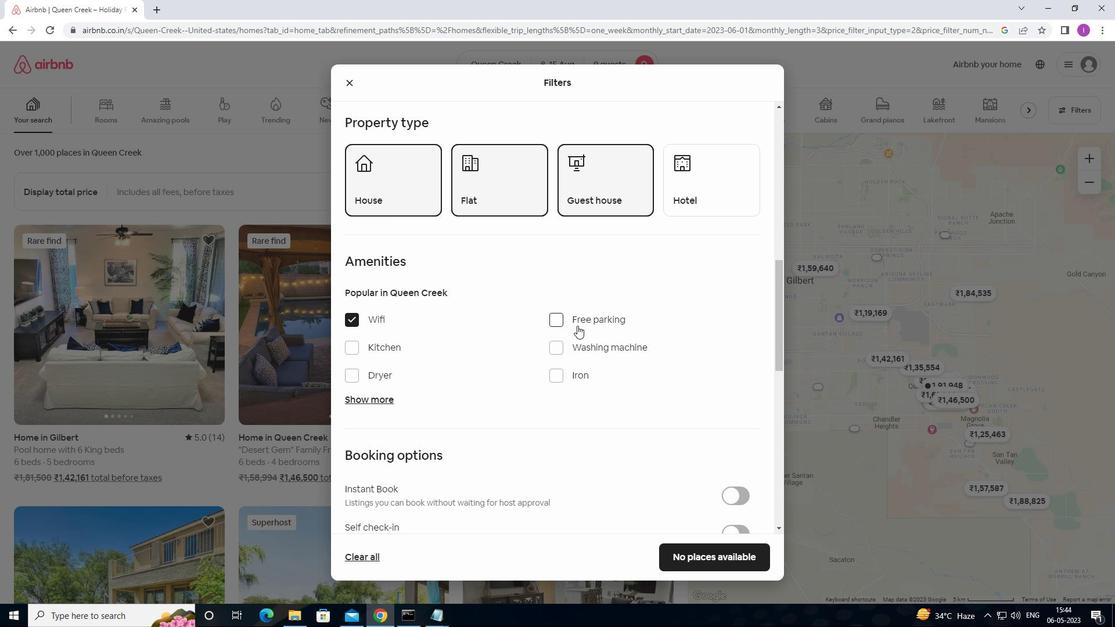 
Action: Mouse pressed left at (571, 323)
Screenshot: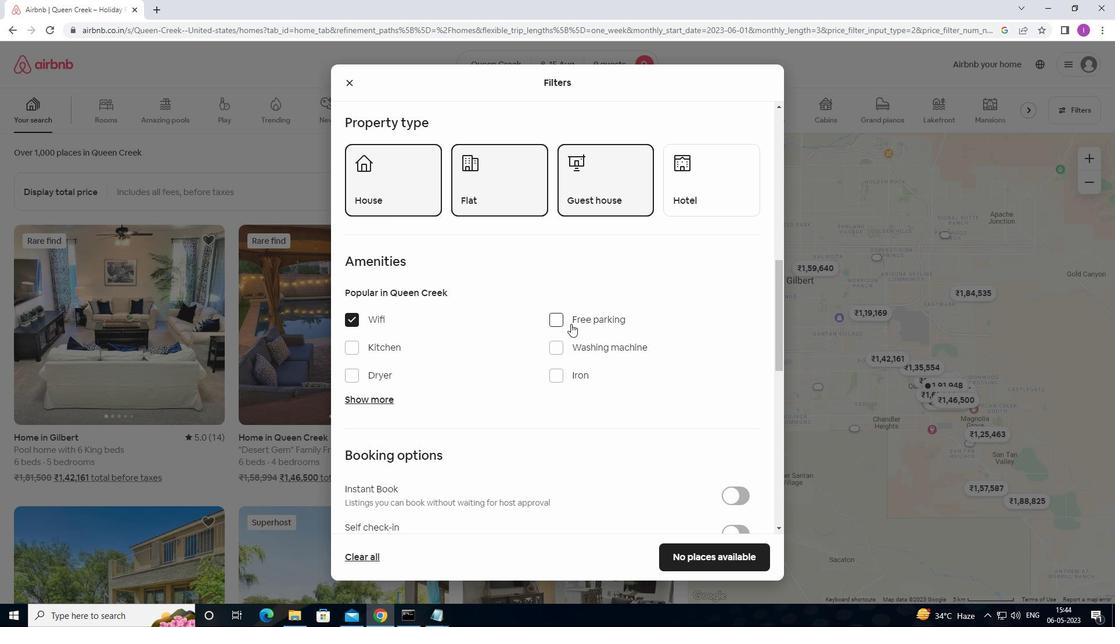 
Action: Mouse moved to (376, 397)
Screenshot: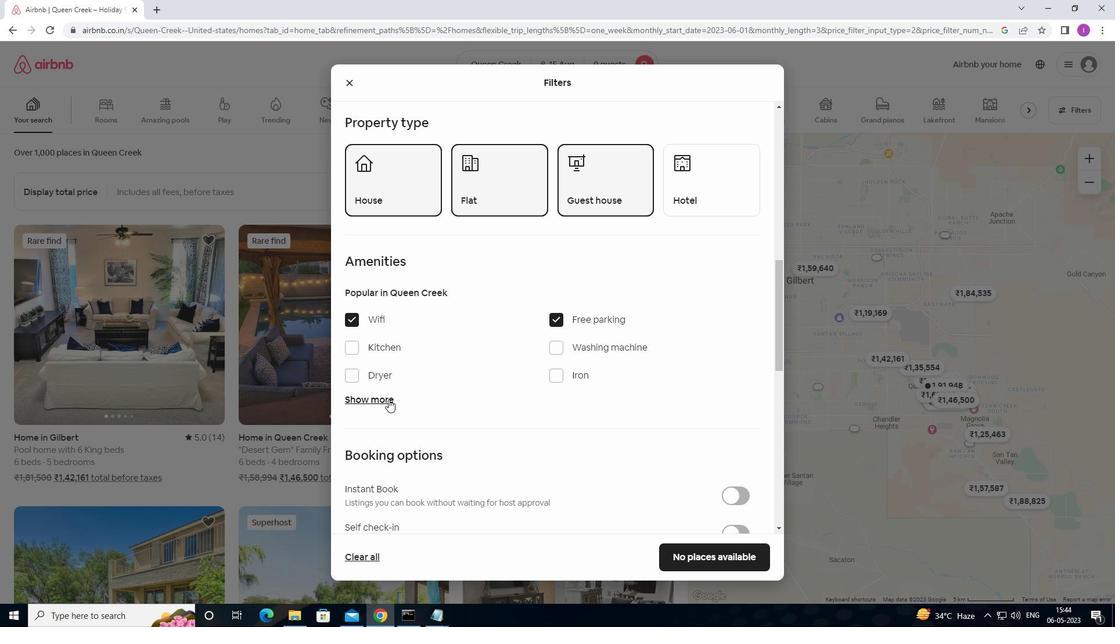 
Action: Mouse pressed left at (376, 397)
Screenshot: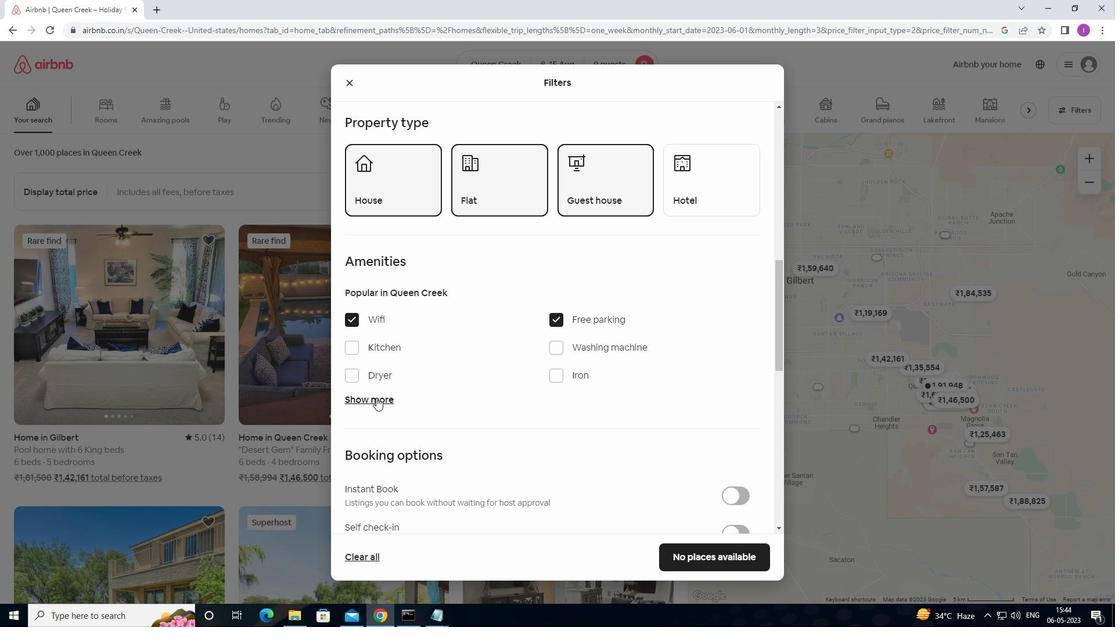 
Action: Mouse moved to (414, 413)
Screenshot: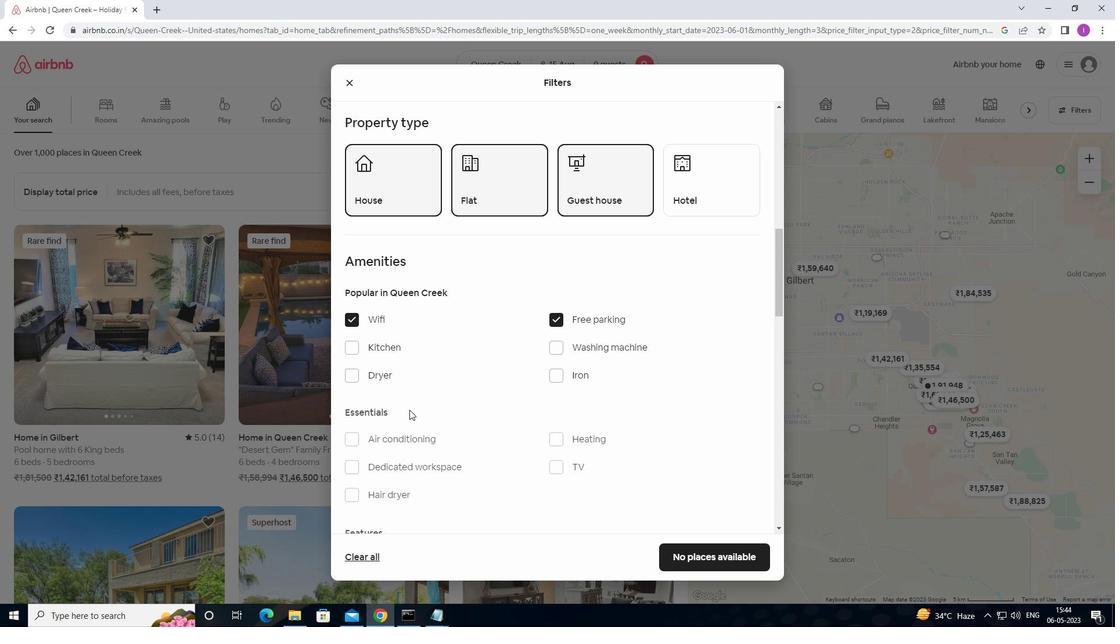 
Action: Mouse scrolled (414, 413) with delta (0, 0)
Screenshot: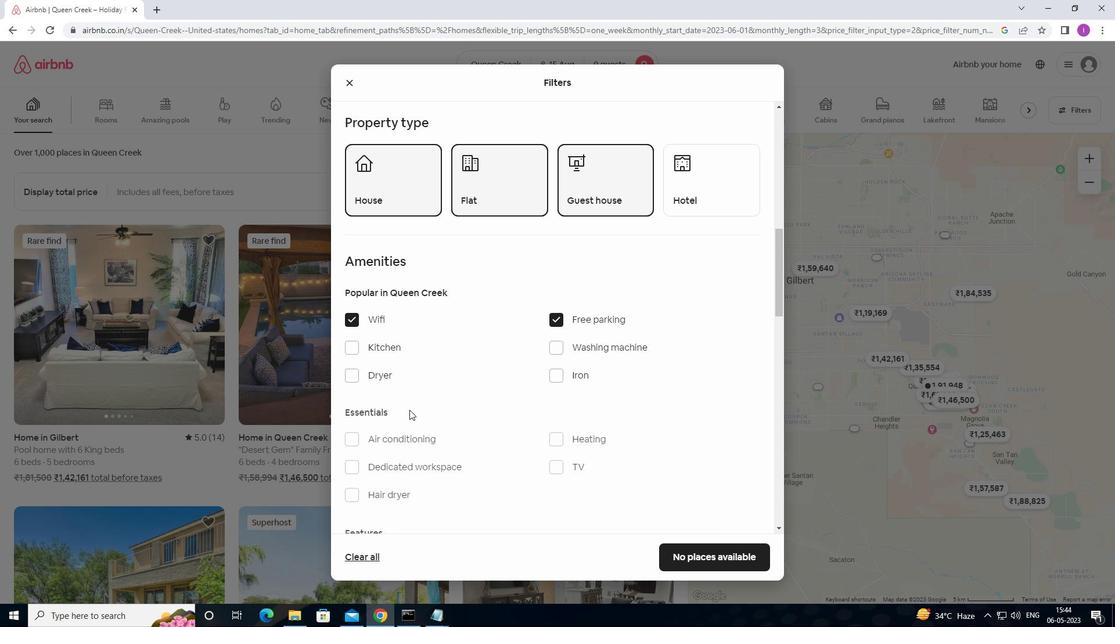 
Action: Mouse moved to (430, 406)
Screenshot: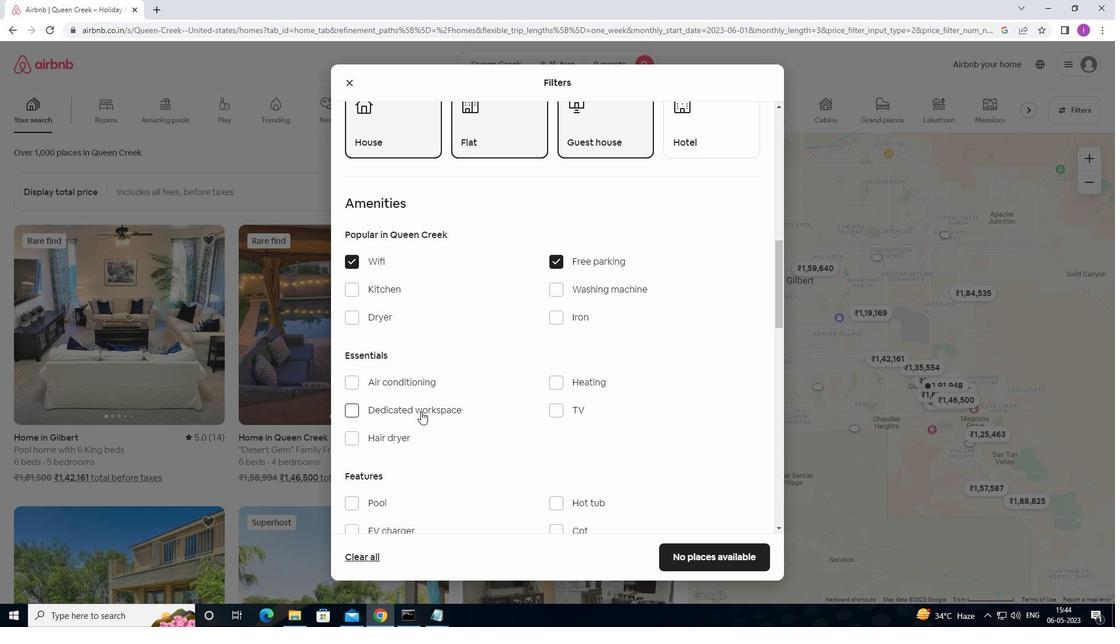 
Action: Mouse scrolled (430, 406) with delta (0, 0)
Screenshot: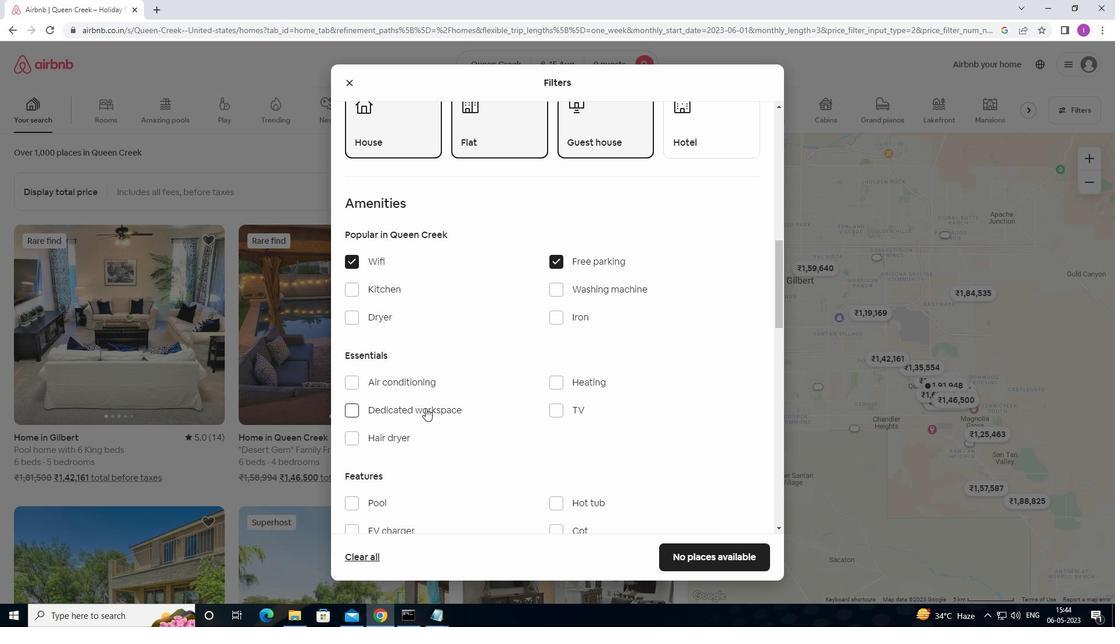 
Action: Mouse scrolled (430, 406) with delta (0, 0)
Screenshot: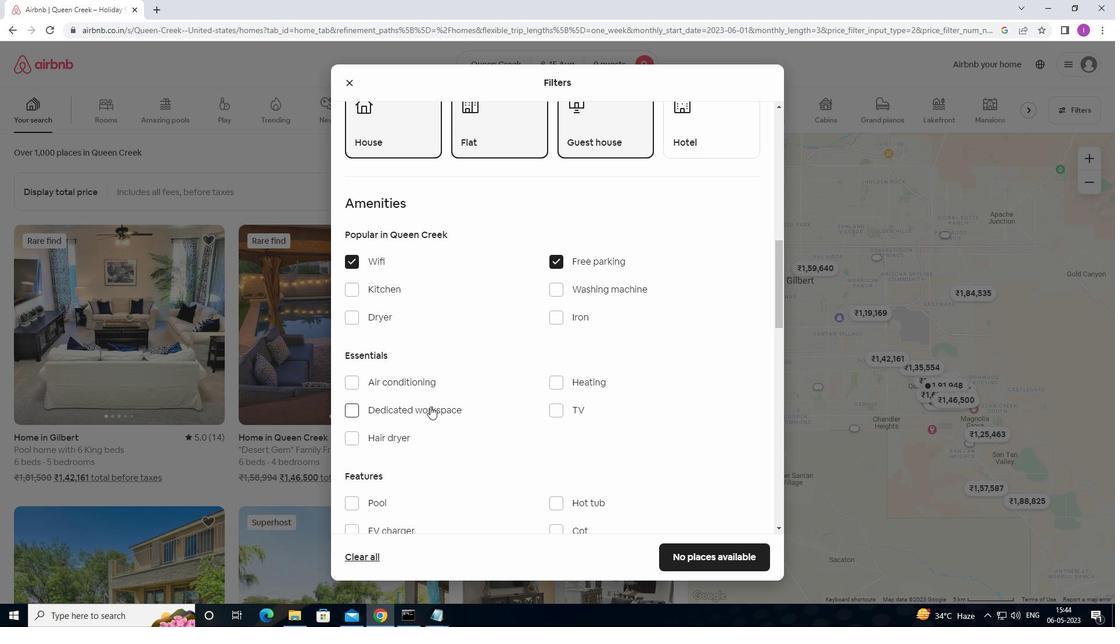 
Action: Mouse moved to (554, 293)
Screenshot: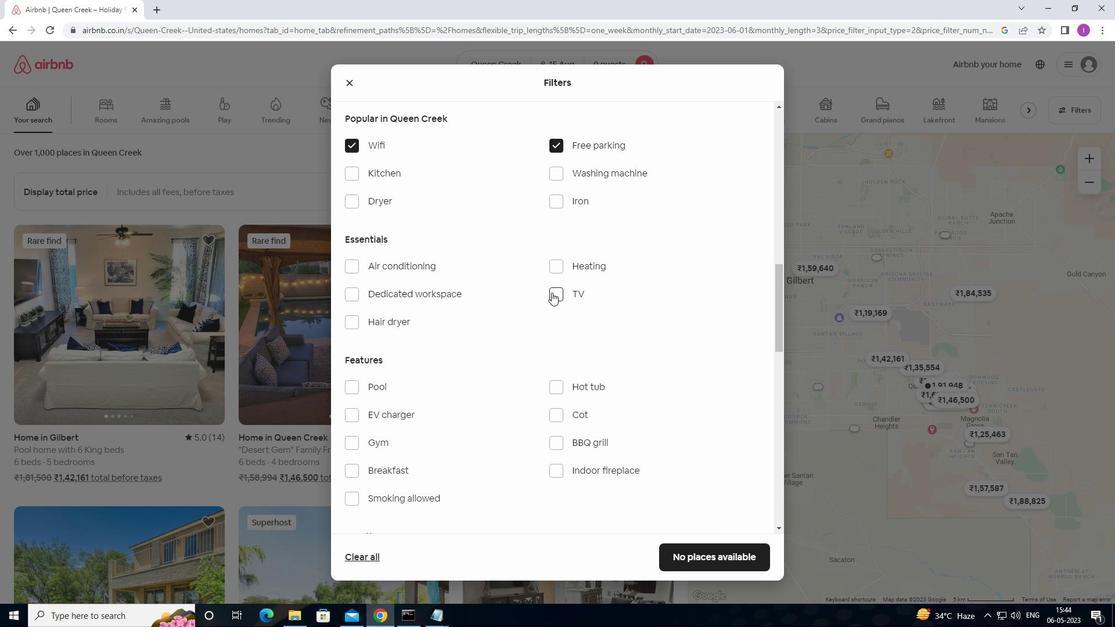 
Action: Mouse pressed left at (554, 293)
Screenshot: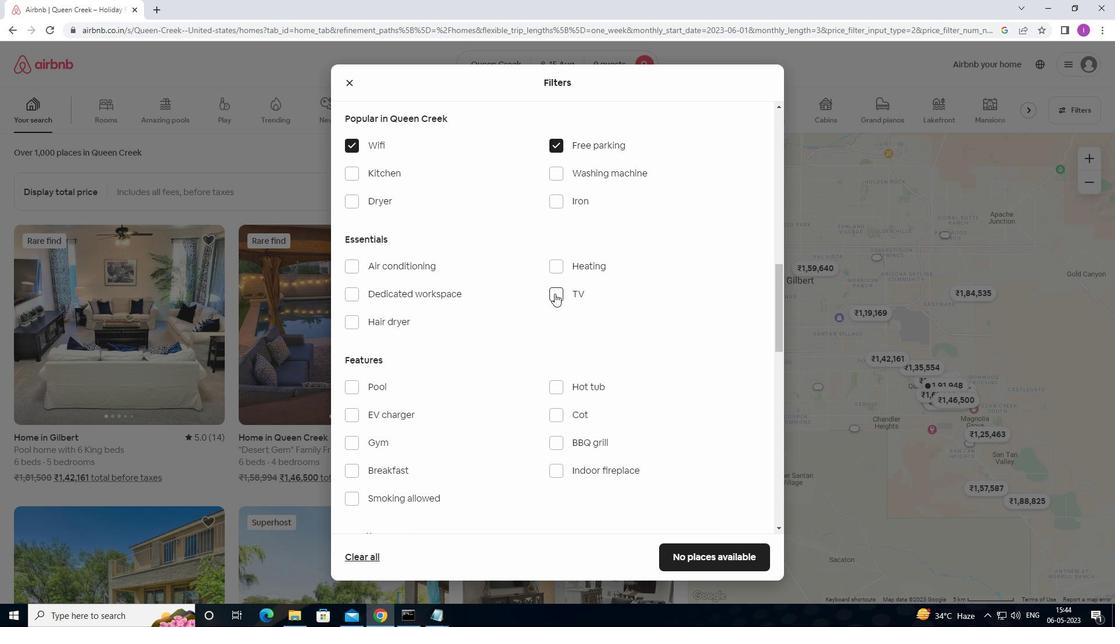 
Action: Mouse moved to (428, 389)
Screenshot: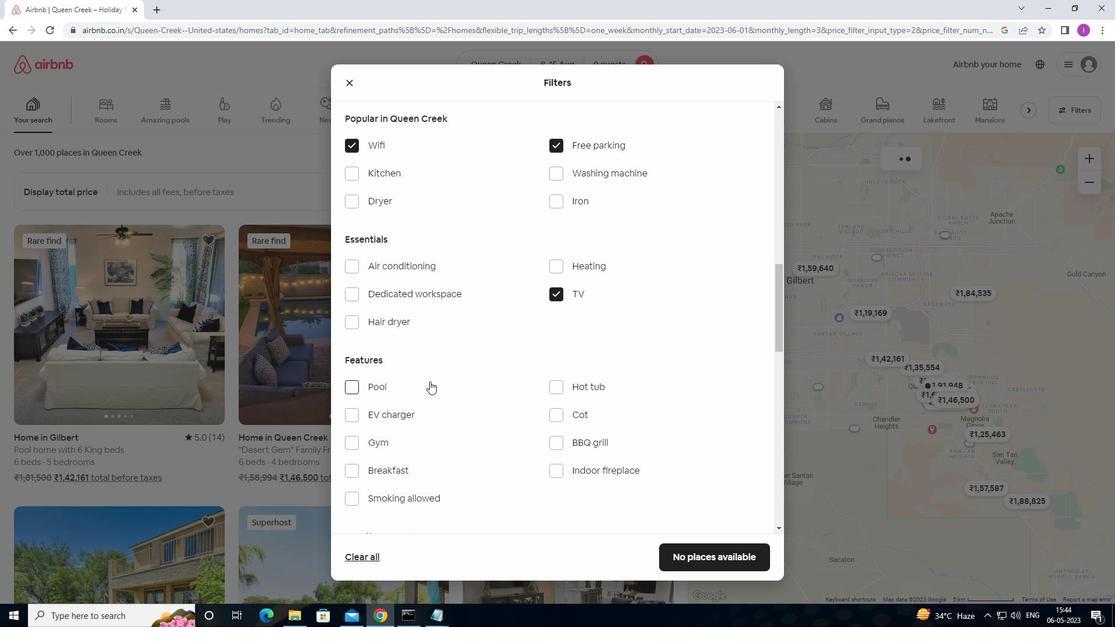 
Action: Mouse scrolled (428, 388) with delta (0, 0)
Screenshot: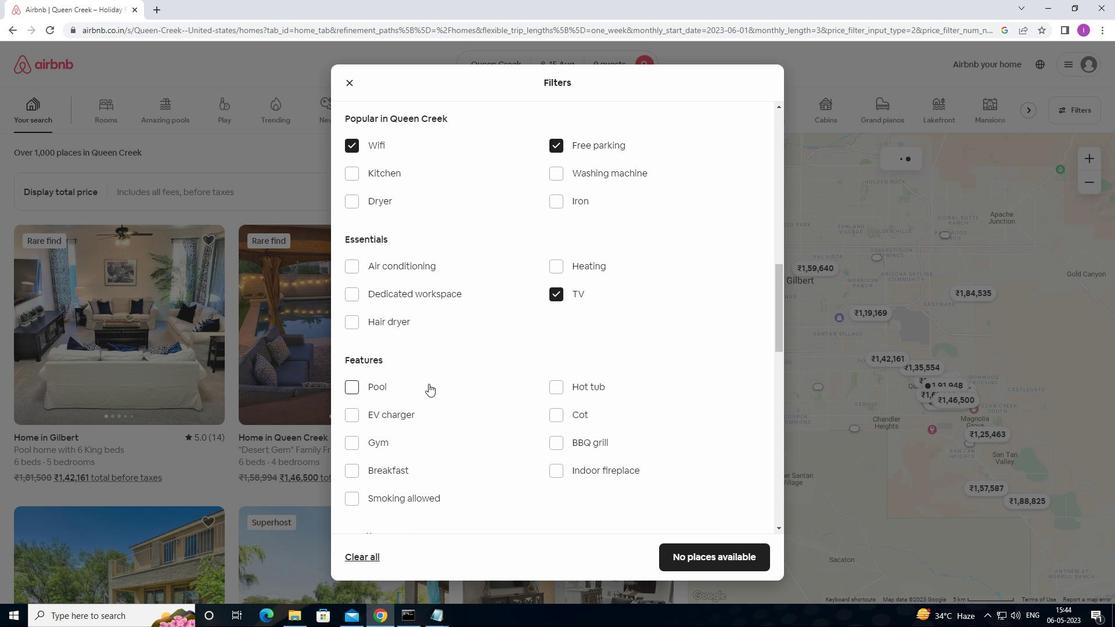 
Action: Mouse moved to (426, 393)
Screenshot: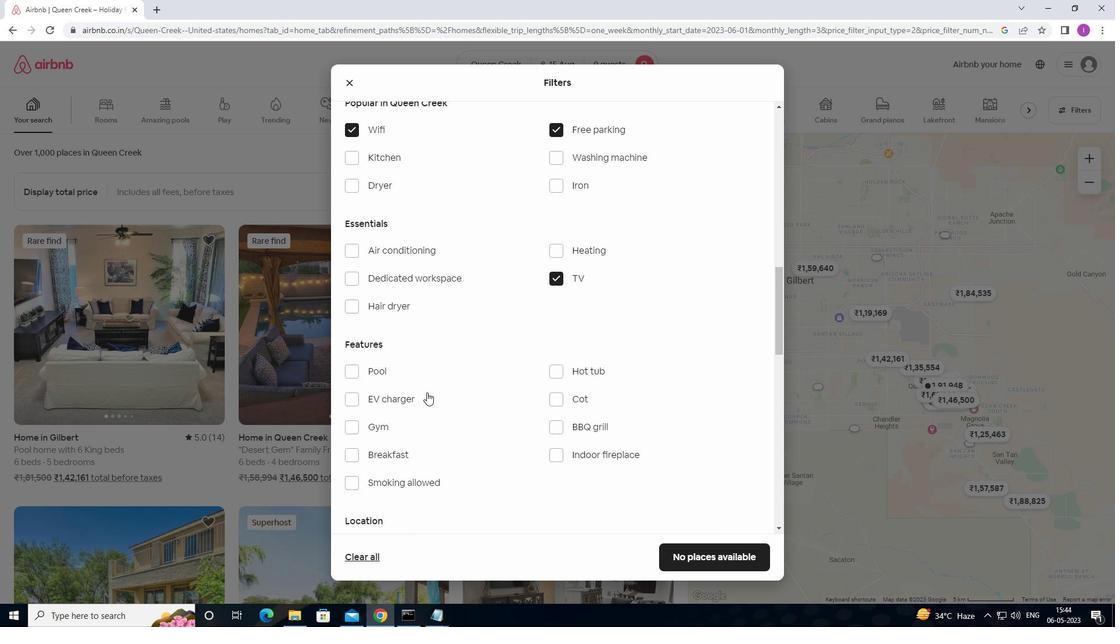 
Action: Mouse scrolled (426, 393) with delta (0, 0)
Screenshot: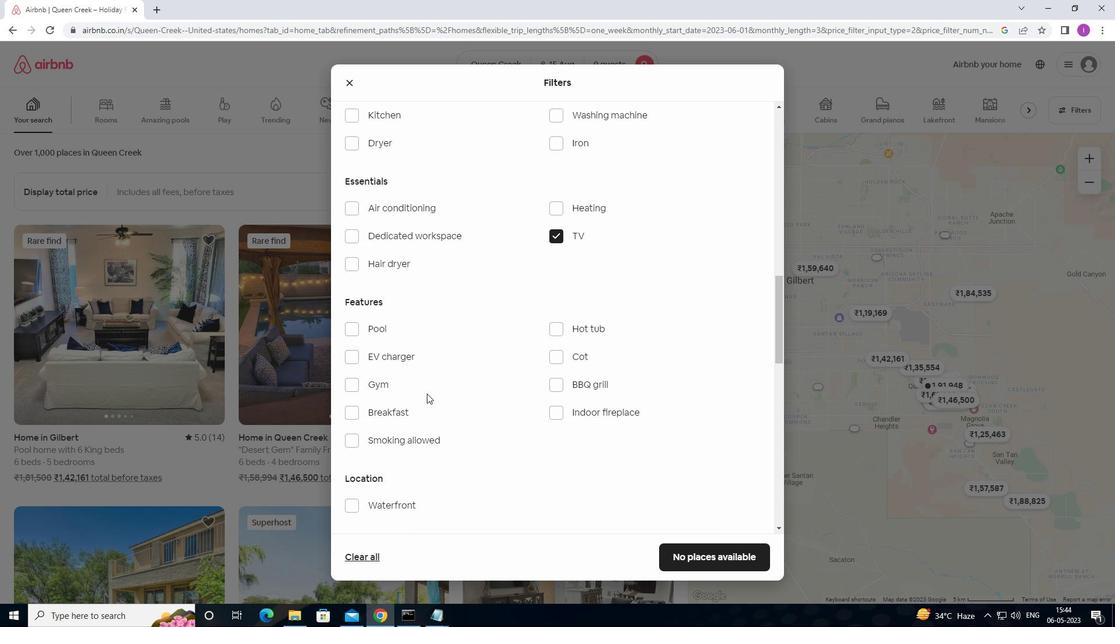 
Action: Mouse moved to (350, 327)
Screenshot: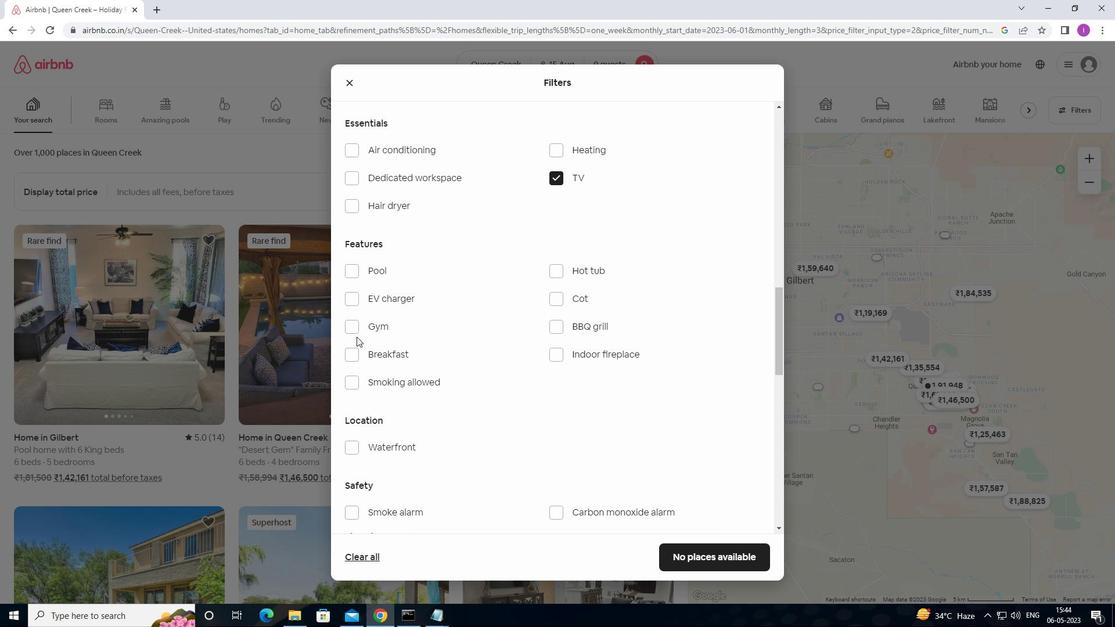 
Action: Mouse pressed left at (350, 327)
Screenshot: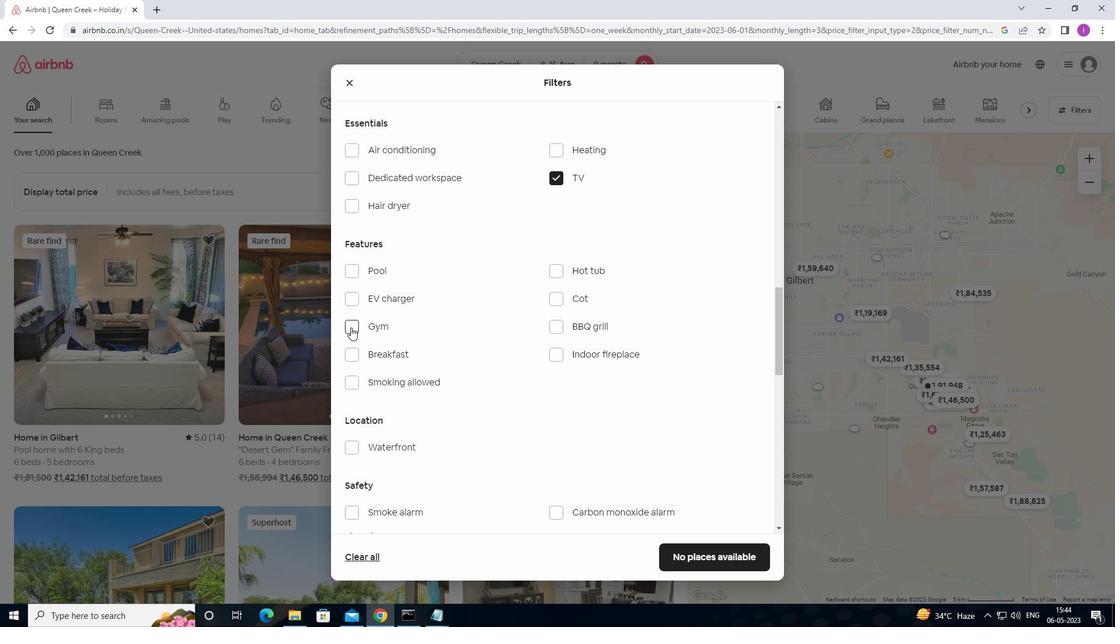 
Action: Mouse moved to (354, 349)
Screenshot: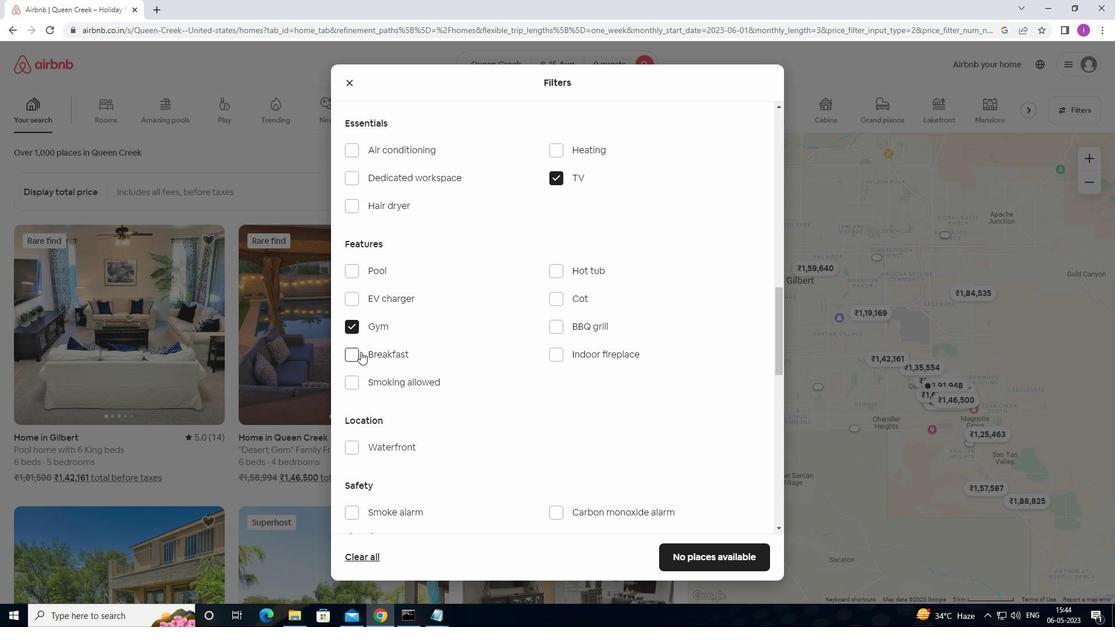 
Action: Mouse pressed left at (354, 349)
Screenshot: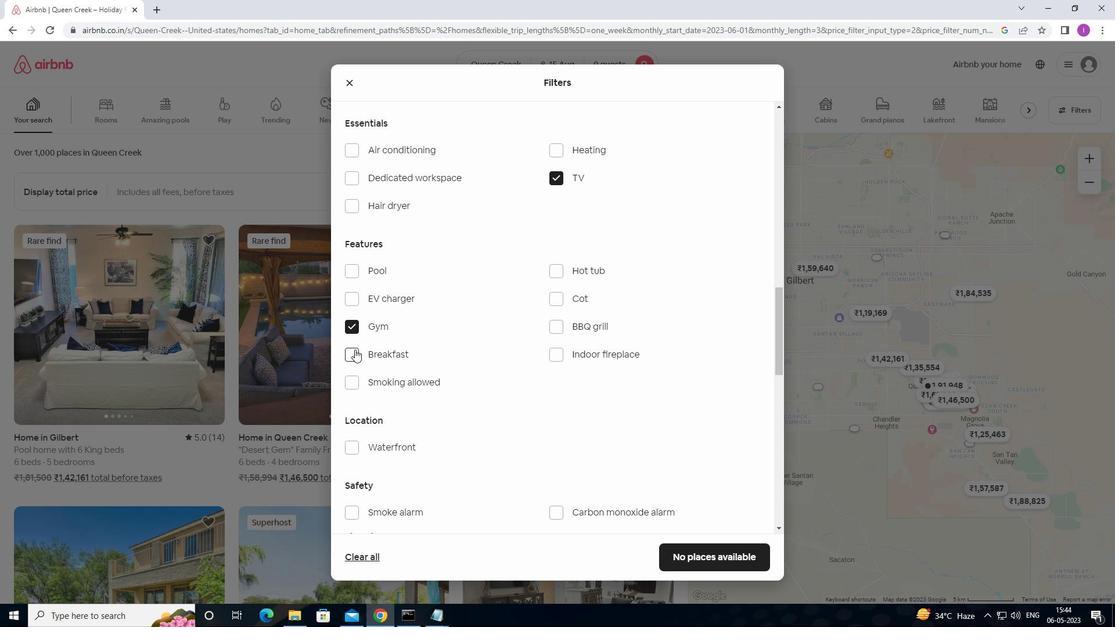 
Action: Mouse moved to (580, 389)
Screenshot: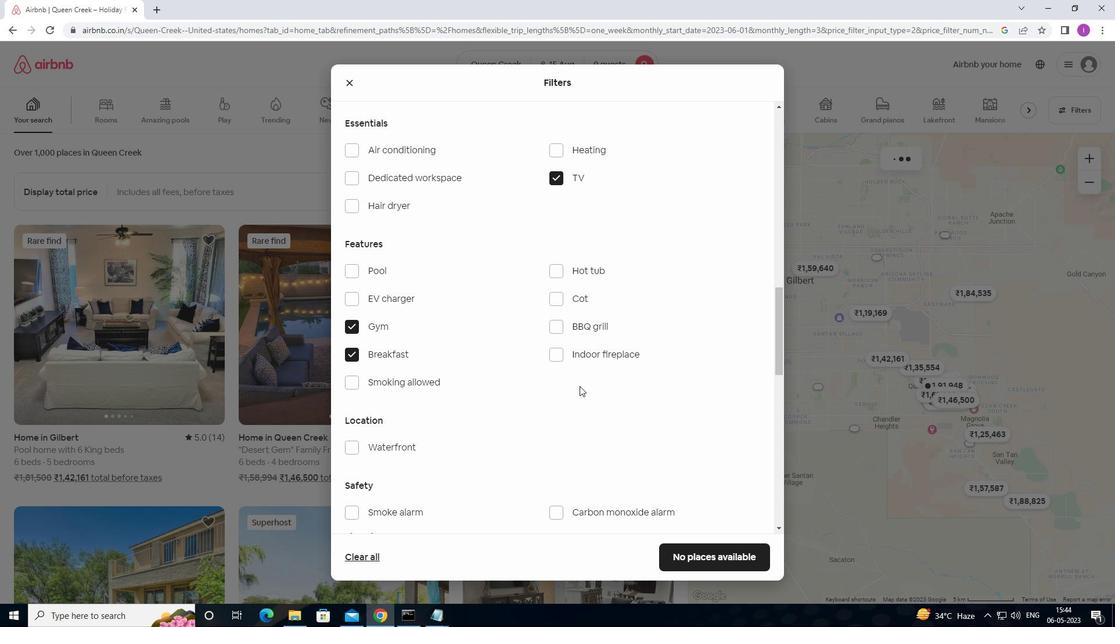 
Action: Mouse scrolled (580, 388) with delta (0, 0)
Screenshot: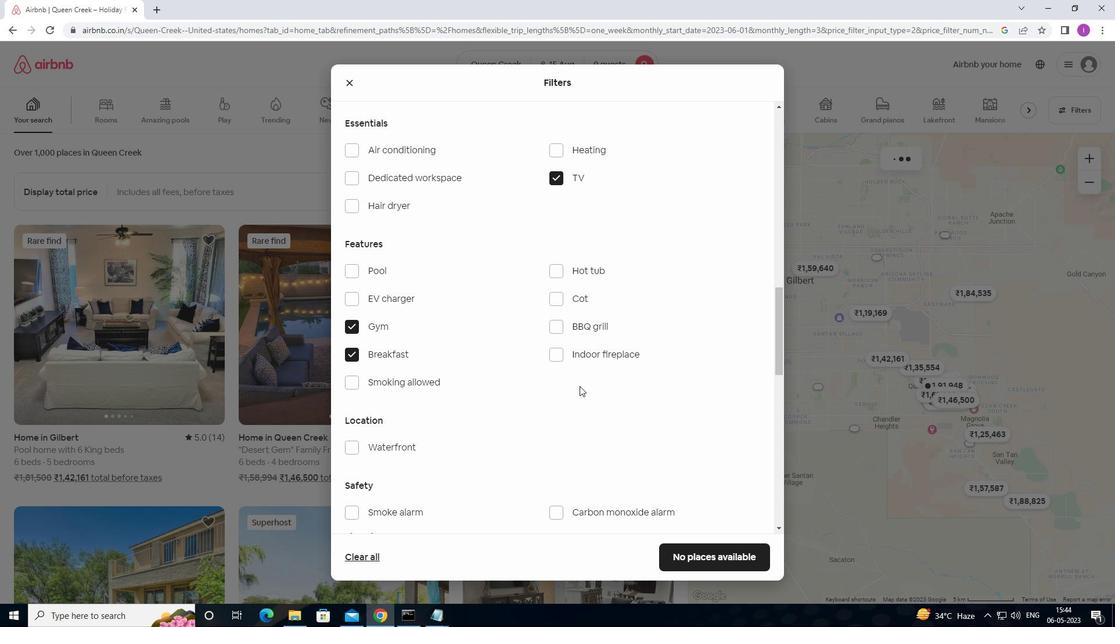 
Action: Mouse moved to (579, 392)
Screenshot: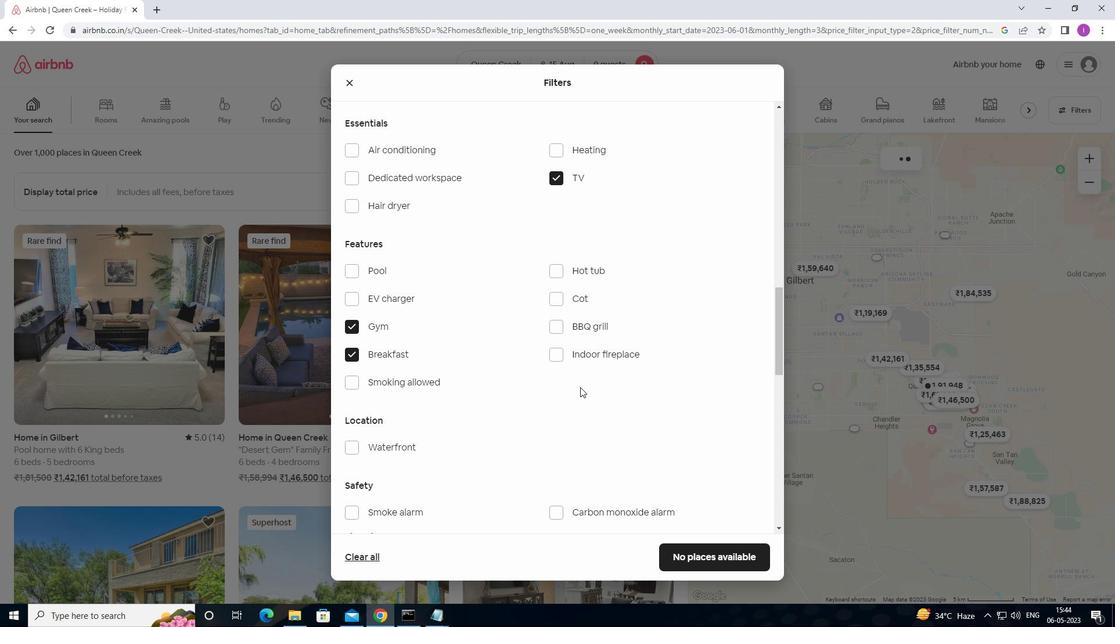 
Action: Mouse scrolled (579, 392) with delta (0, 0)
Screenshot: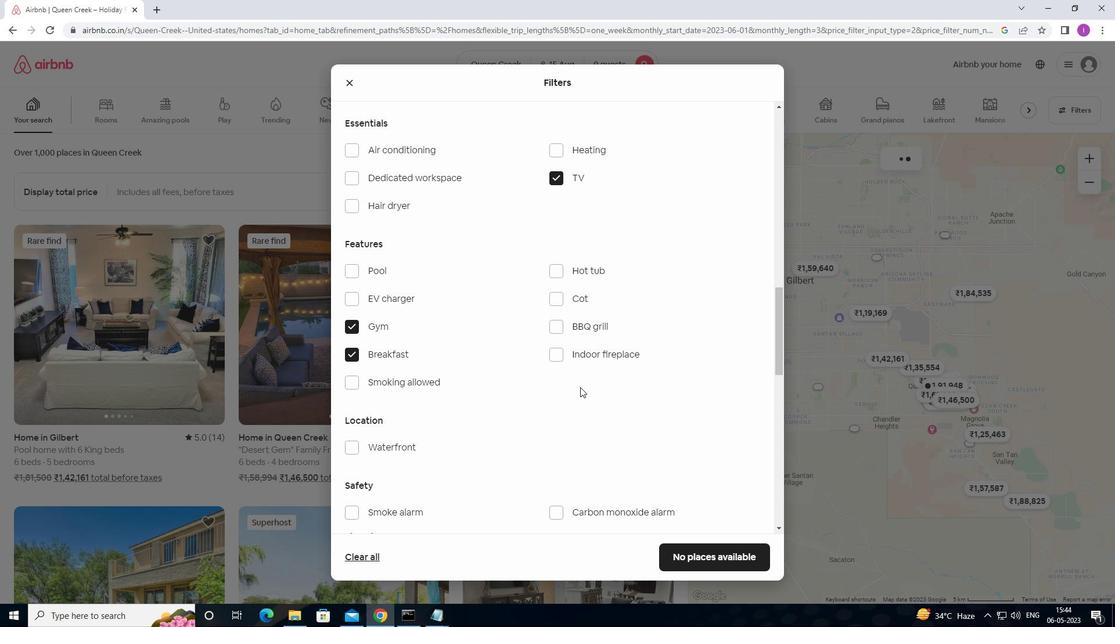 
Action: Mouse moved to (578, 394)
Screenshot: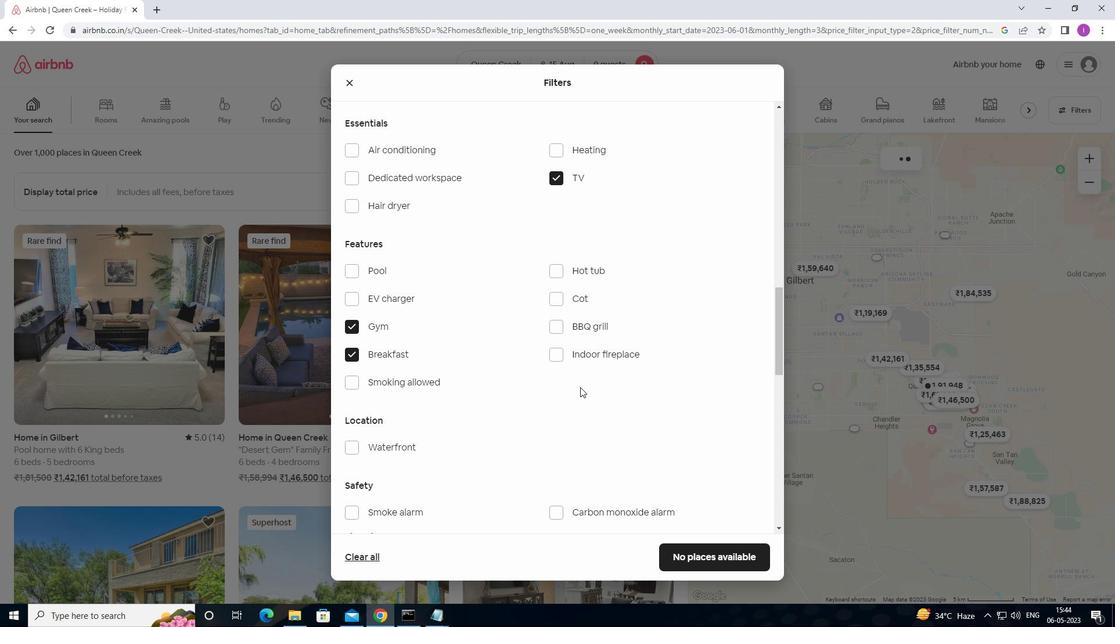 
Action: Mouse scrolled (578, 393) with delta (0, 0)
Screenshot: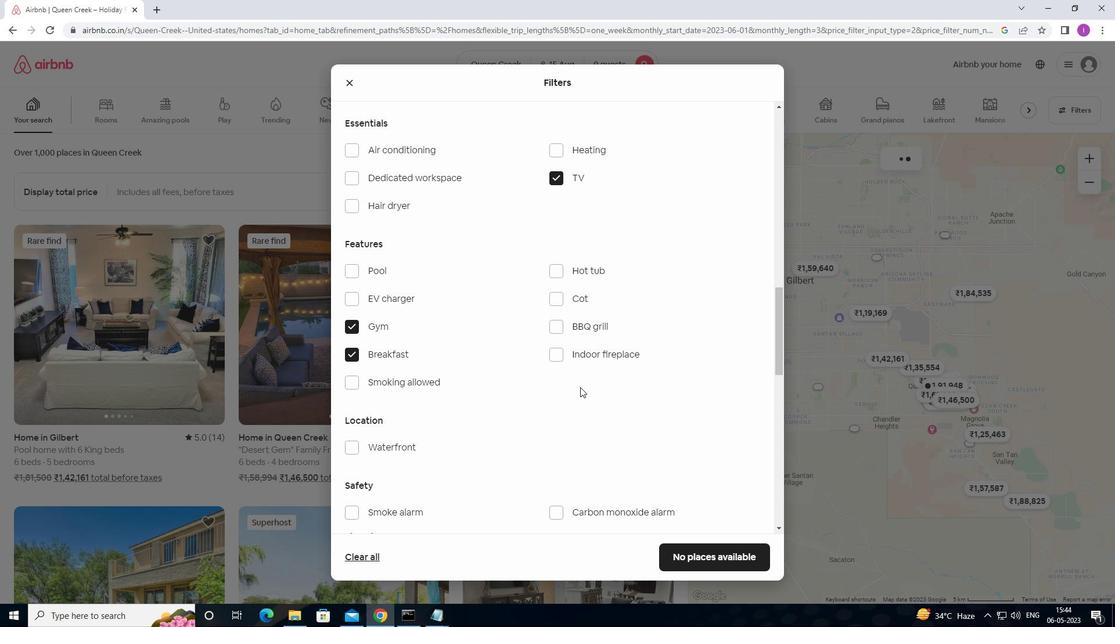 
Action: Mouse scrolled (578, 393) with delta (0, 0)
Screenshot: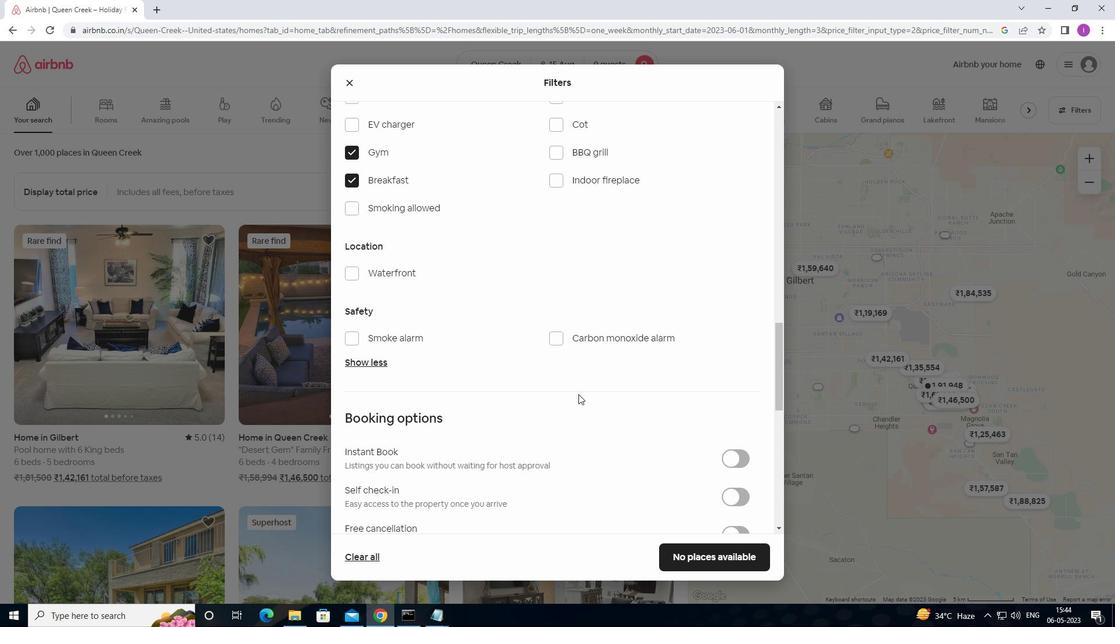 
Action: Mouse scrolled (578, 393) with delta (0, 0)
Screenshot: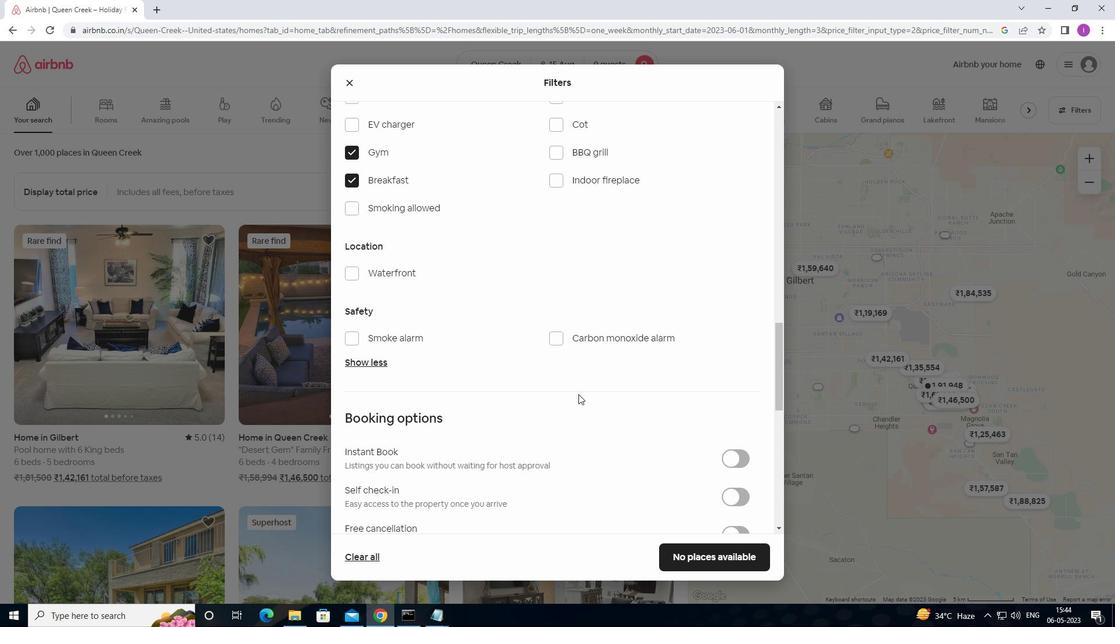 
Action: Mouse moved to (743, 382)
Screenshot: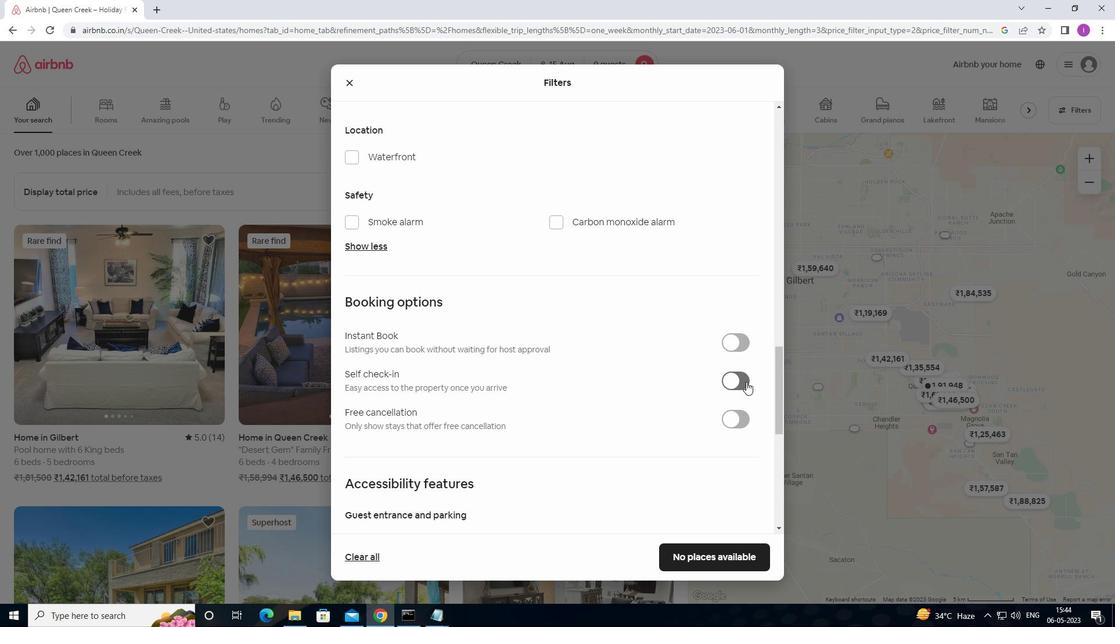 
Action: Mouse pressed left at (743, 382)
Screenshot: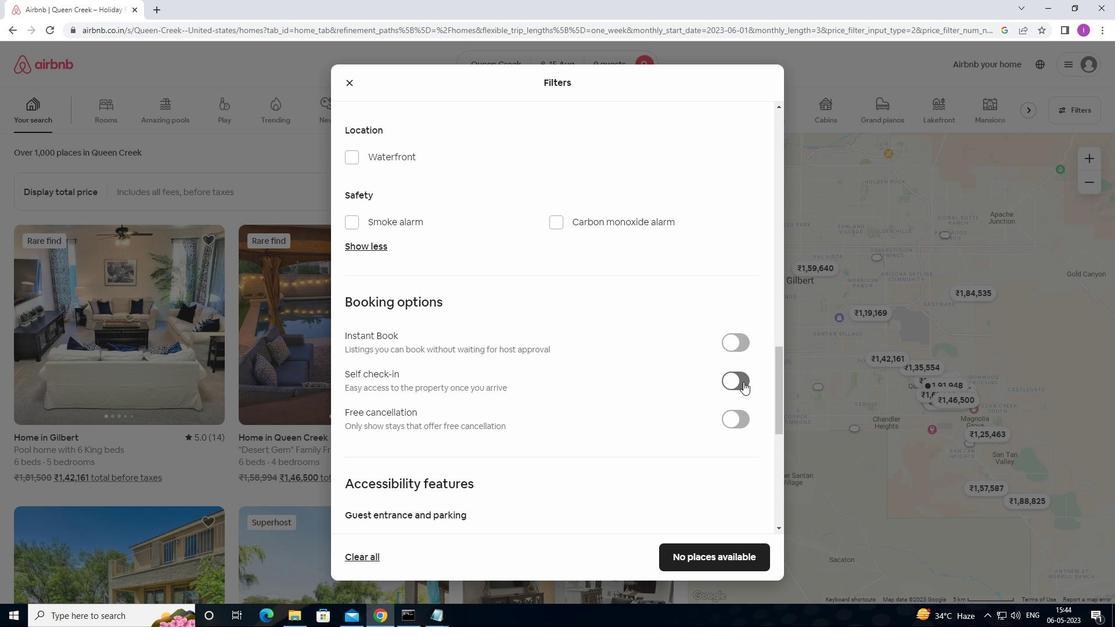 
Action: Mouse moved to (602, 413)
Screenshot: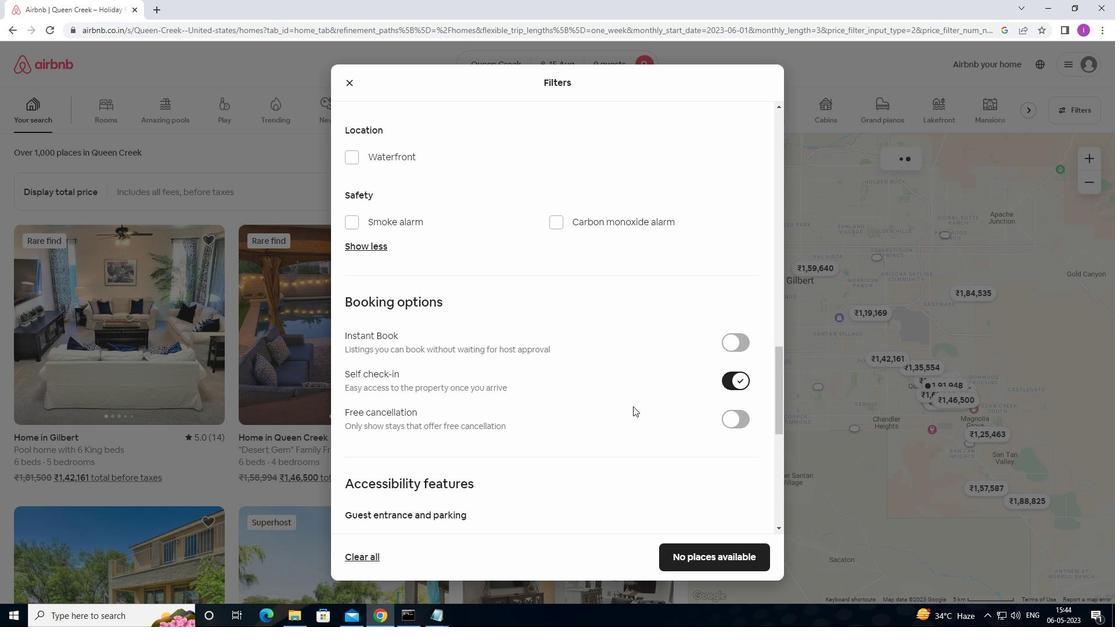 
Action: Mouse scrolled (602, 413) with delta (0, 0)
Screenshot: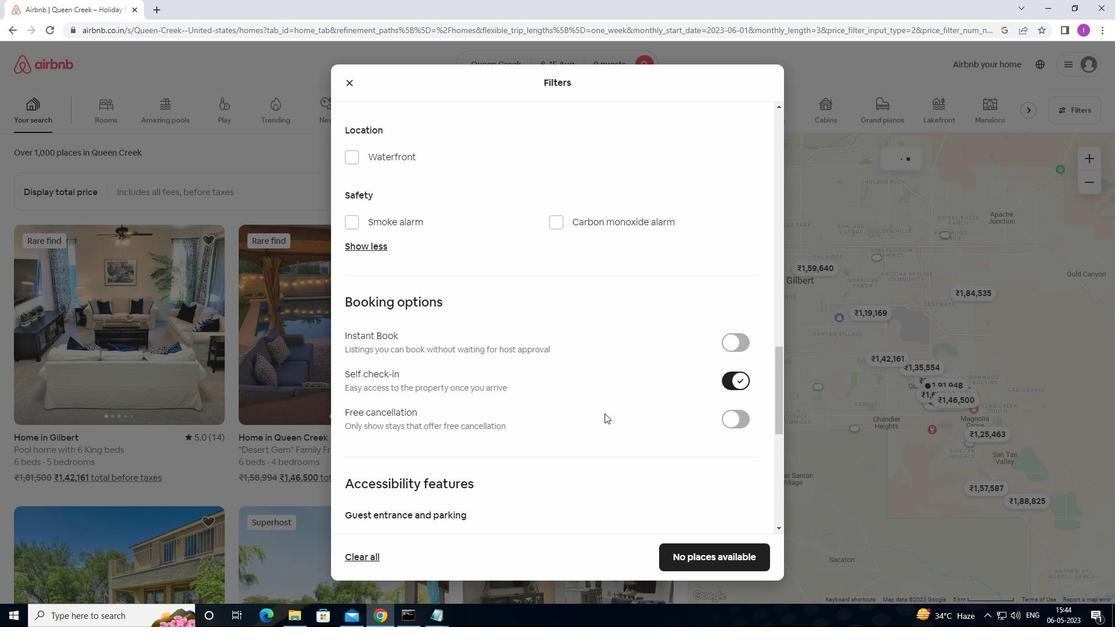 
Action: Mouse scrolled (602, 413) with delta (0, 0)
Screenshot: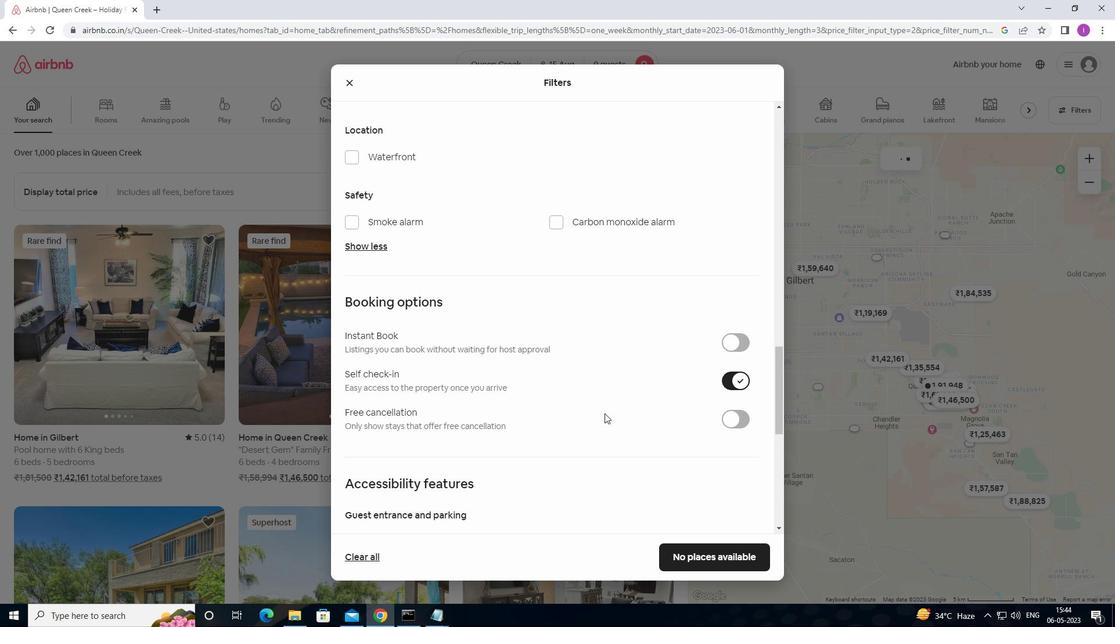 
Action: Mouse scrolled (602, 413) with delta (0, 0)
Screenshot: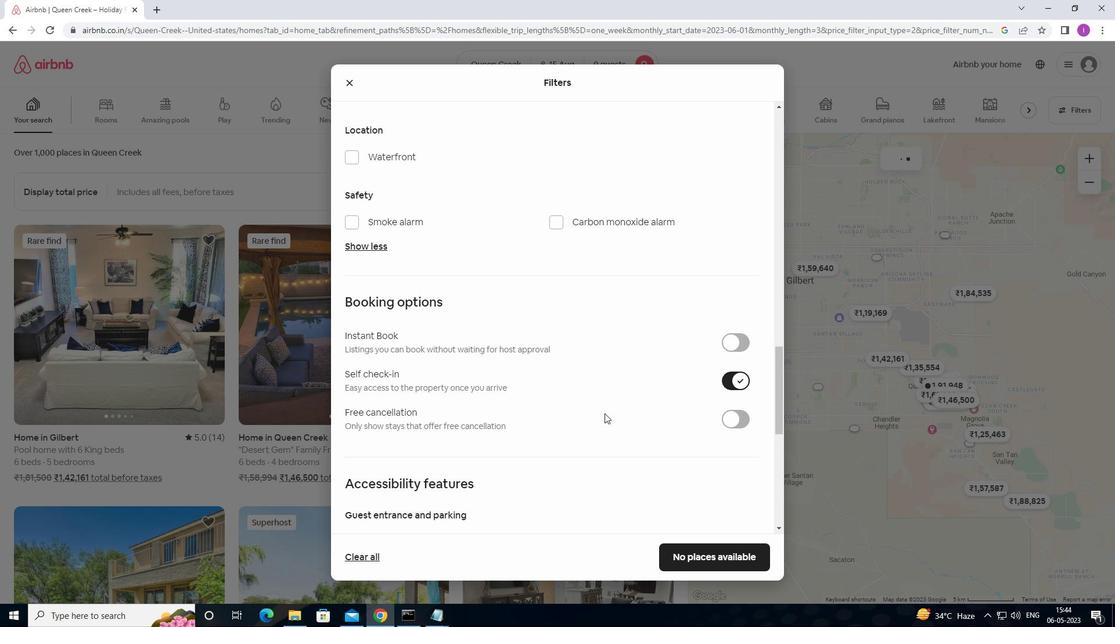 
Action: Mouse scrolled (602, 413) with delta (0, 0)
Screenshot: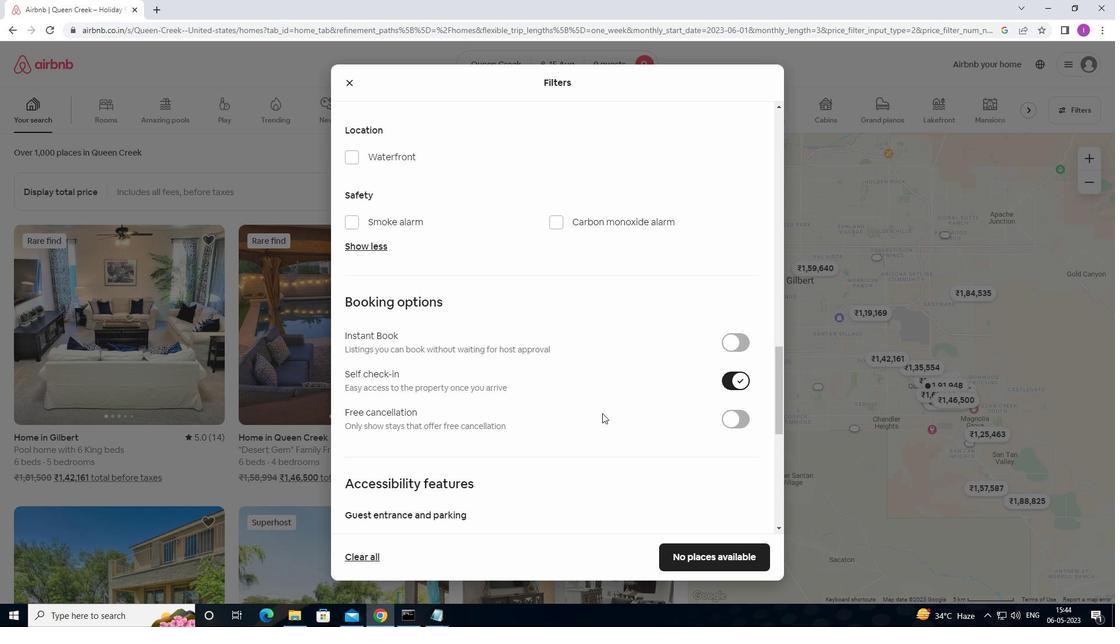 
Action: Mouse scrolled (602, 413) with delta (0, 0)
Screenshot: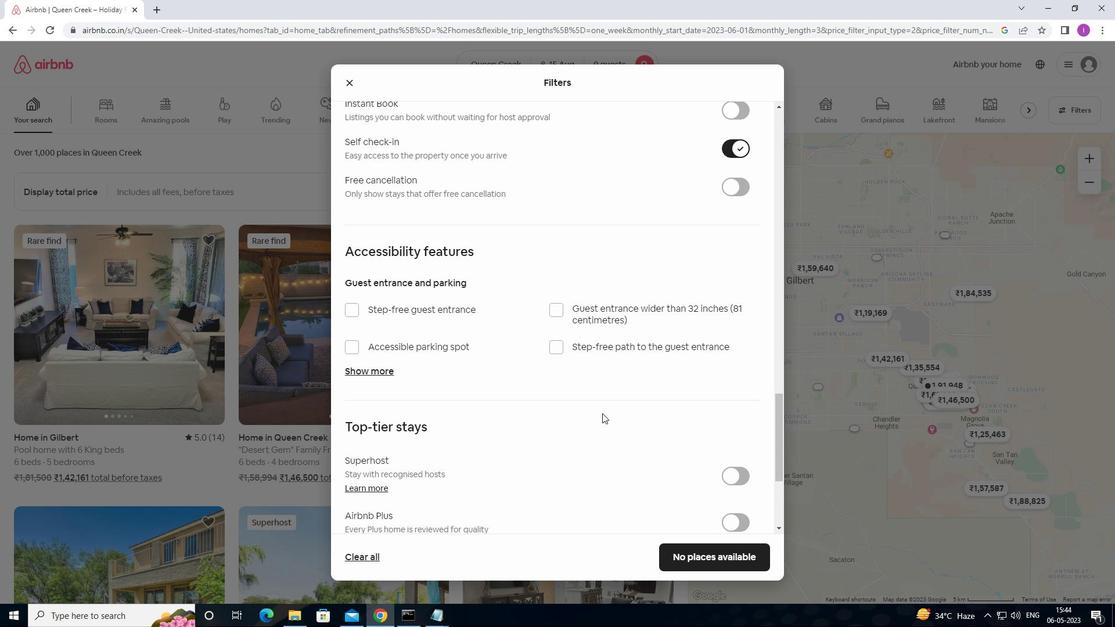 
Action: Mouse scrolled (602, 413) with delta (0, 0)
Screenshot: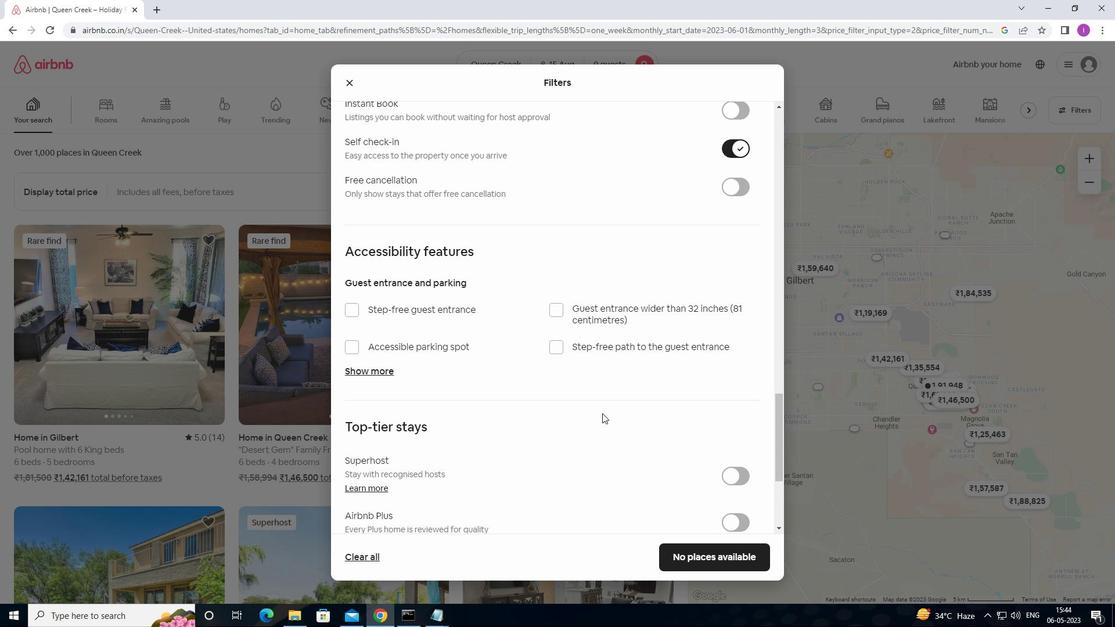 
Action: Mouse scrolled (602, 413) with delta (0, 0)
Screenshot: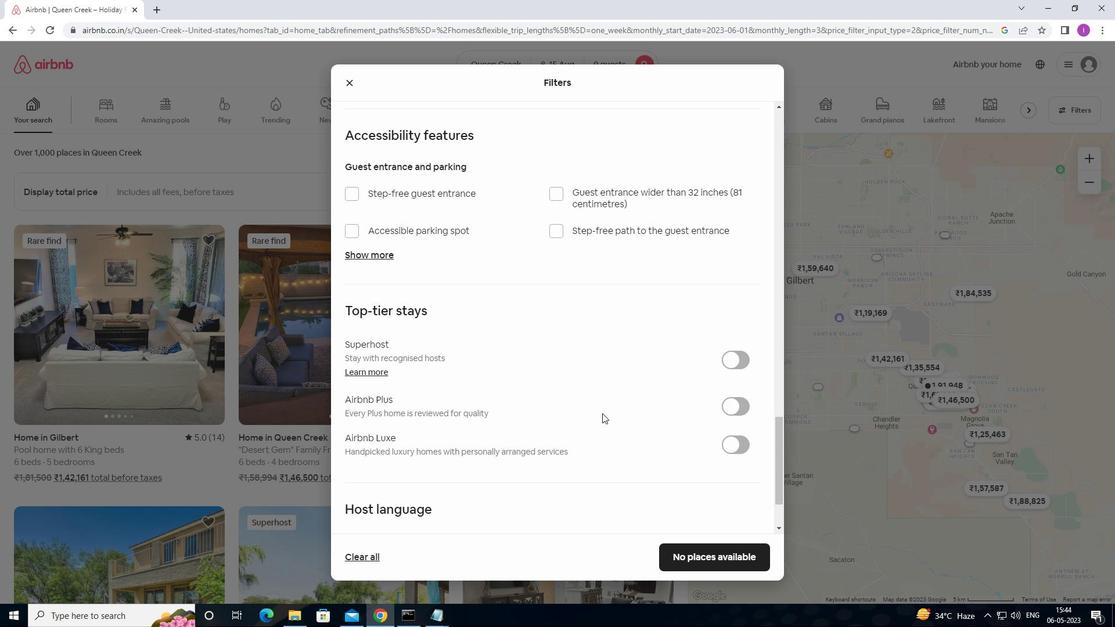 
Action: Mouse scrolled (602, 413) with delta (0, 0)
Screenshot: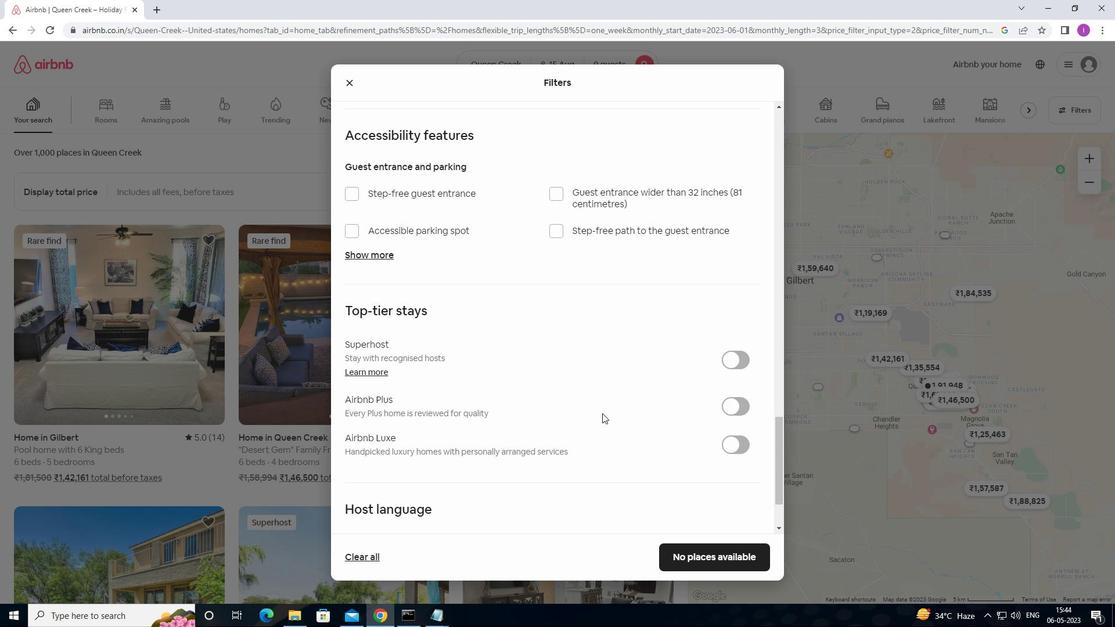
Action: Mouse scrolled (602, 413) with delta (0, 0)
Screenshot: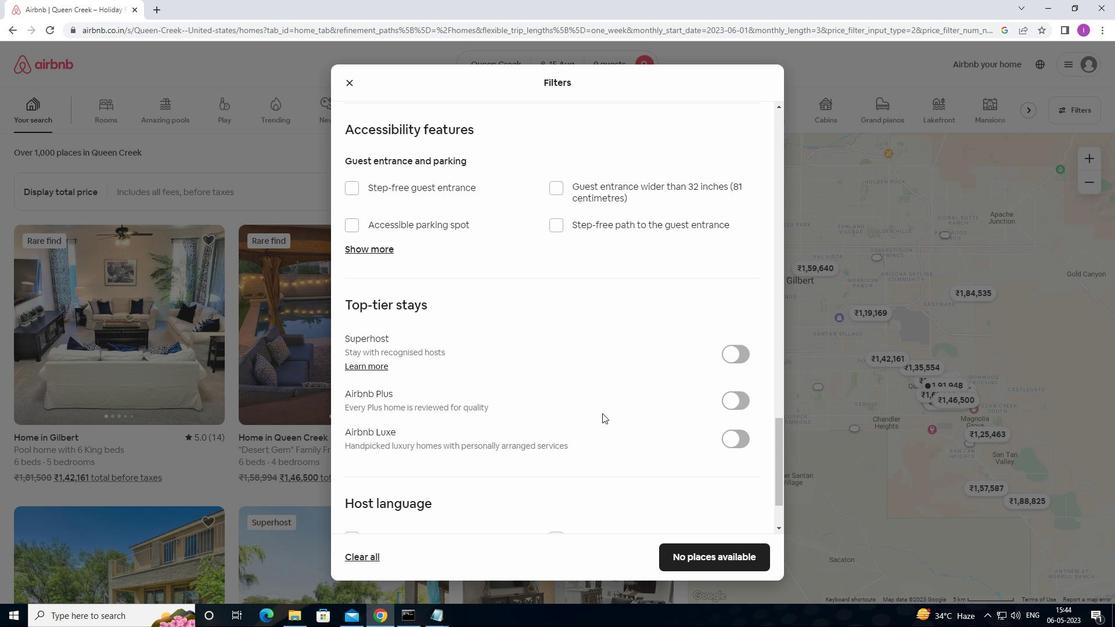 
Action: Mouse moved to (684, 325)
Screenshot: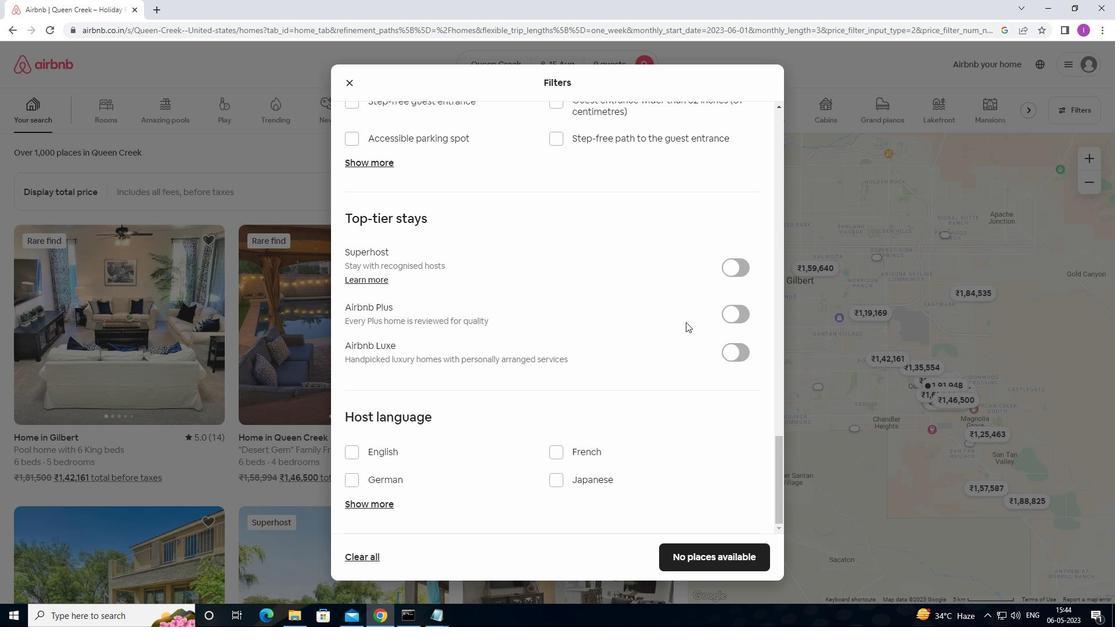
Action: Mouse scrolled (684, 325) with delta (0, 0)
Screenshot: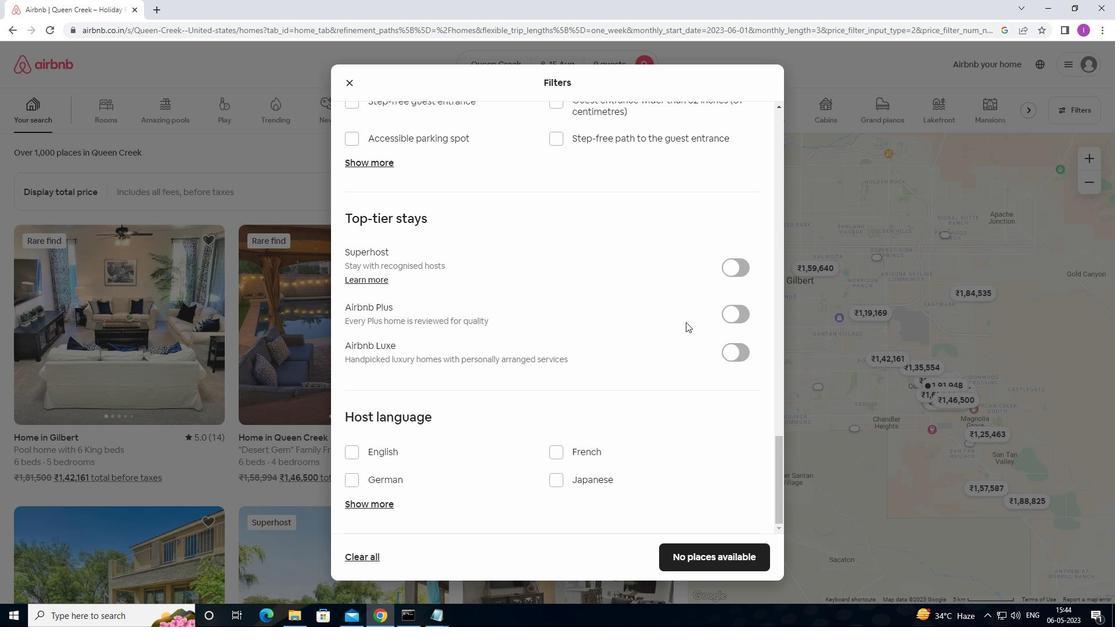 
Action: Mouse moved to (683, 328)
Screenshot: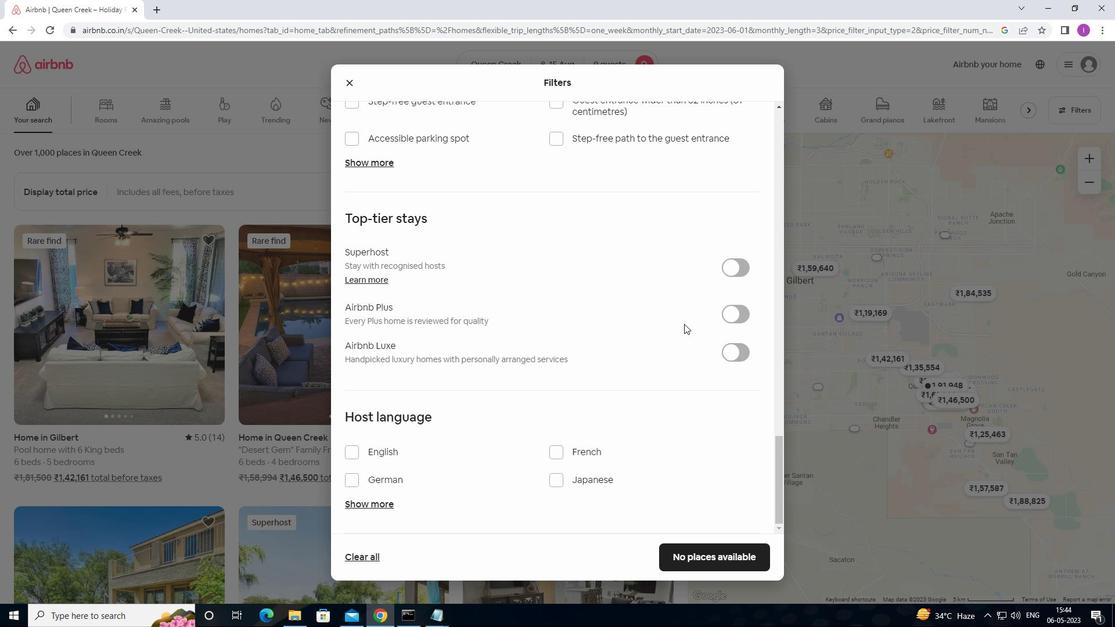 
Action: Mouse scrolled (683, 328) with delta (0, 0)
Screenshot: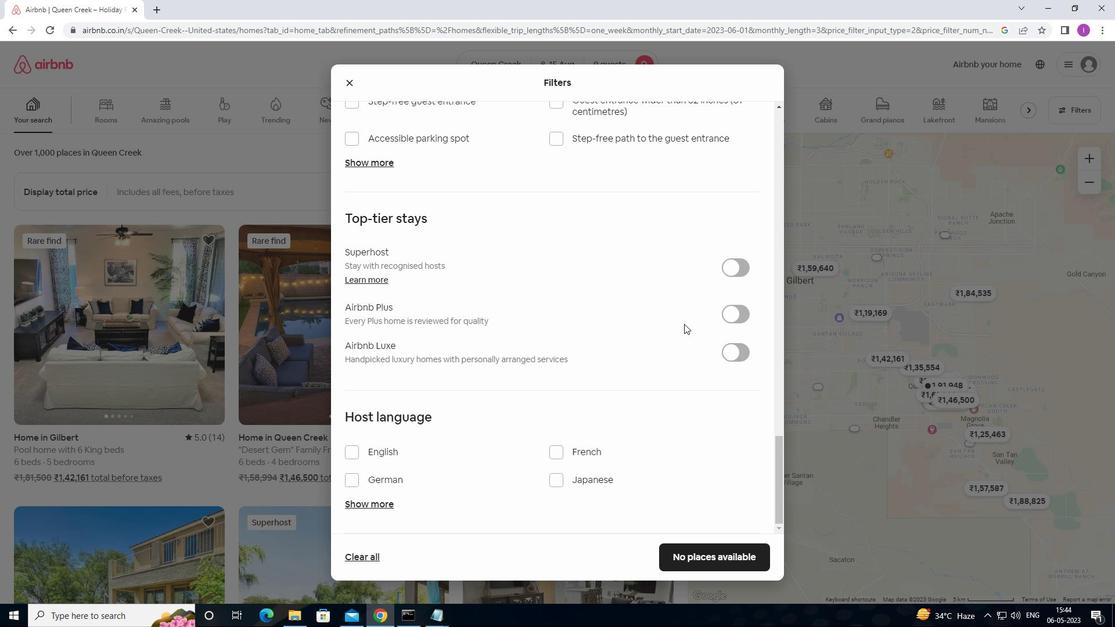 
Action: Mouse moved to (683, 331)
Screenshot: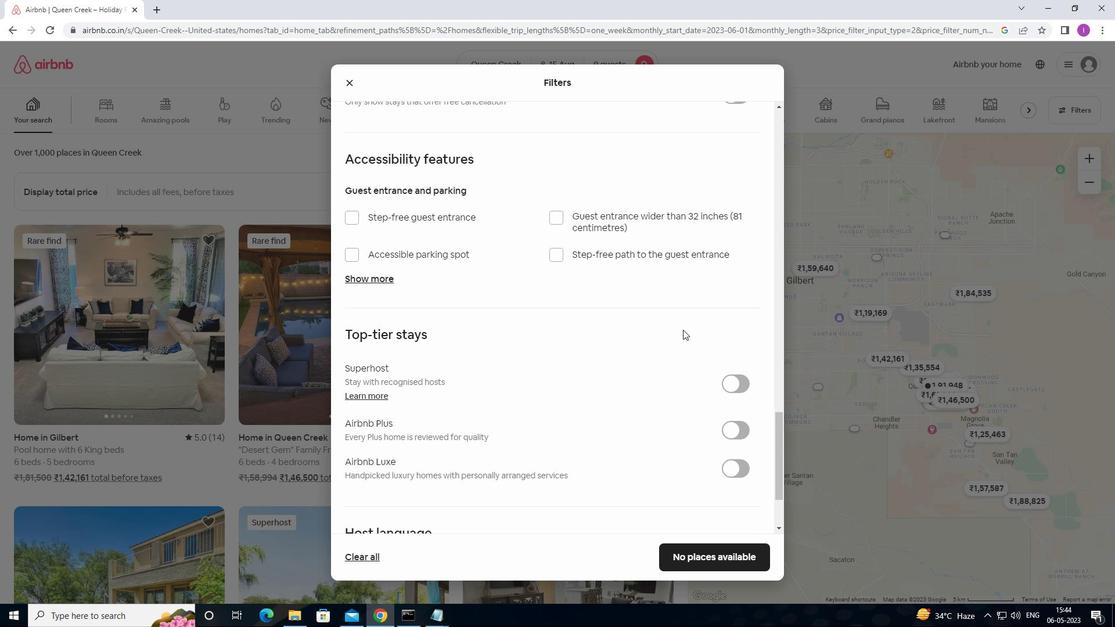 
Action: Mouse scrolled (683, 331) with delta (0, 0)
Screenshot: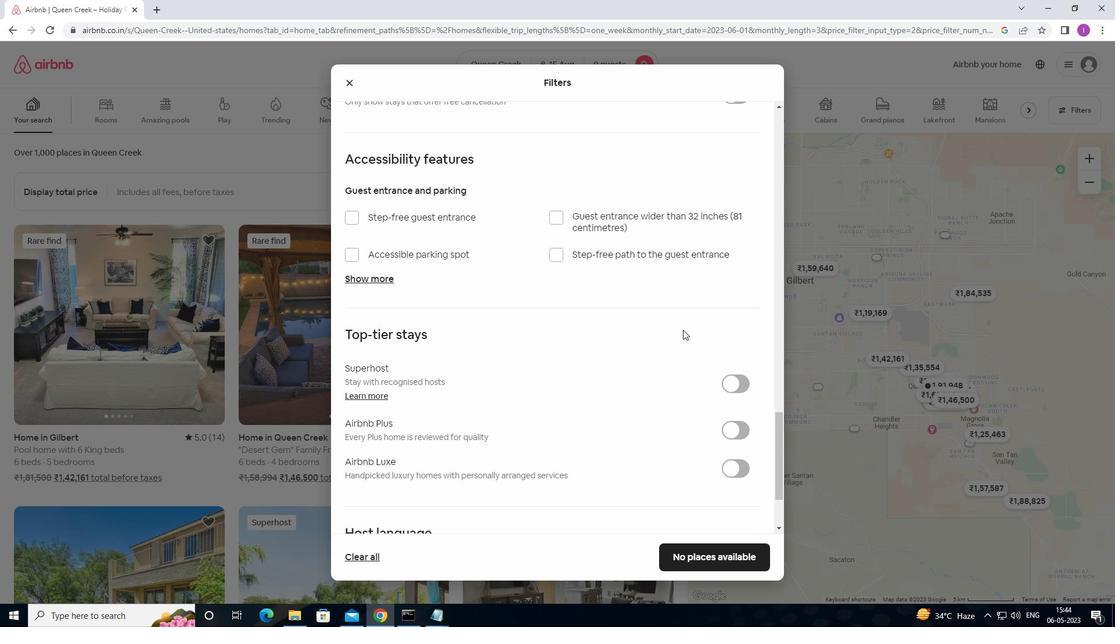 
Action: Mouse scrolled (683, 331) with delta (0, 0)
Screenshot: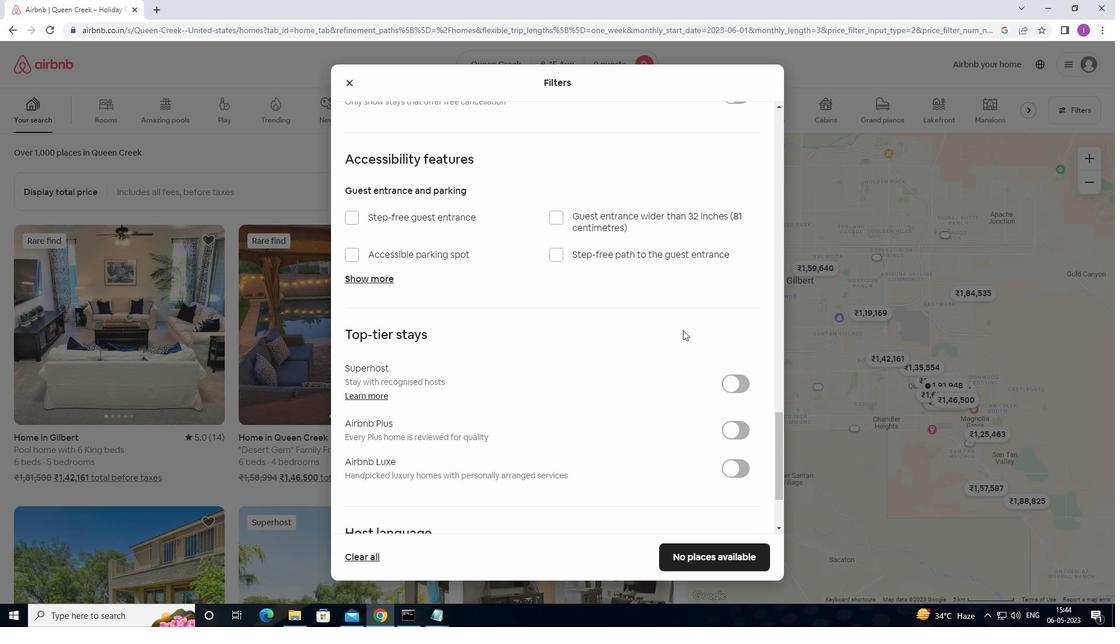 
Action: Mouse scrolled (683, 331) with delta (0, 0)
Screenshot: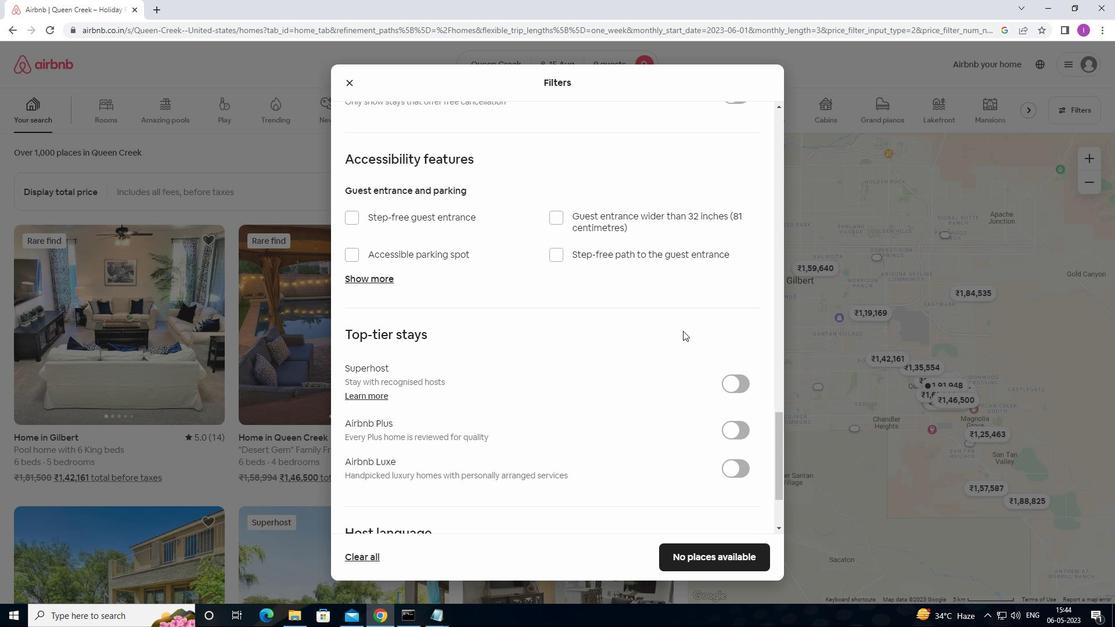 
Action: Mouse moved to (683, 331)
Screenshot: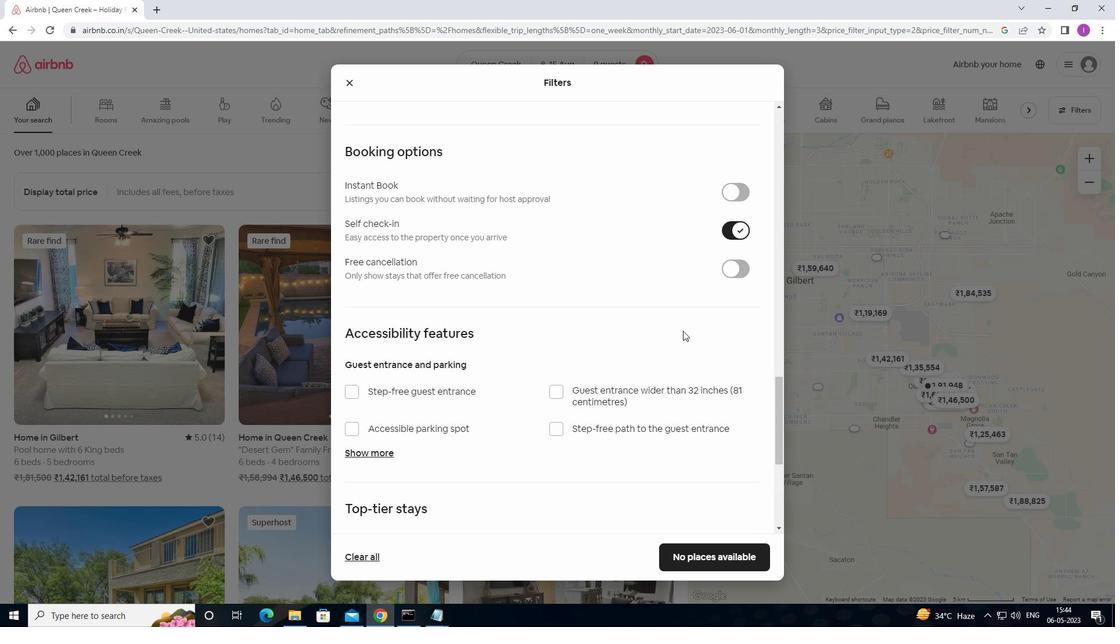 
Action: Mouse scrolled (683, 331) with delta (0, 0)
Screenshot: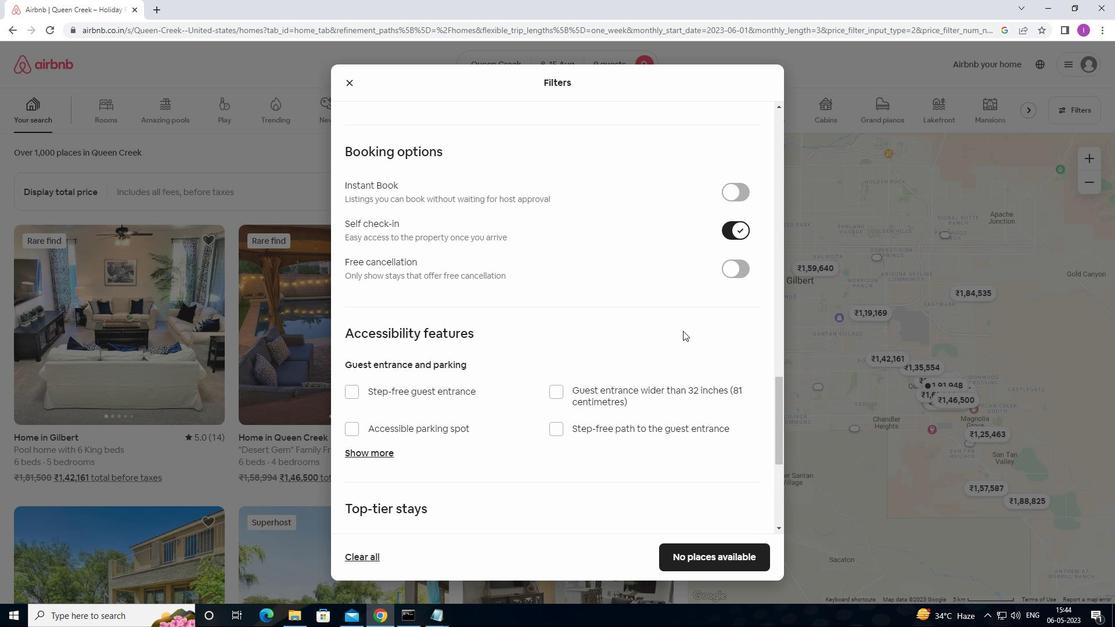 
Action: Mouse scrolled (683, 331) with delta (0, 0)
Screenshot: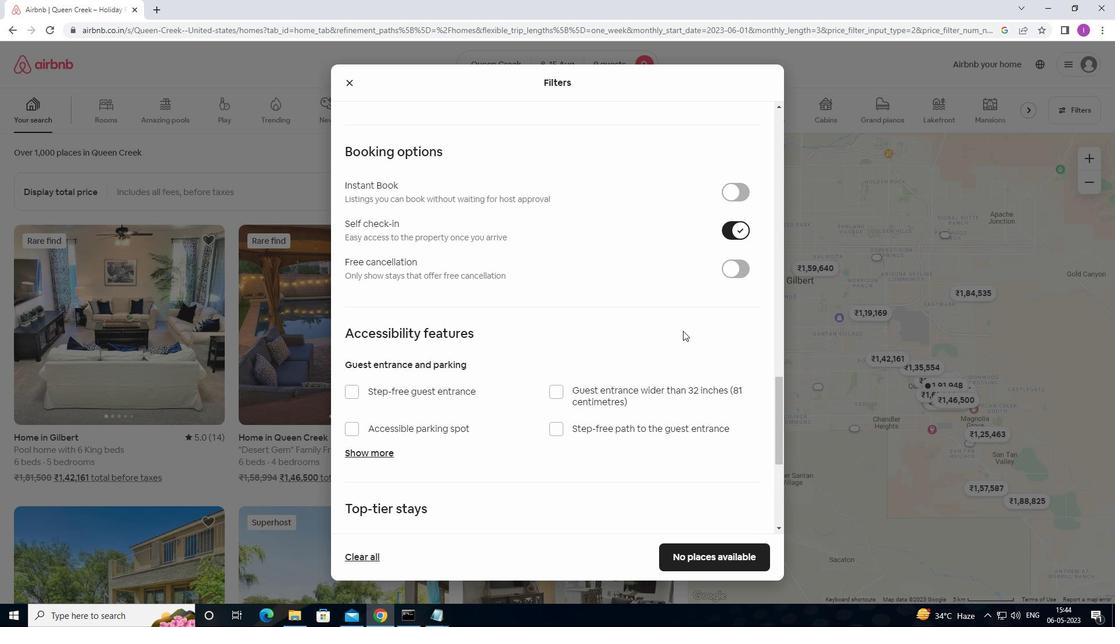 
Action: Mouse scrolled (683, 331) with delta (0, 0)
Screenshot: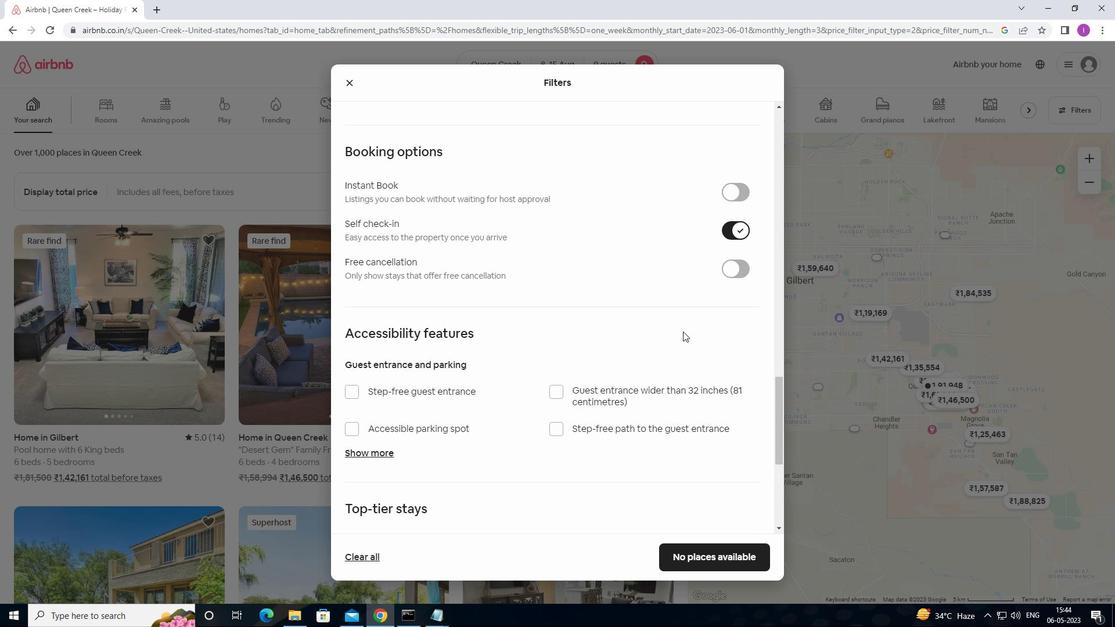 
Action: Mouse moved to (682, 333)
Screenshot: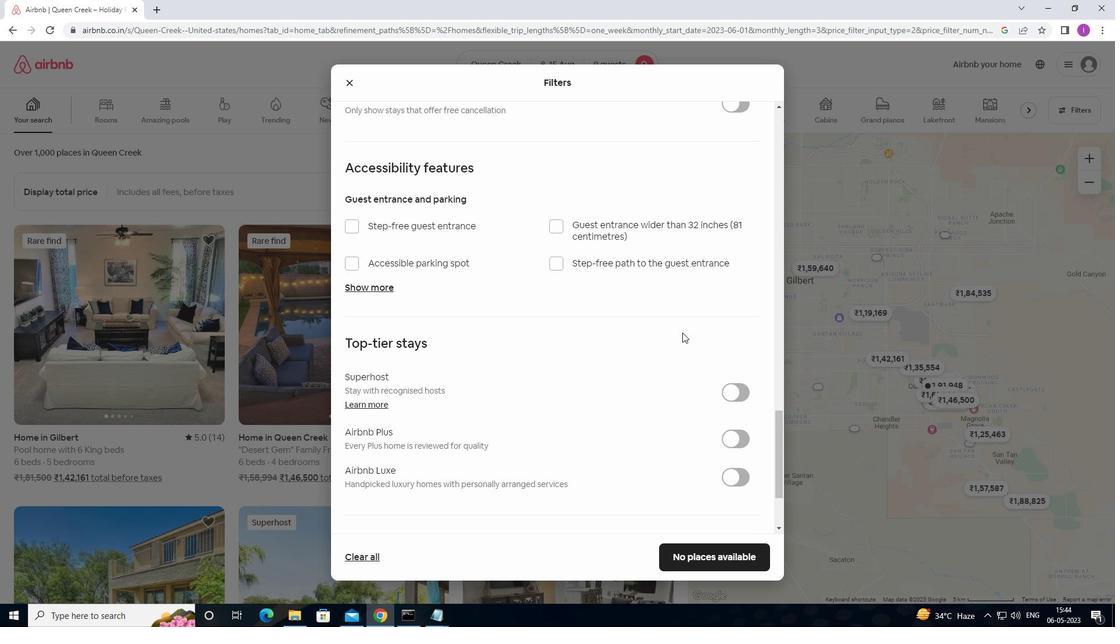 
Action: Mouse scrolled (682, 332) with delta (0, 0)
Screenshot: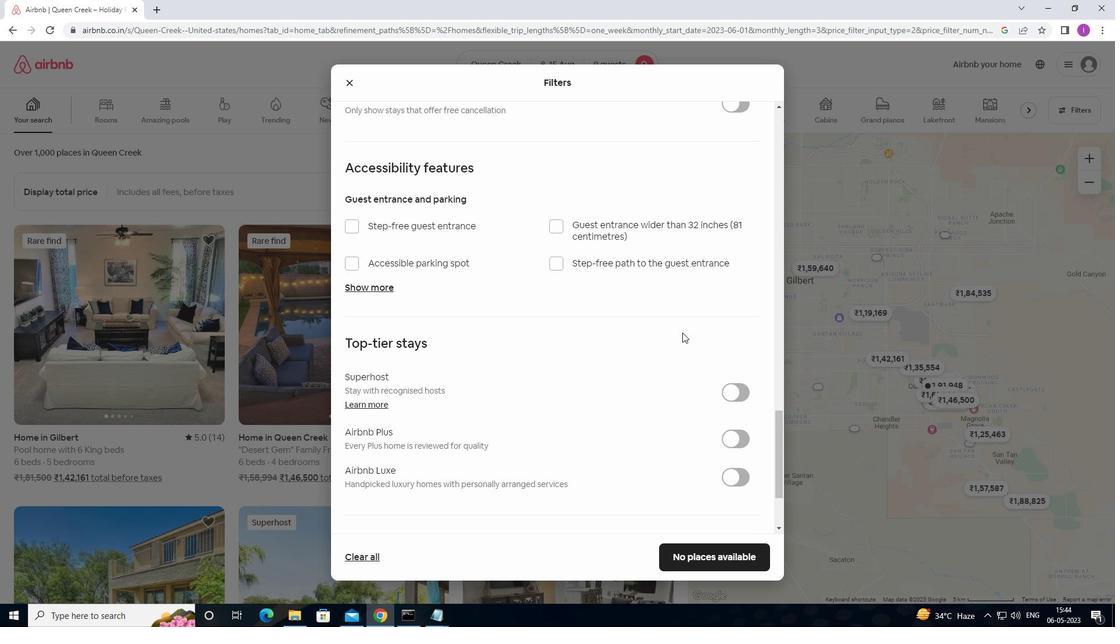 
Action: Mouse moved to (682, 333)
Screenshot: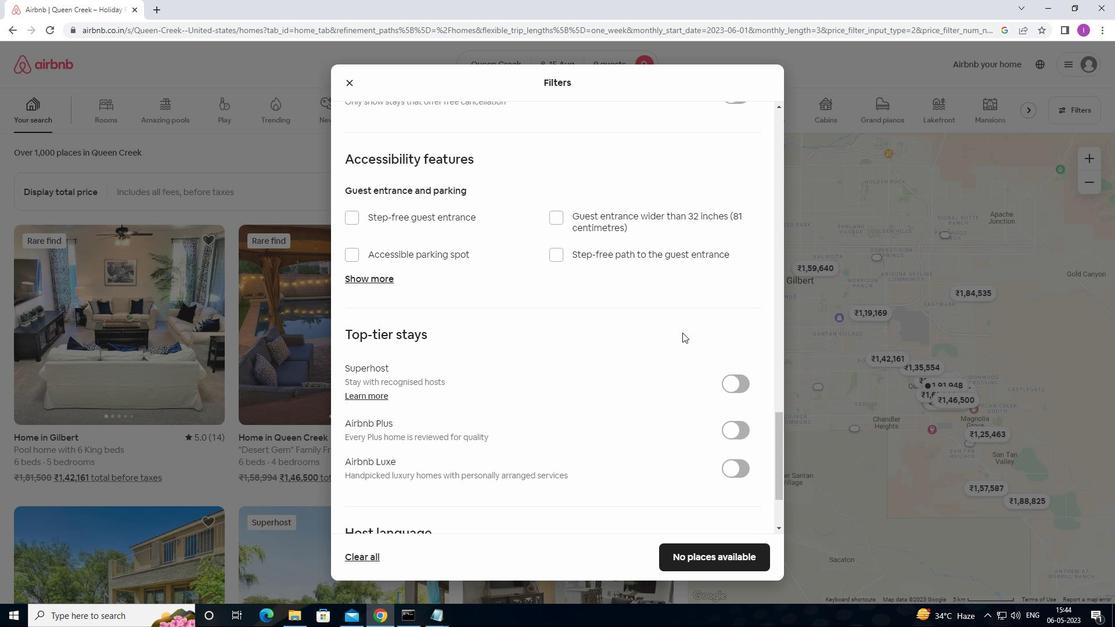 
Action: Mouse scrolled (682, 332) with delta (0, 0)
Screenshot: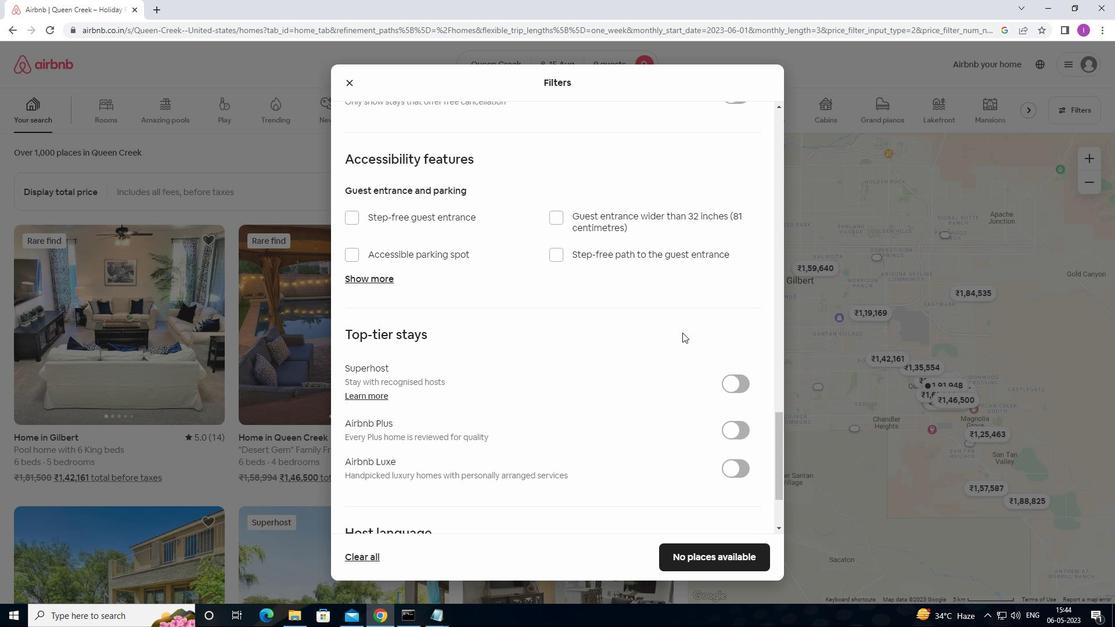 
Action: Mouse moved to (682, 334)
Screenshot: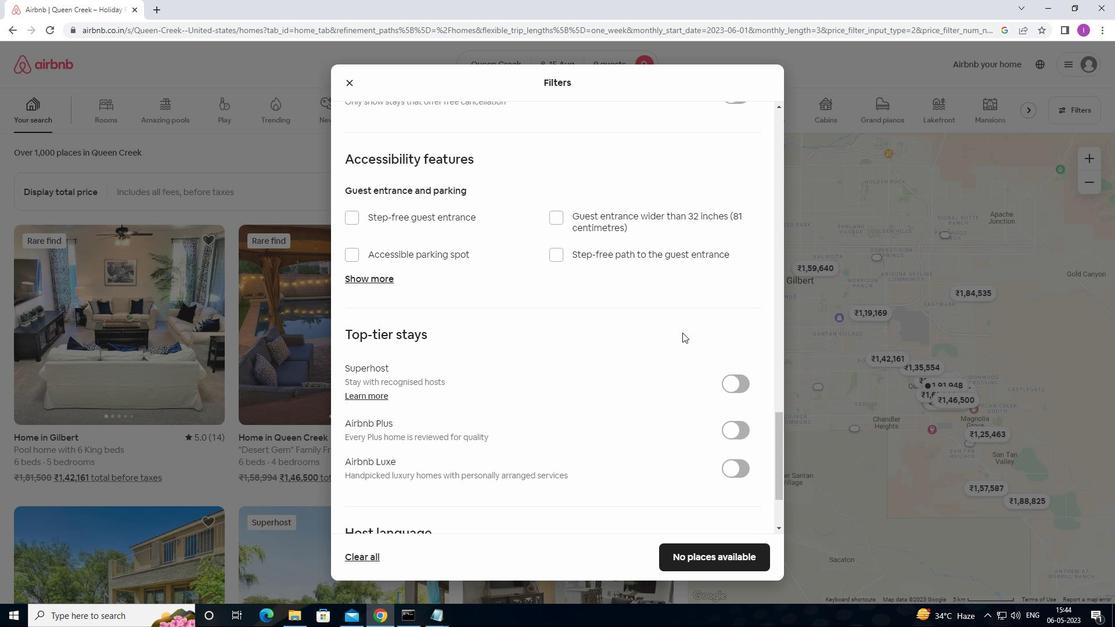
Action: Mouse scrolled (682, 333) with delta (0, 0)
Screenshot: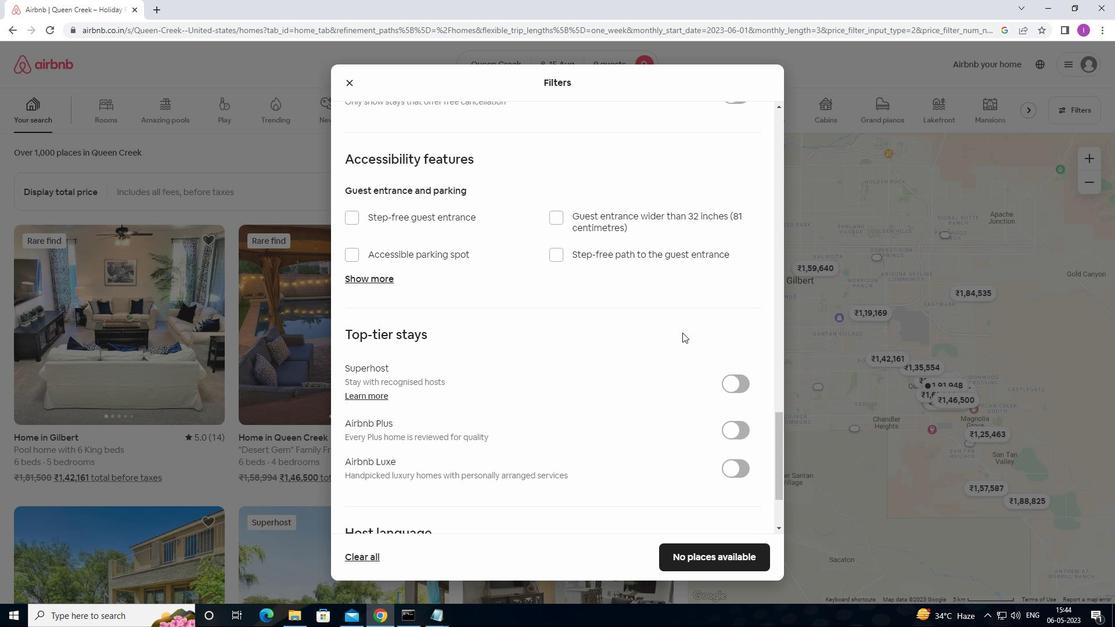 
Action: Mouse moved to (682, 335)
Screenshot: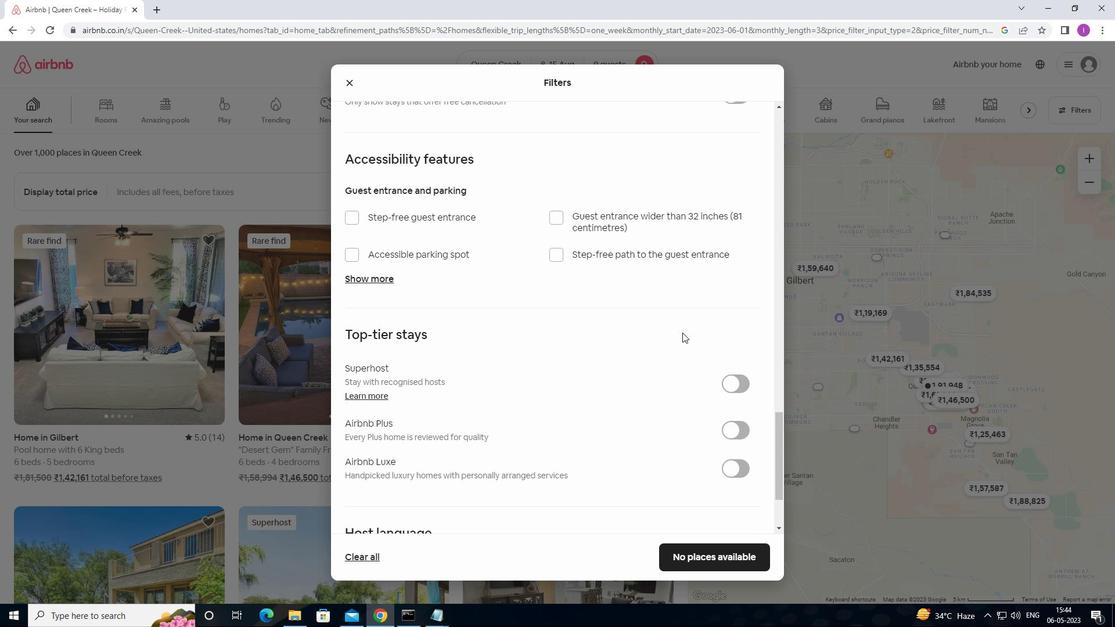 
Action: Mouse scrolled (682, 334) with delta (0, 0)
Screenshot: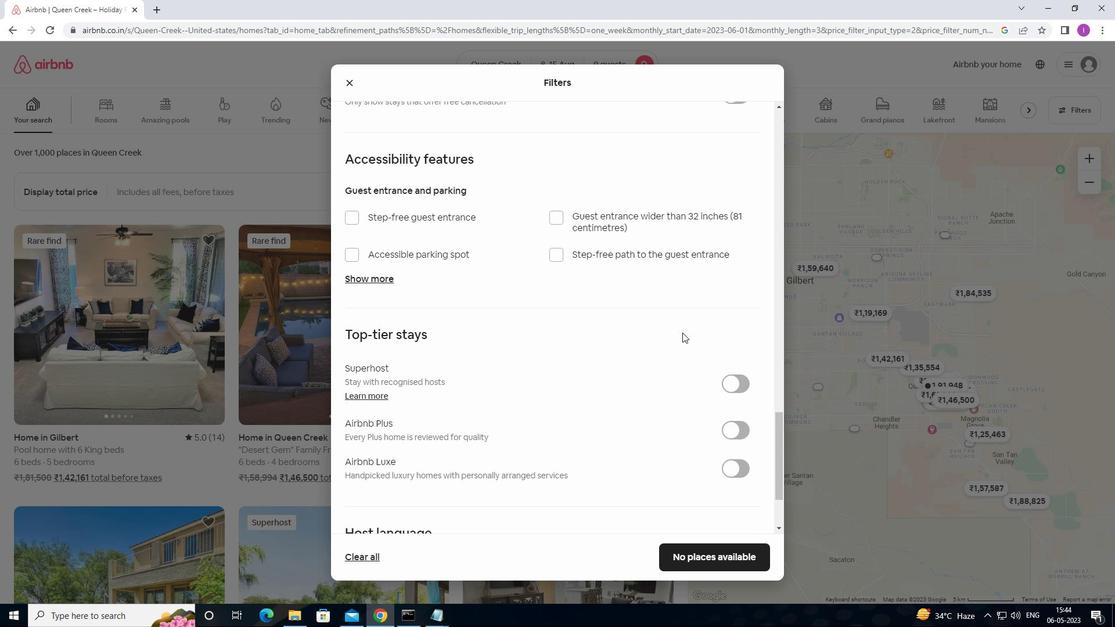 
Action: Mouse moved to (682, 338)
Screenshot: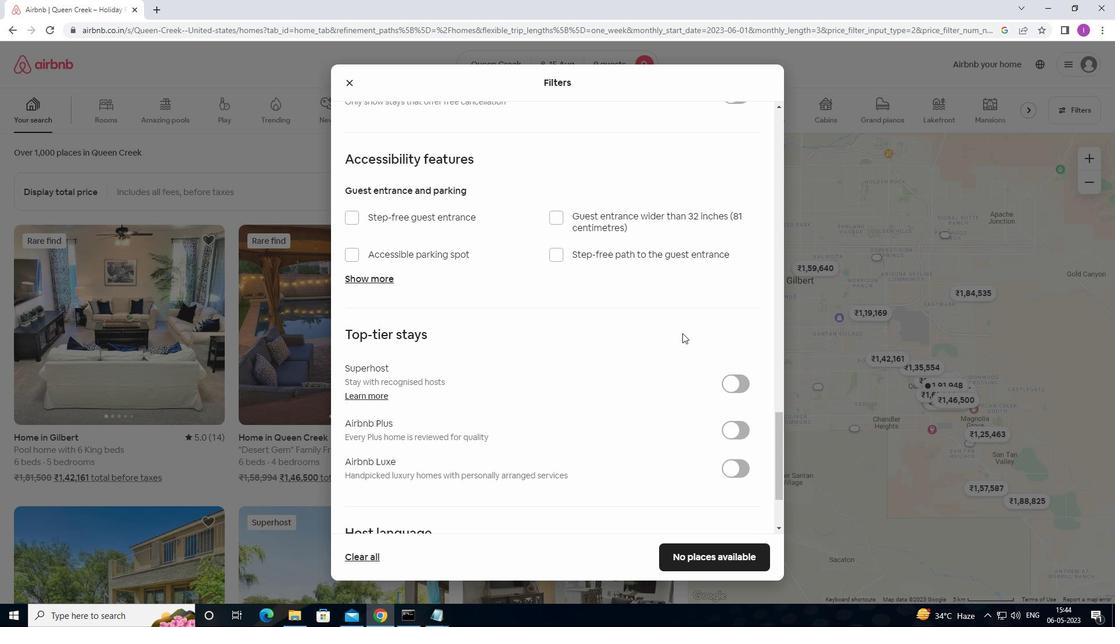
Action: Mouse scrolled (682, 337) with delta (0, 0)
Screenshot: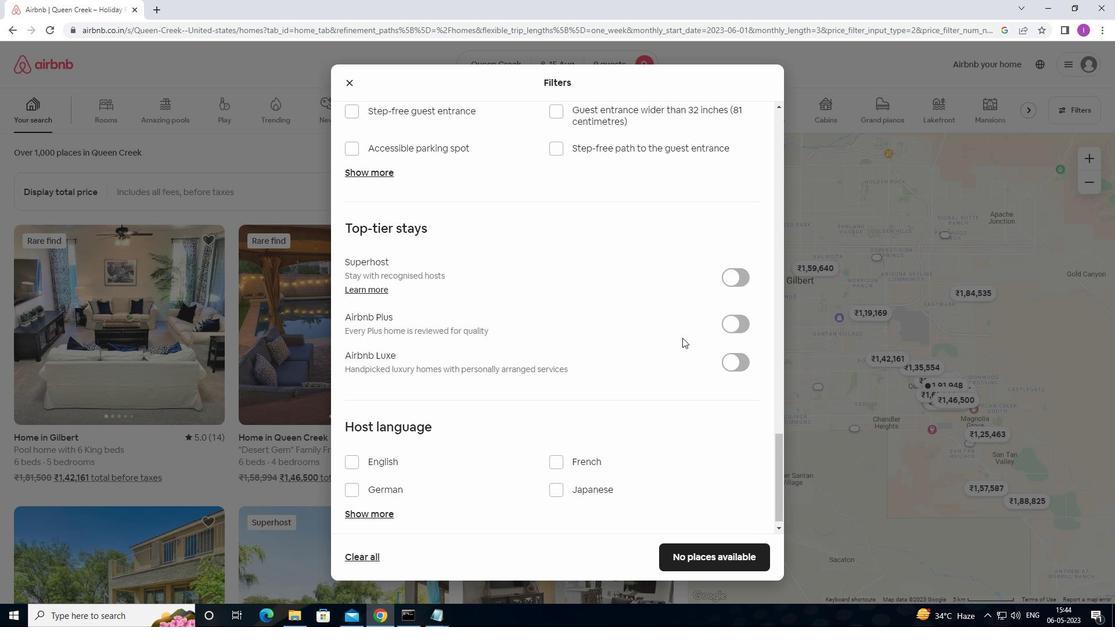 
Action: Mouse moved to (682, 339)
Screenshot: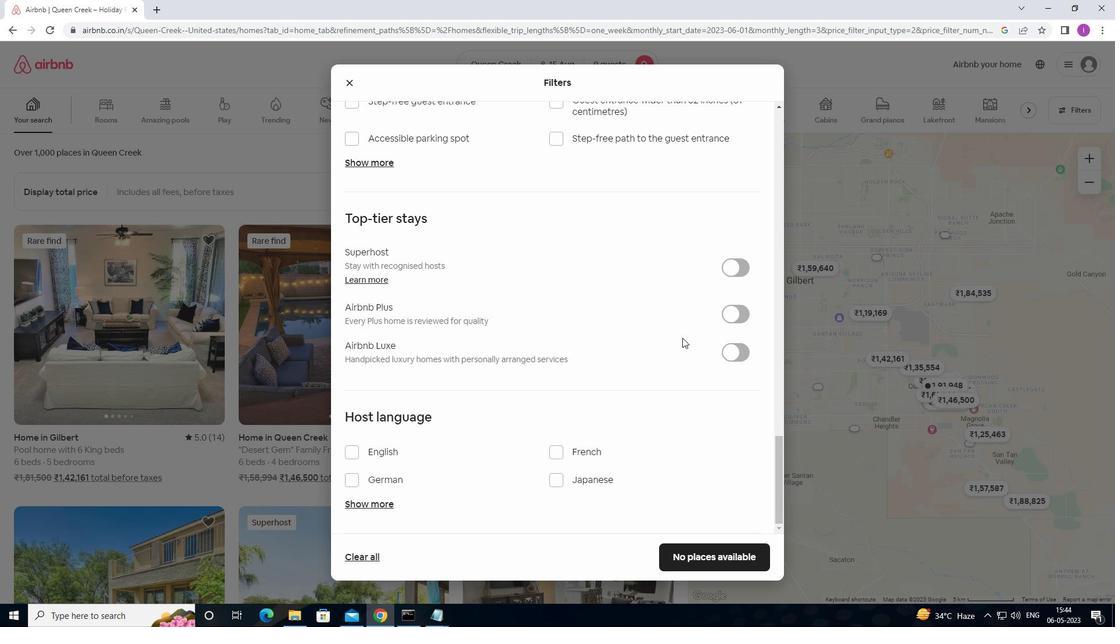 
Action: Mouse scrolled (682, 338) with delta (0, 0)
Screenshot: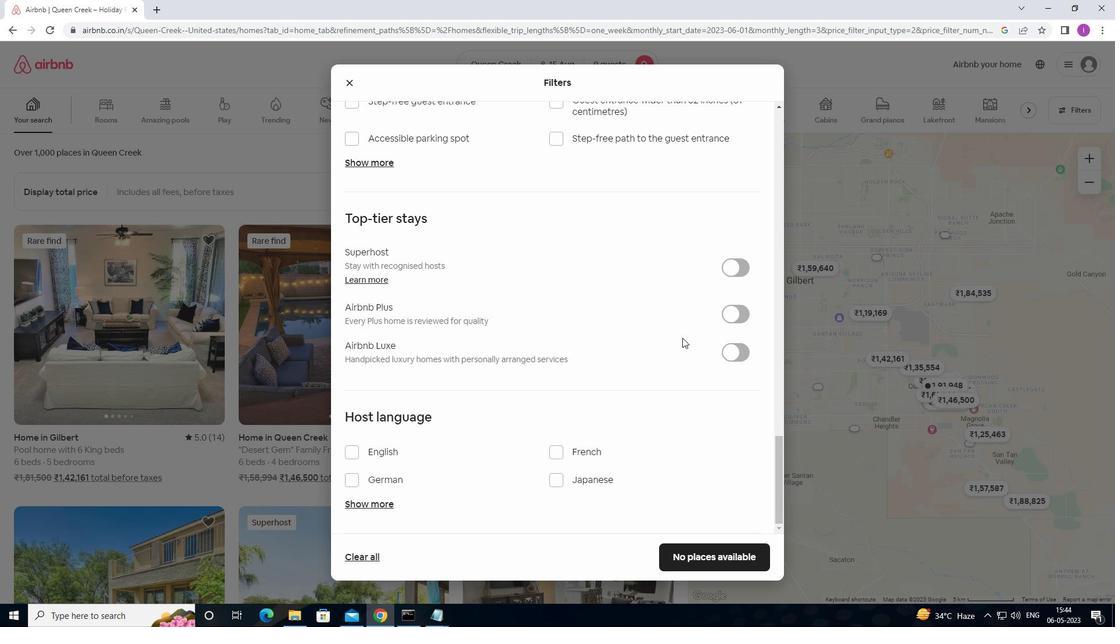 
Action: Mouse moved to (682, 339)
Screenshot: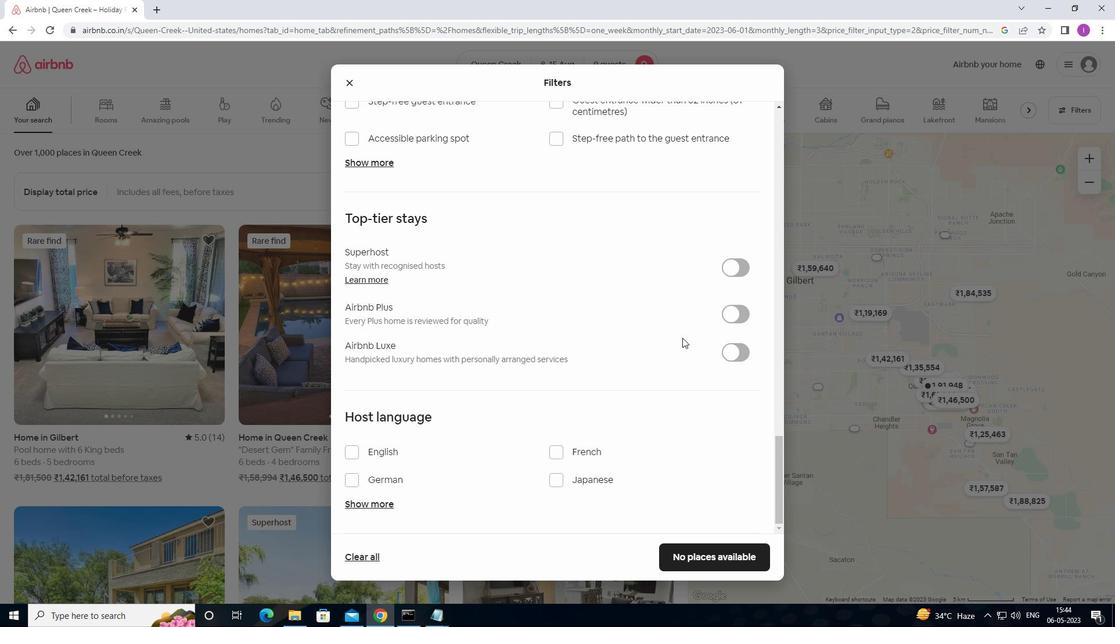 
Action: Mouse scrolled (682, 339) with delta (0, 0)
Screenshot: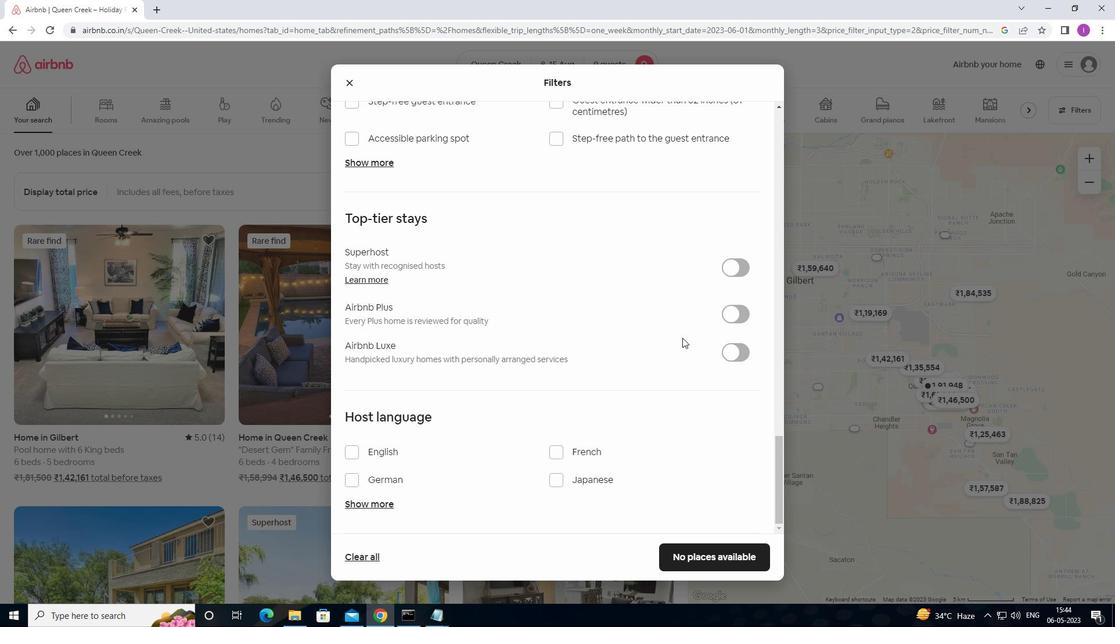 
Action: Mouse scrolled (682, 339) with delta (0, 0)
Screenshot: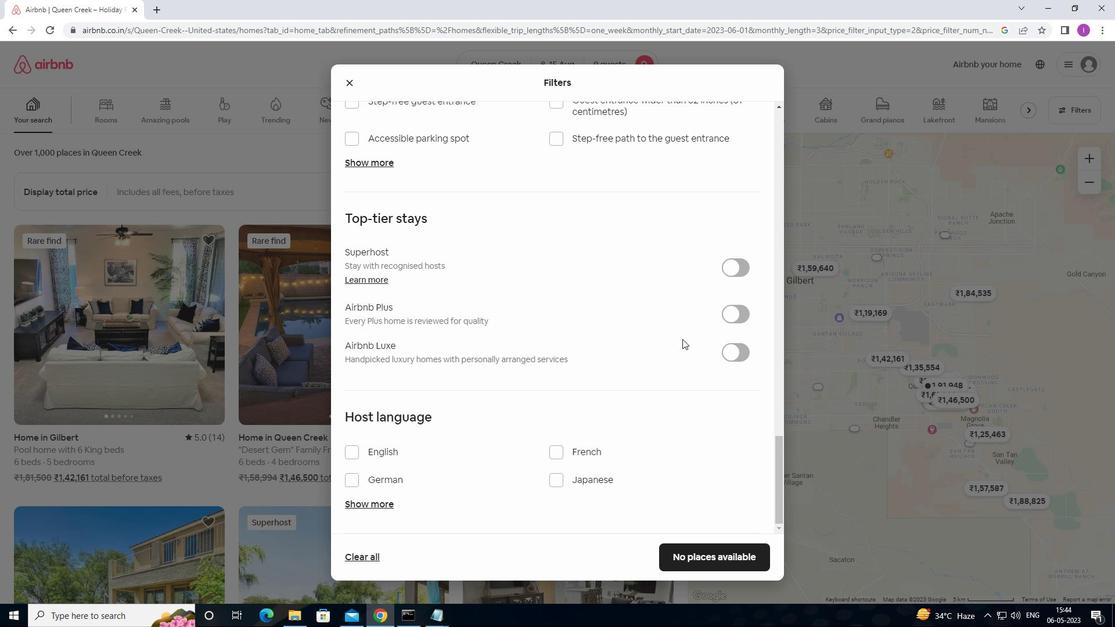 
Action: Mouse moved to (682, 340)
Screenshot: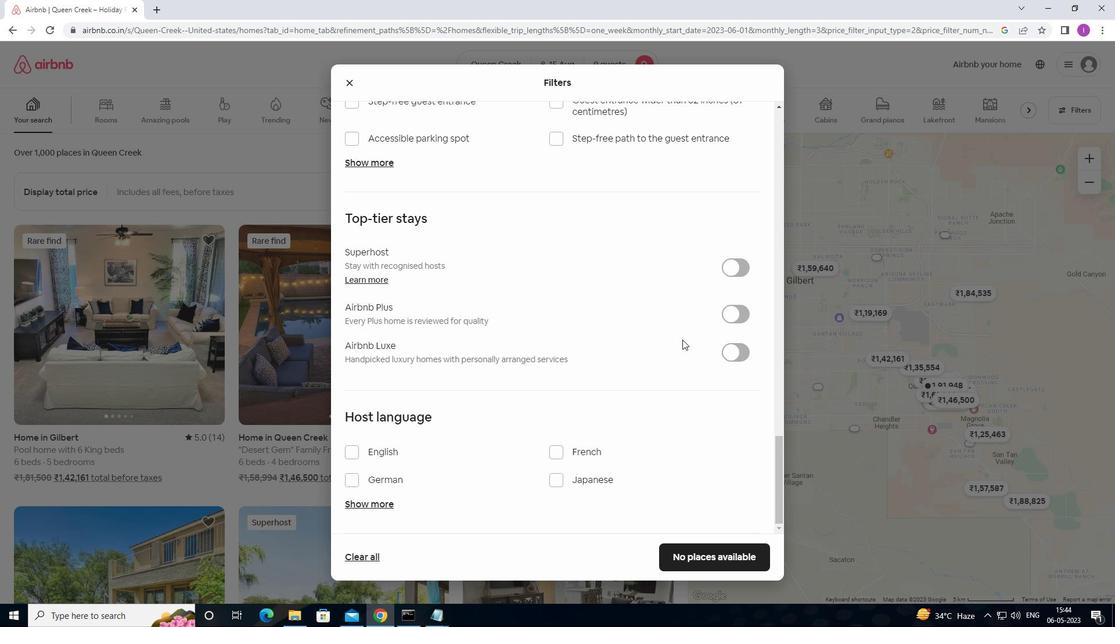 
Action: Mouse scrolled (682, 339) with delta (0, 0)
Screenshot: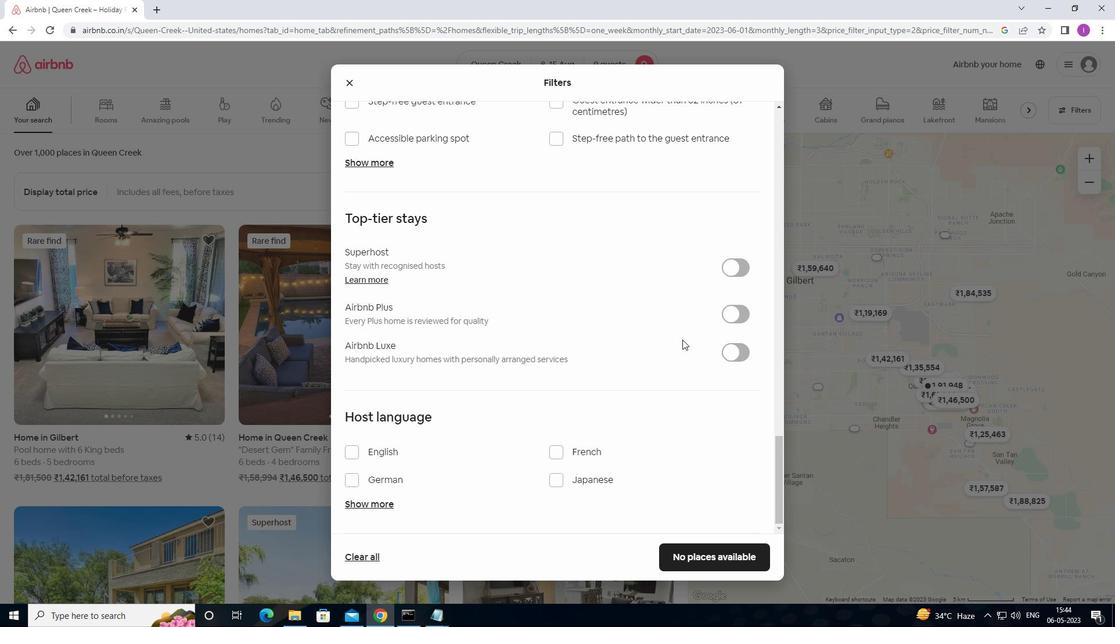 
Action: Mouse moved to (682, 342)
Screenshot: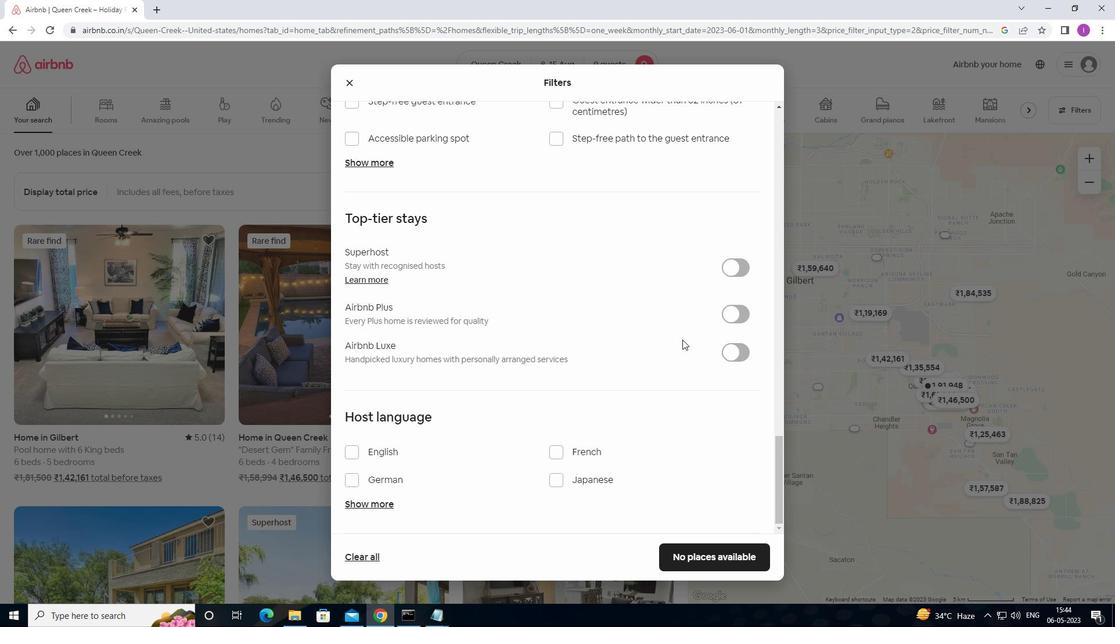 
Action: Mouse scrolled (682, 341) with delta (0, 0)
Screenshot: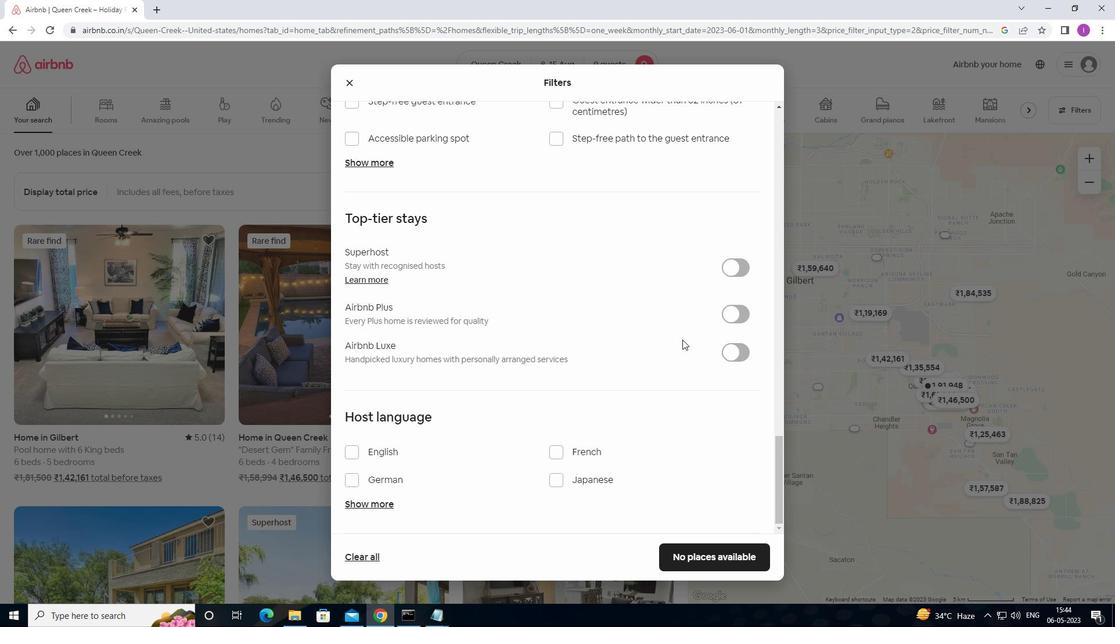 
Action: Mouse moved to (358, 456)
Screenshot: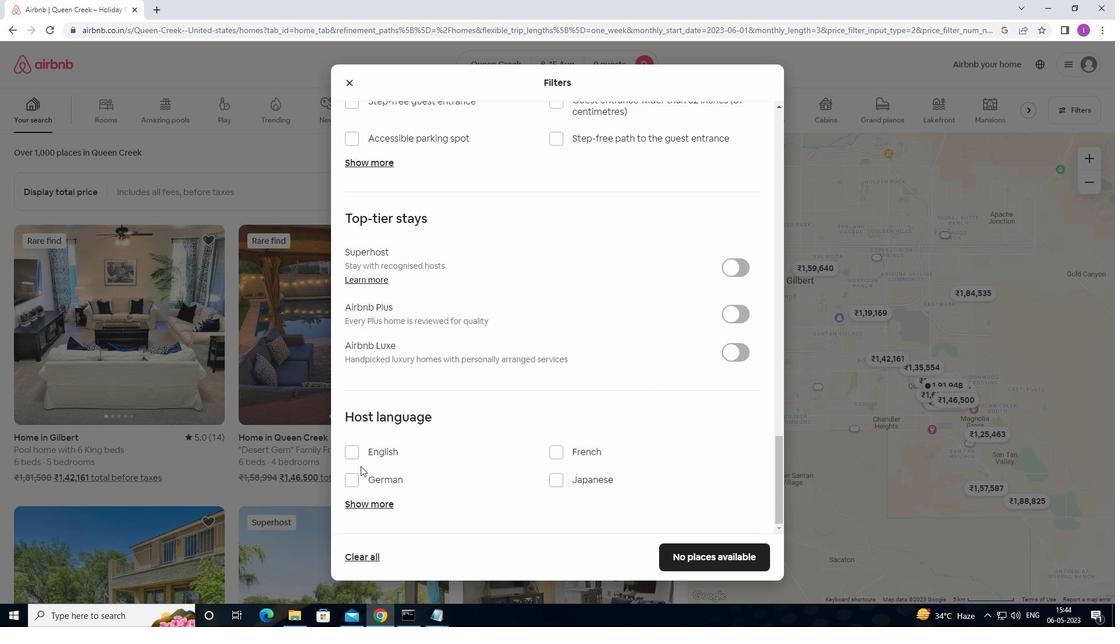 
Action: Mouse pressed left at (358, 456)
Screenshot: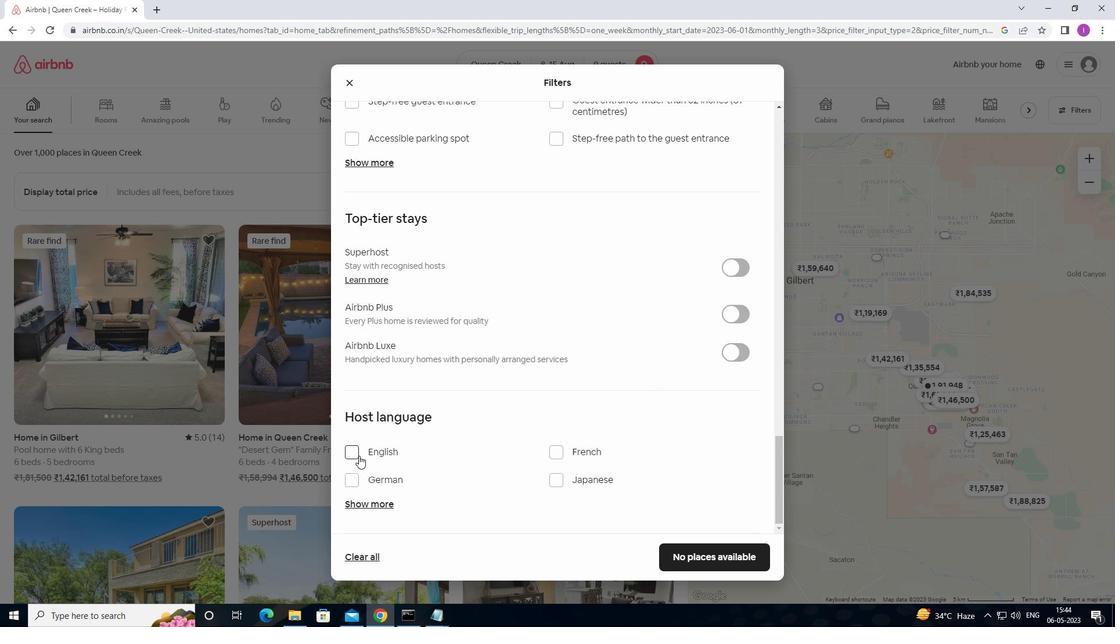 
Action: Mouse moved to (701, 554)
Screenshot: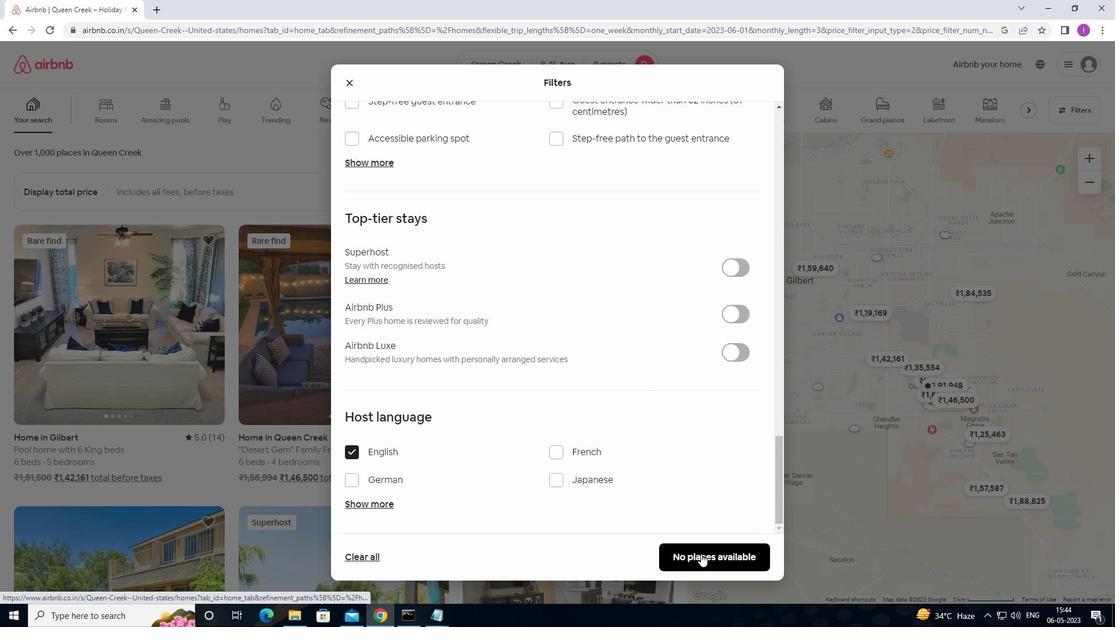
Action: Mouse pressed left at (701, 554)
Screenshot: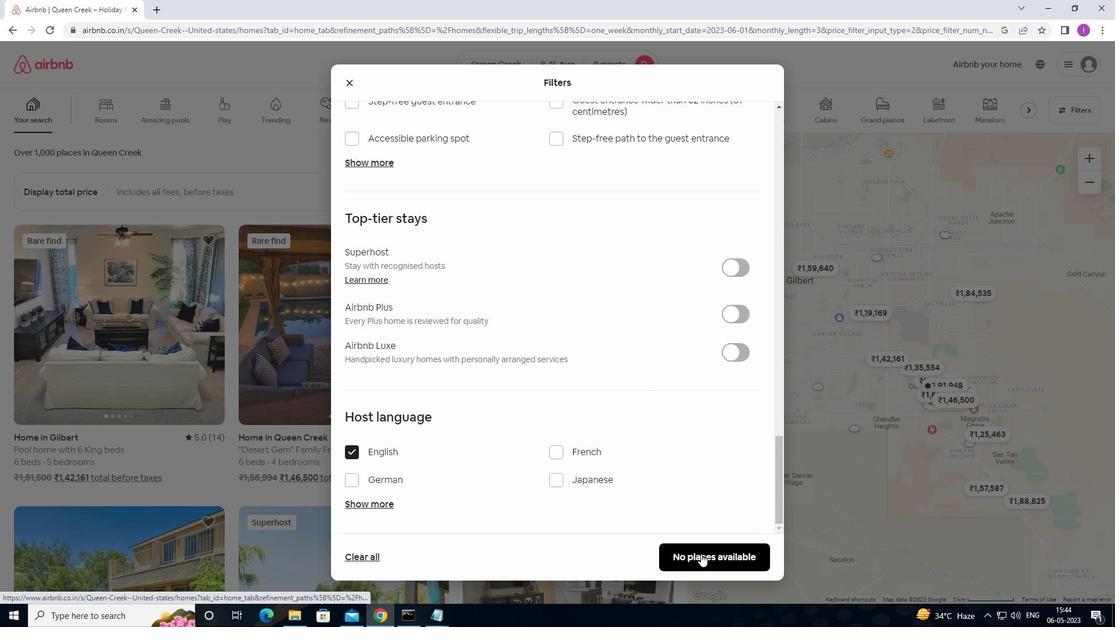 
Action: Mouse moved to (588, 414)
Screenshot: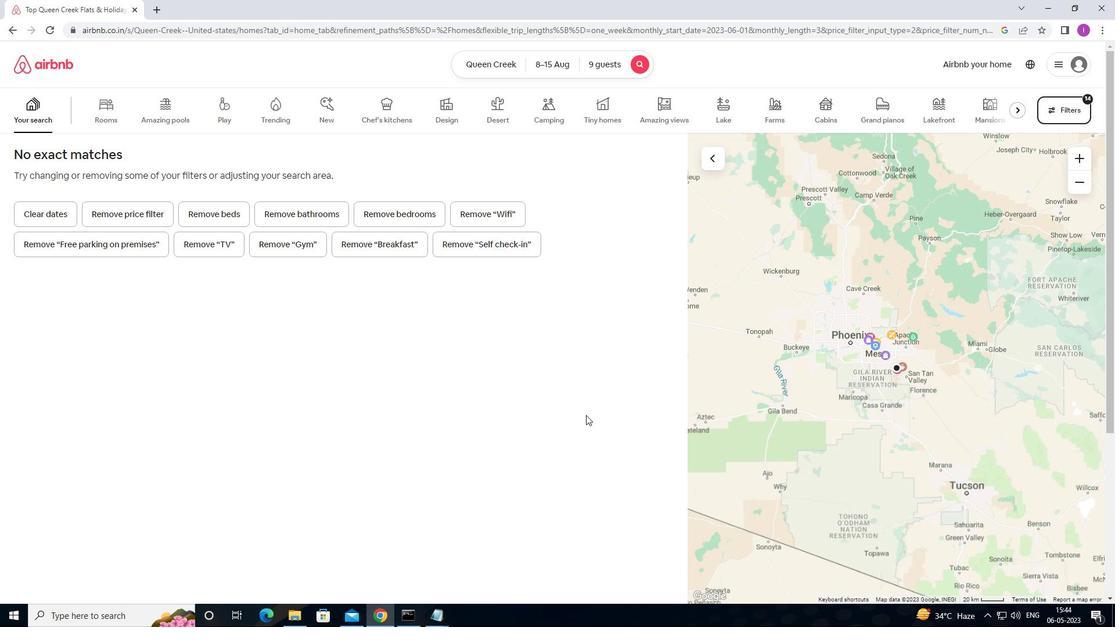 
